 Task: Export a project to multiple formats for archival purposes.
Action: Mouse moved to (133, 45)
Screenshot: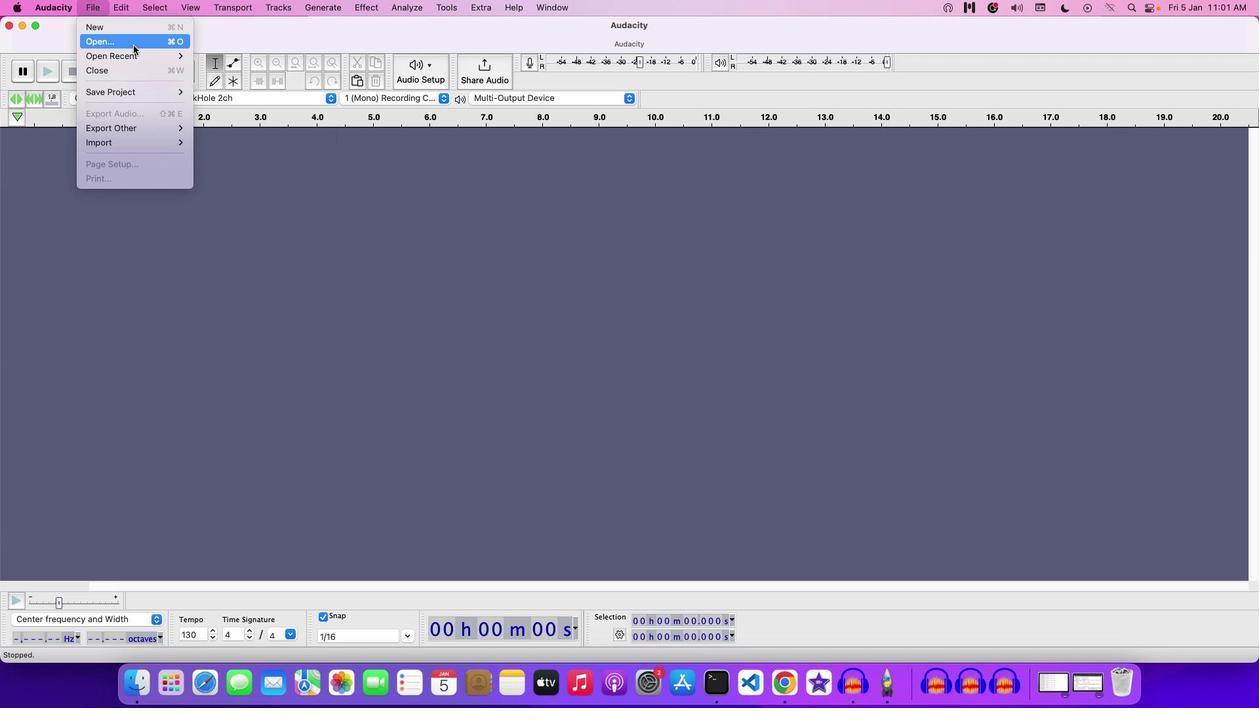 
Action: Mouse pressed left at (133, 45)
Screenshot: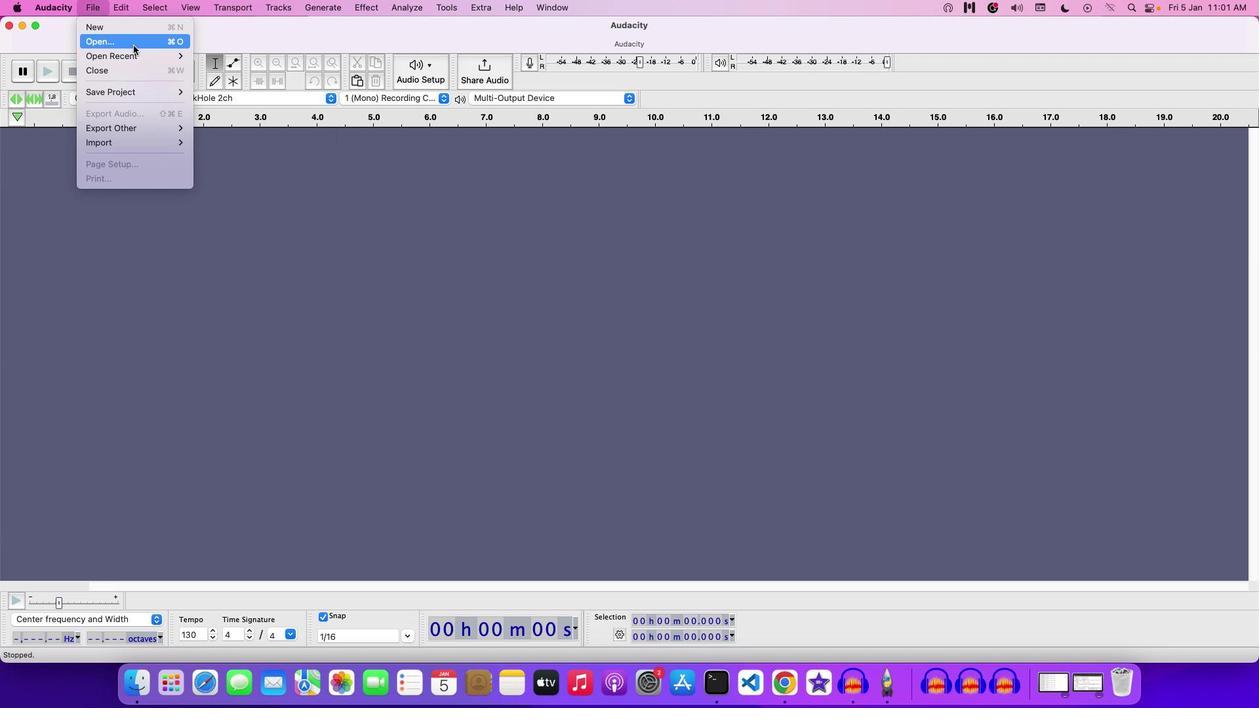 
Action: Mouse moved to (406, 171)
Screenshot: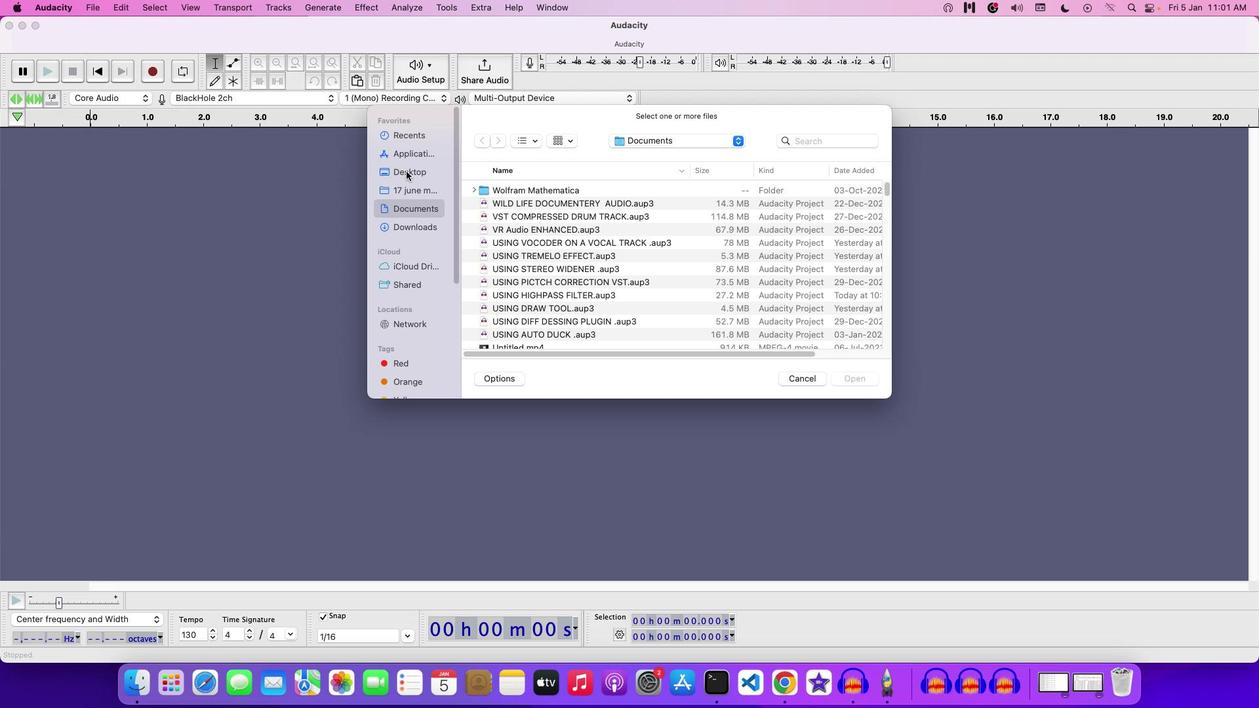 
Action: Mouse pressed left at (406, 171)
Screenshot: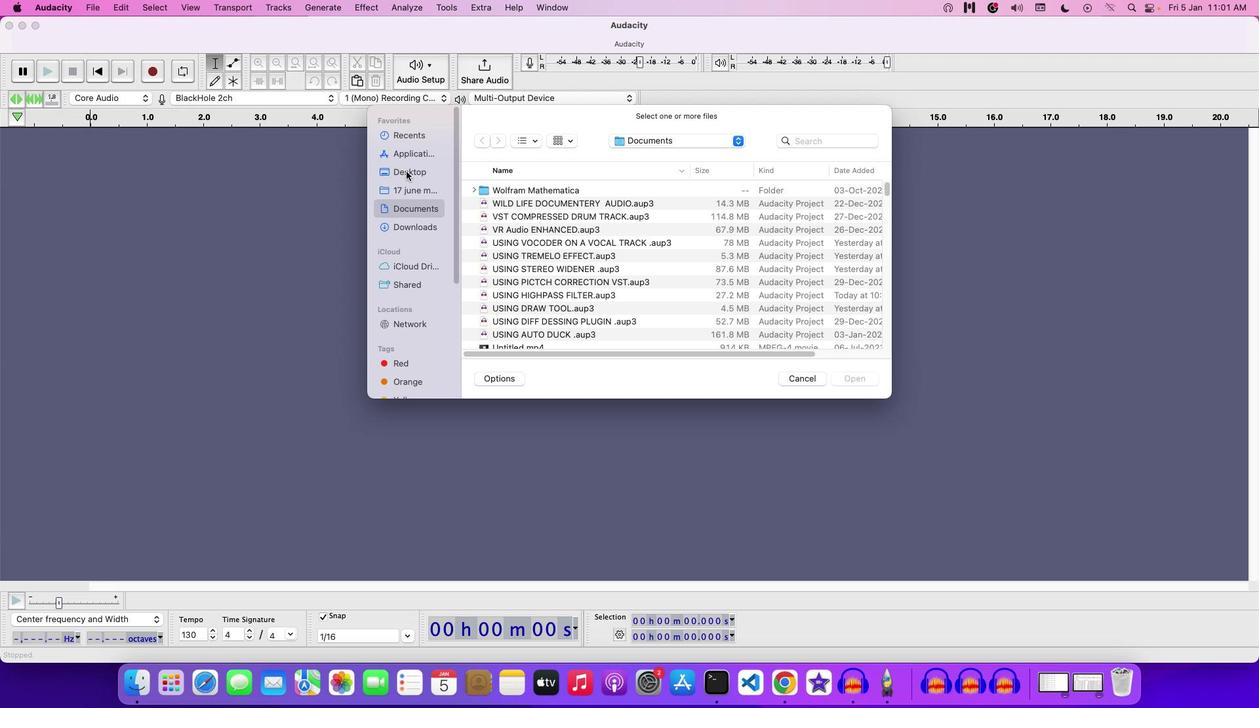 
Action: Mouse moved to (522, 242)
Screenshot: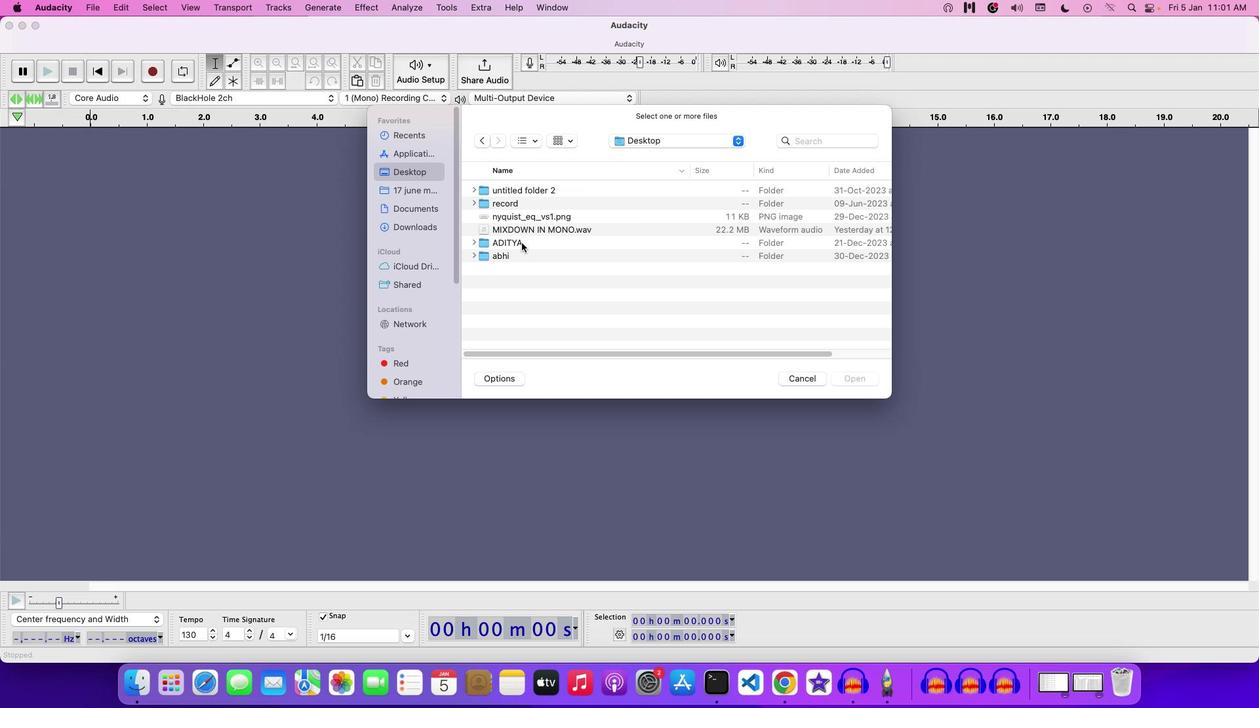 
Action: Mouse pressed left at (522, 242)
Screenshot: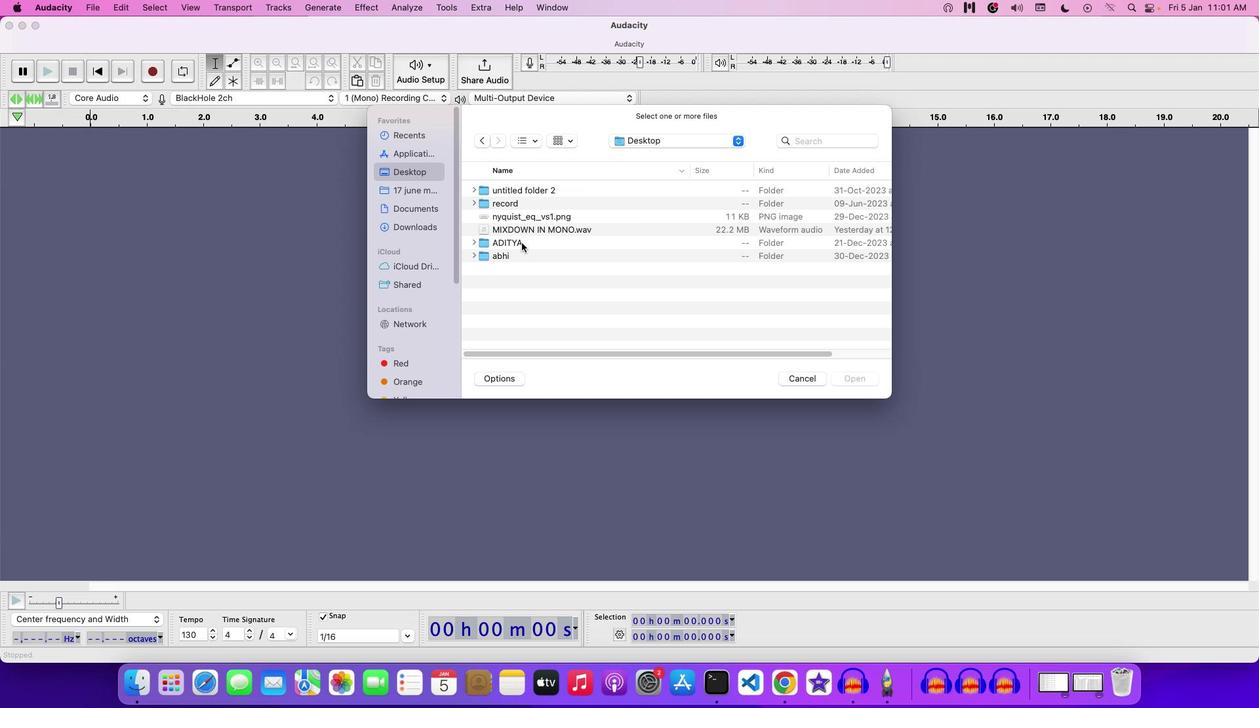 
Action: Mouse pressed left at (522, 242)
Screenshot: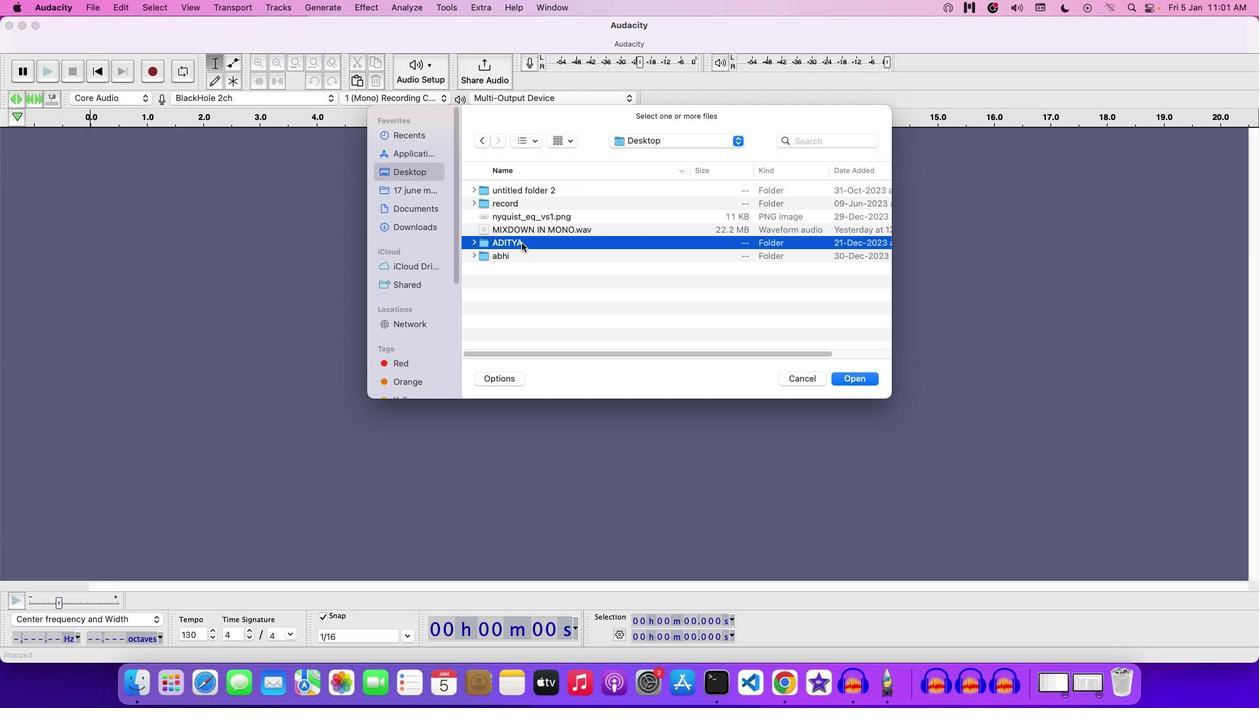 
Action: Mouse moved to (554, 292)
Screenshot: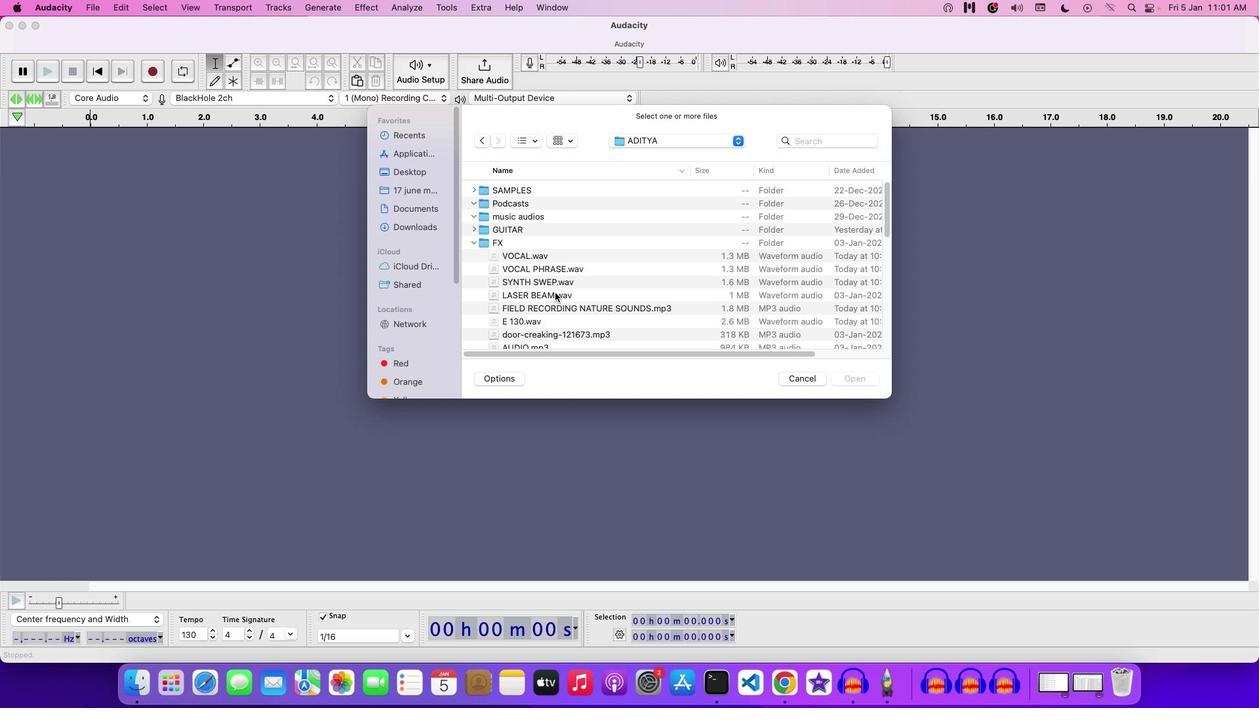 
Action: Mouse scrolled (554, 292) with delta (0, 0)
Screenshot: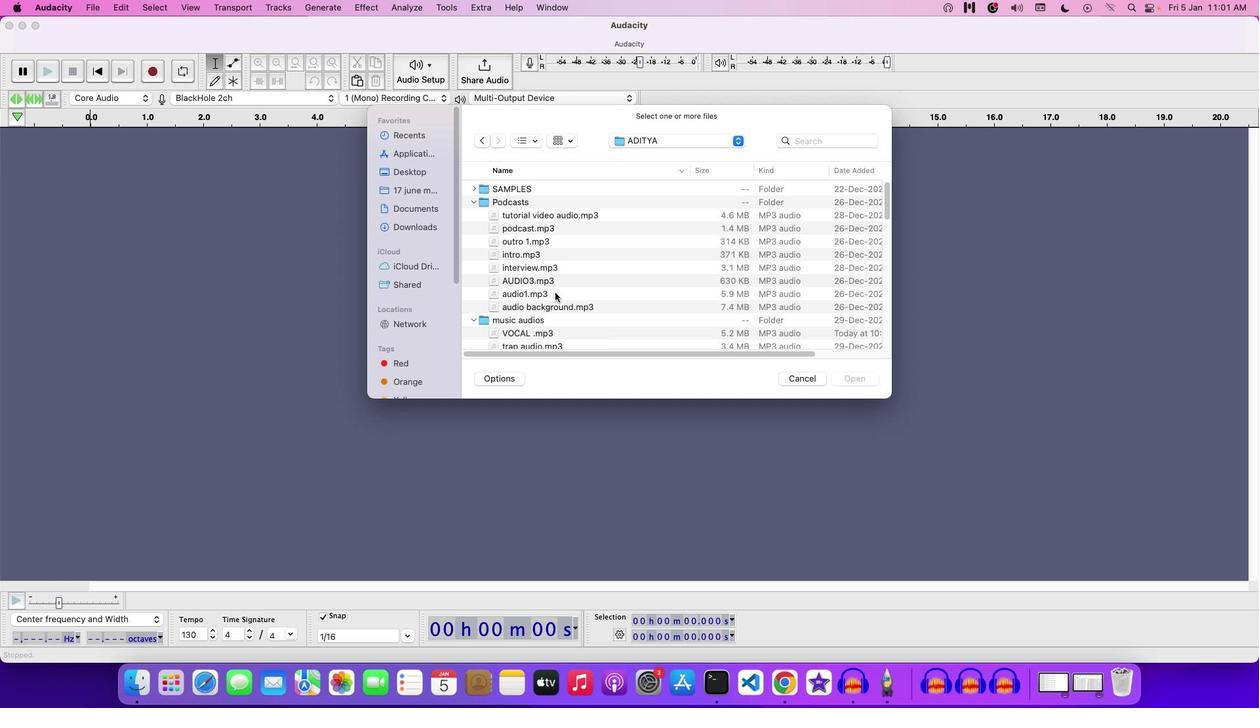 
Action: Mouse scrolled (554, 292) with delta (0, 0)
Screenshot: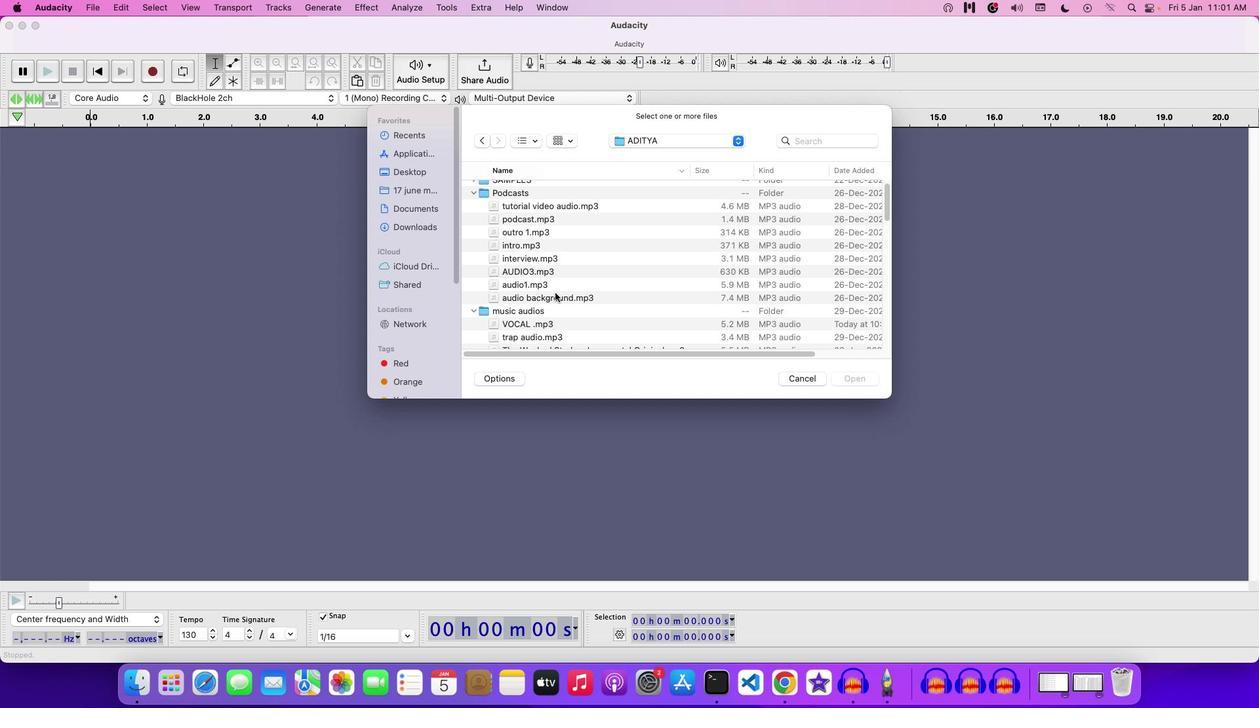 
Action: Mouse scrolled (554, 292) with delta (0, 0)
Screenshot: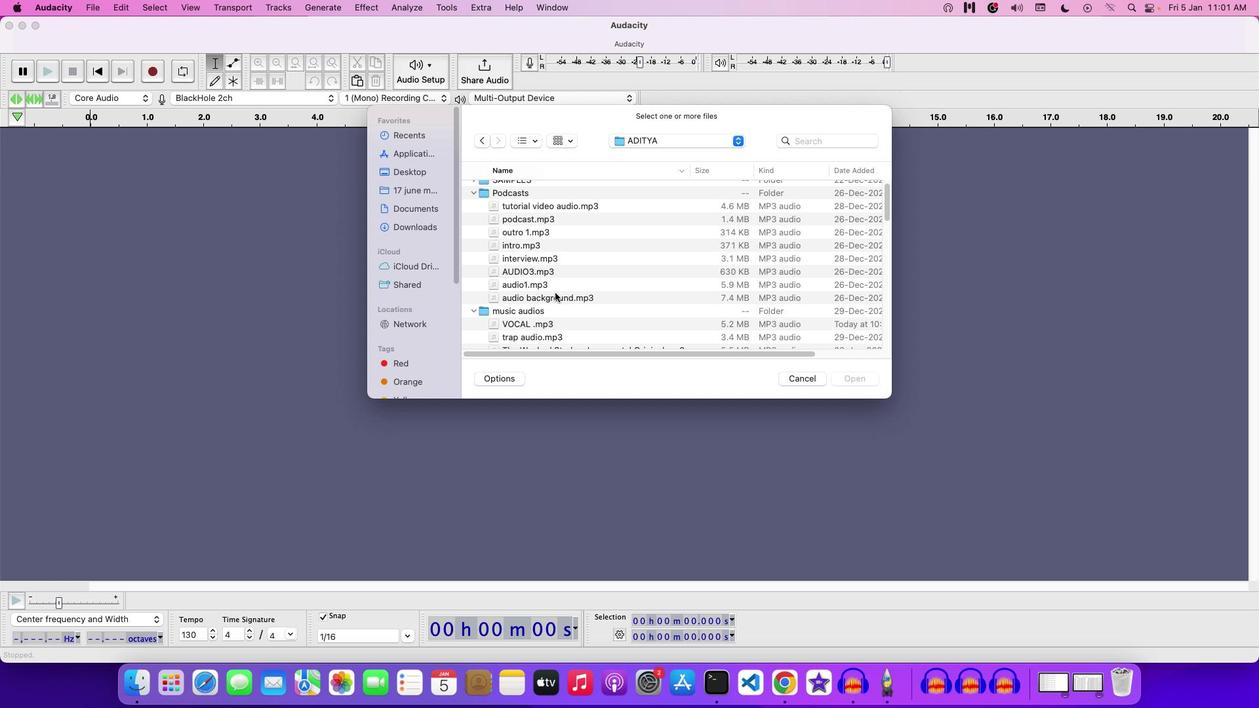 
Action: Mouse moved to (555, 293)
Screenshot: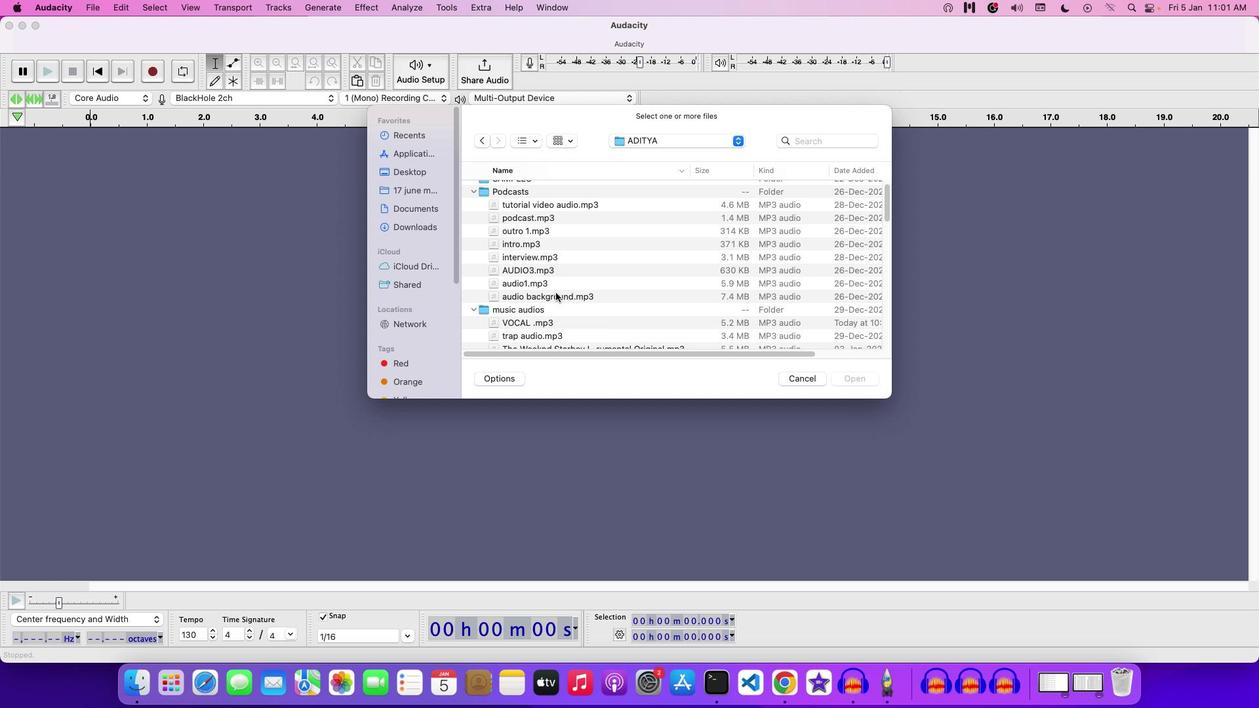 
Action: Mouse scrolled (555, 293) with delta (0, 0)
Screenshot: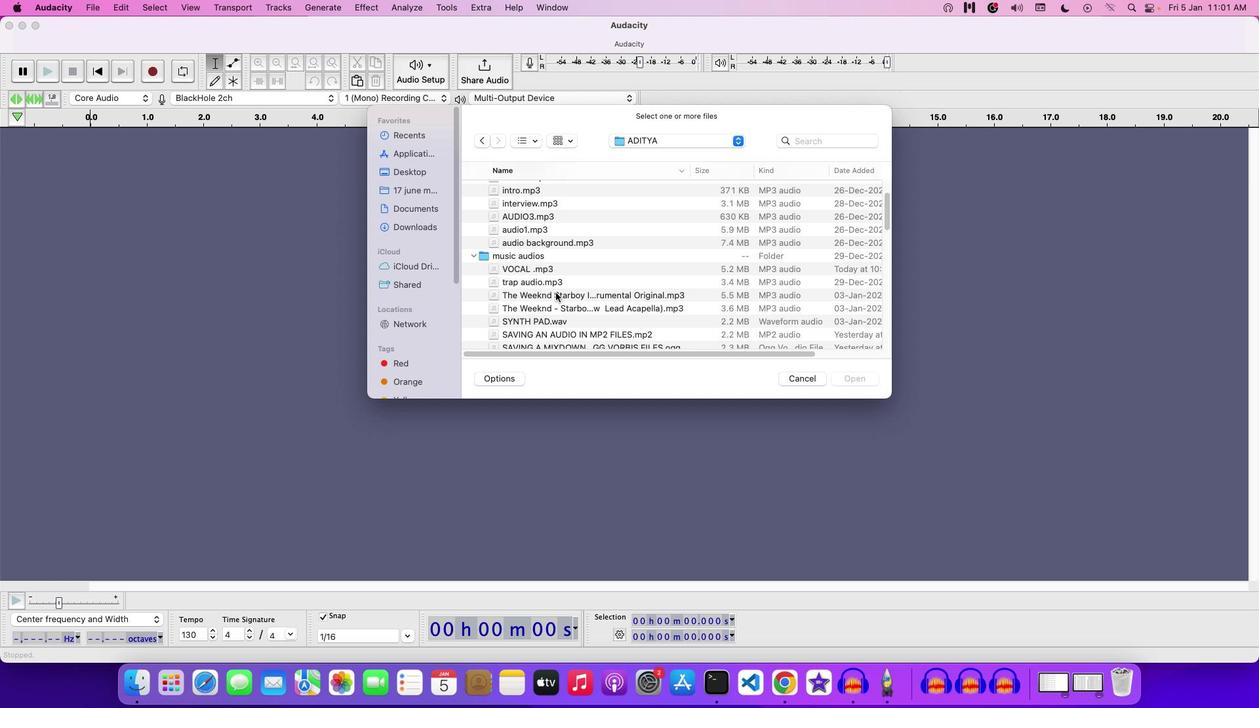 
Action: Mouse moved to (555, 293)
Screenshot: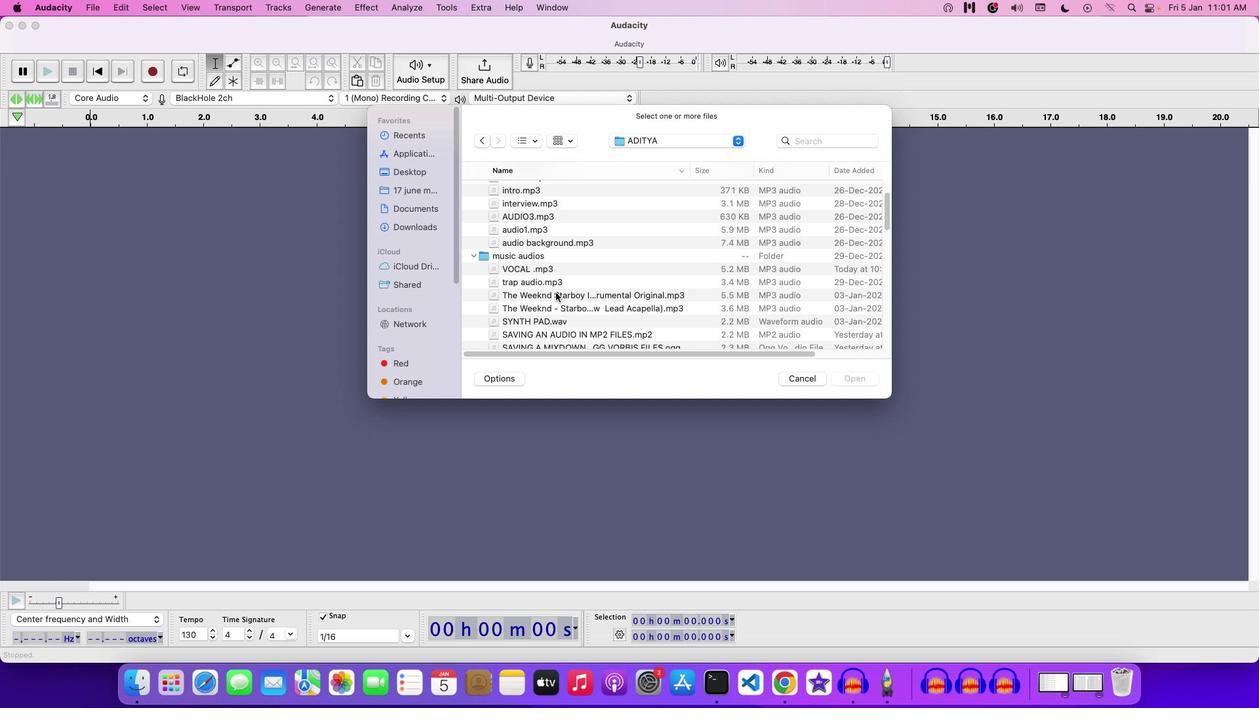 
Action: Mouse scrolled (555, 293) with delta (0, 0)
Screenshot: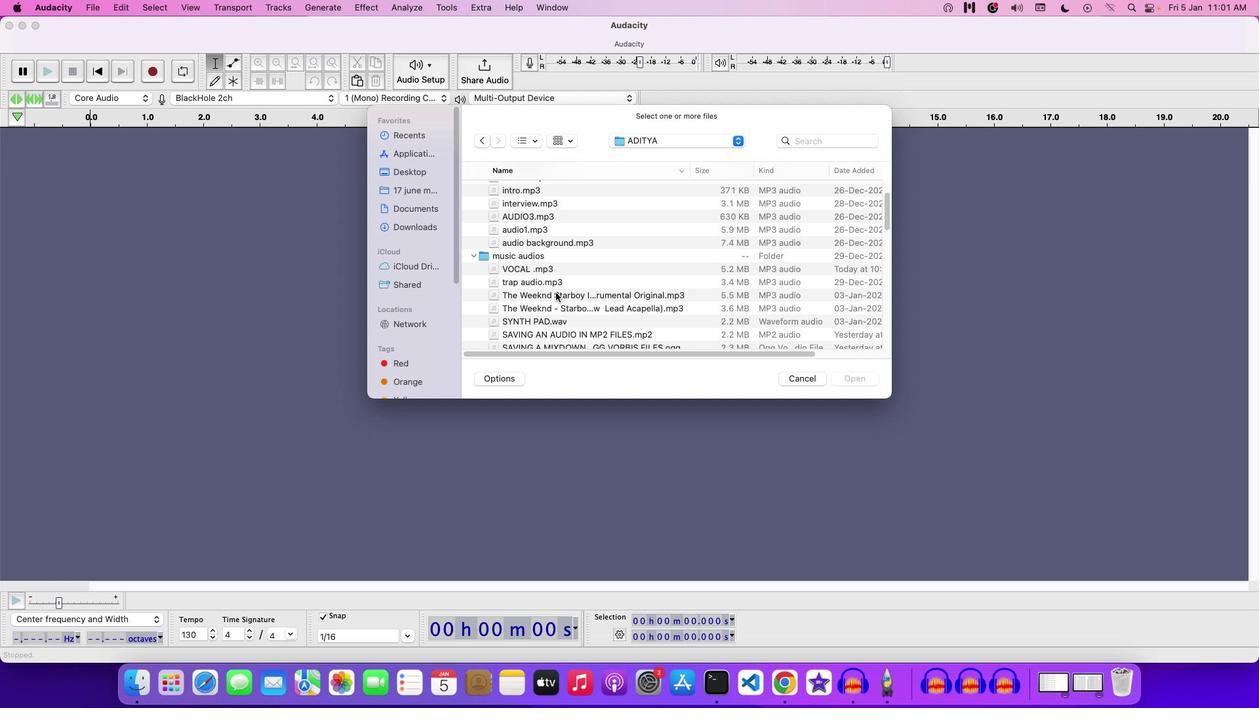 
Action: Mouse moved to (555, 292)
Screenshot: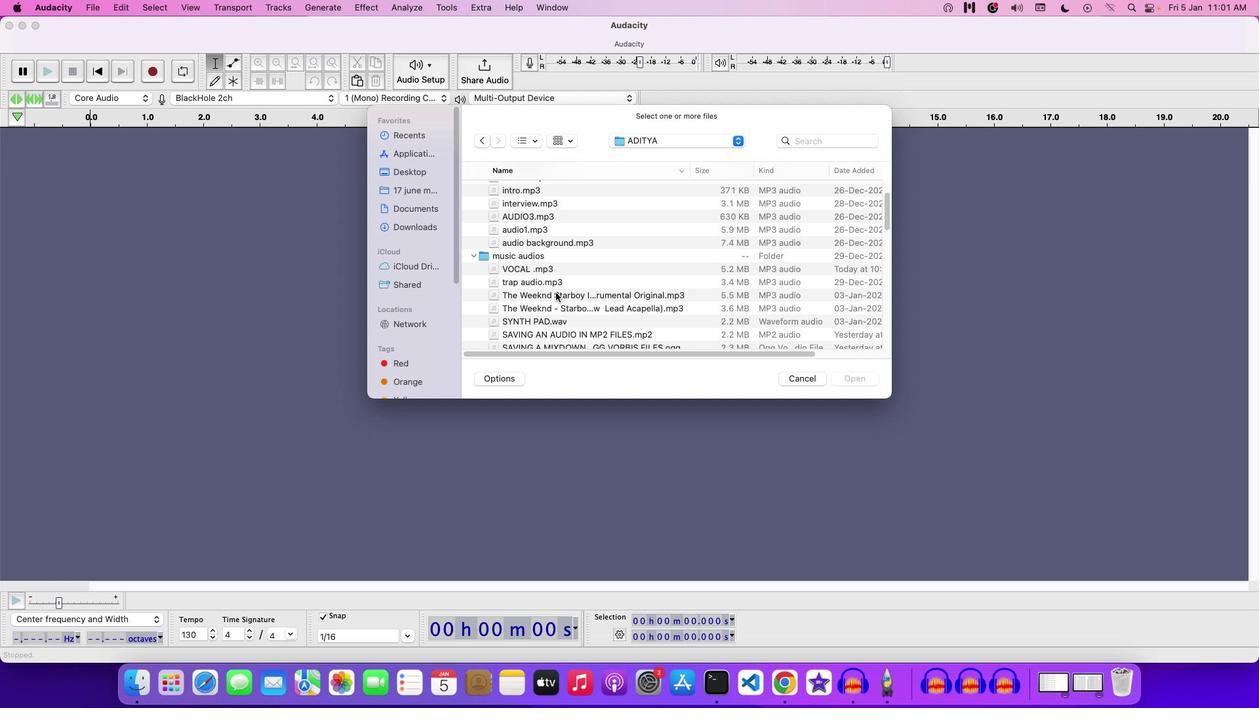 
Action: Mouse scrolled (555, 292) with delta (0, -1)
Screenshot: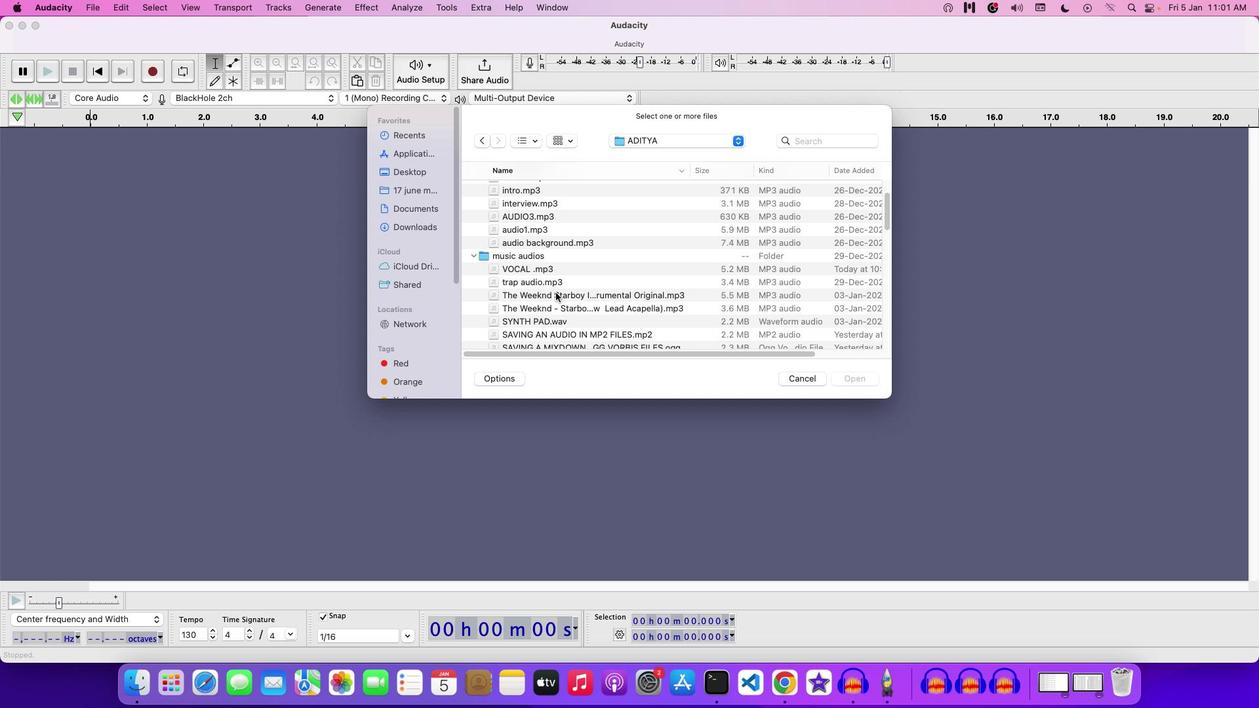 
Action: Mouse moved to (522, 293)
Screenshot: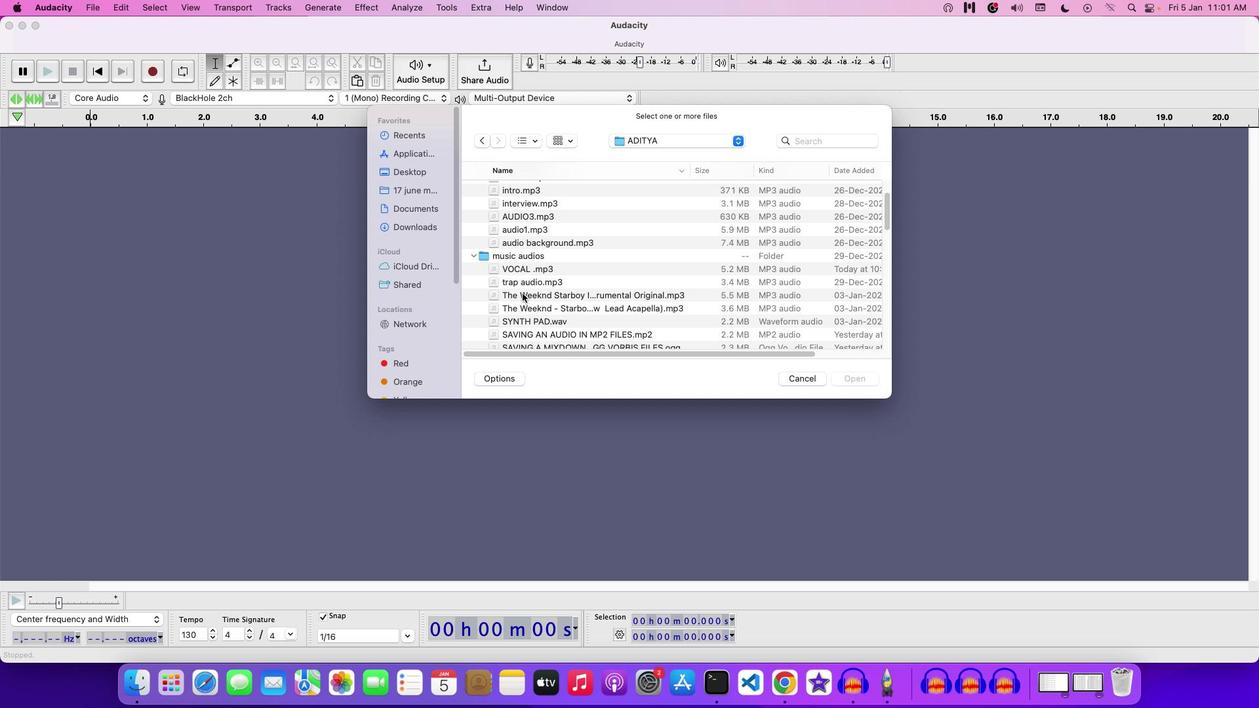 
Action: Mouse scrolled (522, 293) with delta (0, 0)
Screenshot: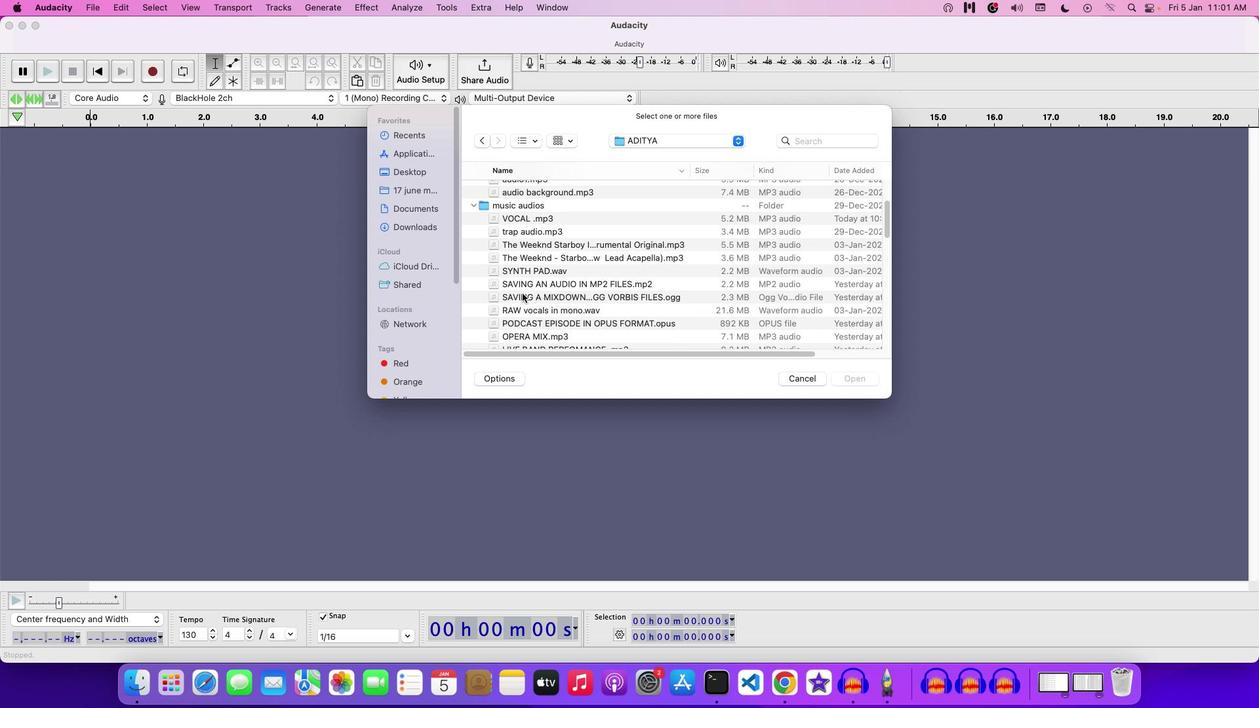 
Action: Mouse scrolled (522, 293) with delta (0, 0)
Screenshot: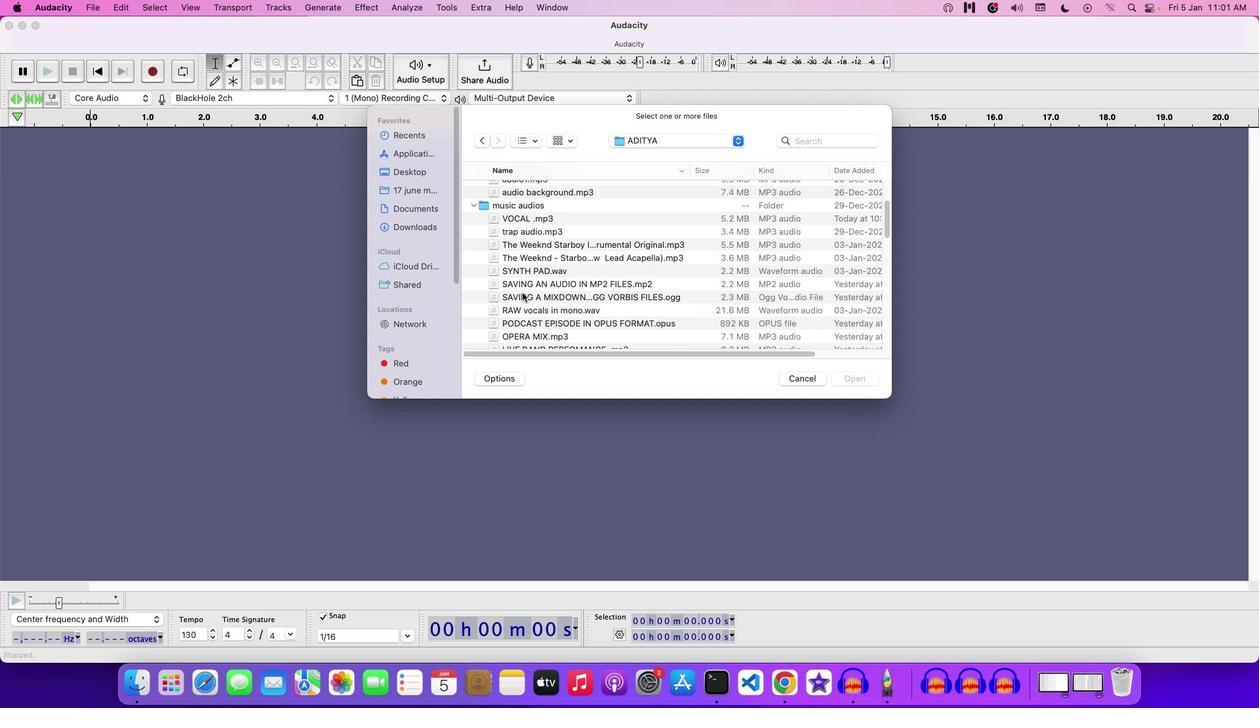 
Action: Mouse scrolled (522, 293) with delta (0, -1)
Screenshot: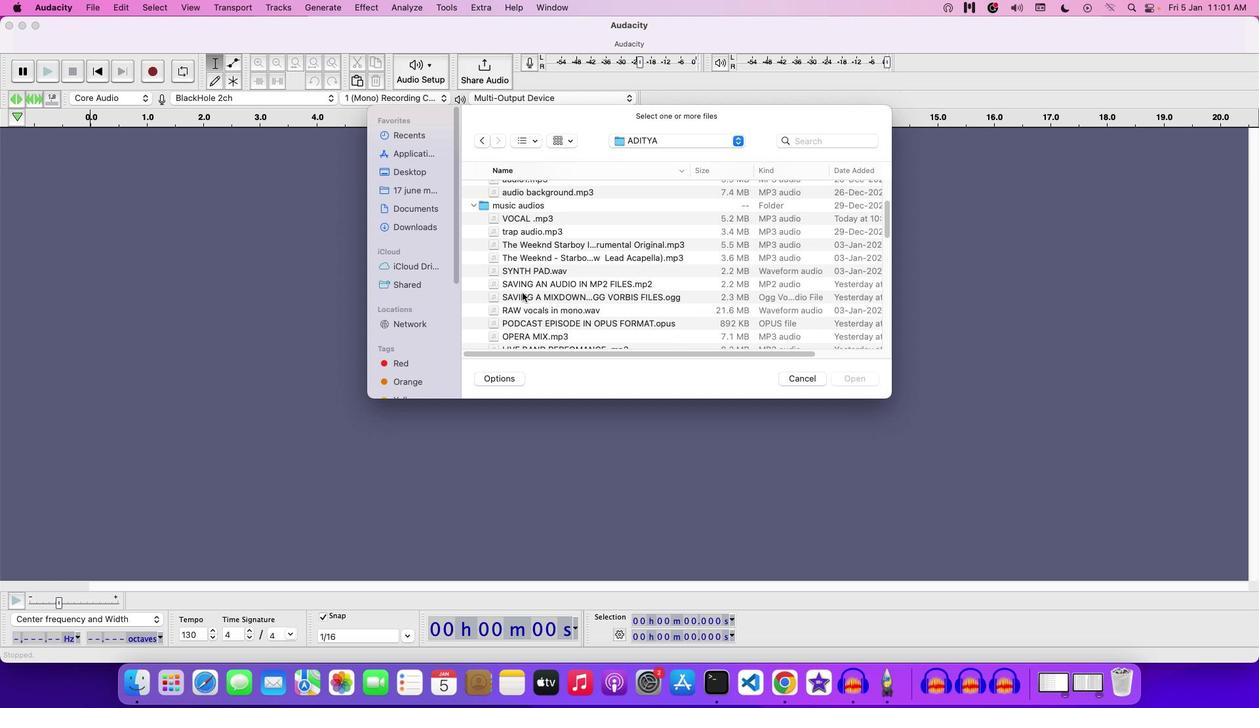 
Action: Mouse moved to (524, 295)
Screenshot: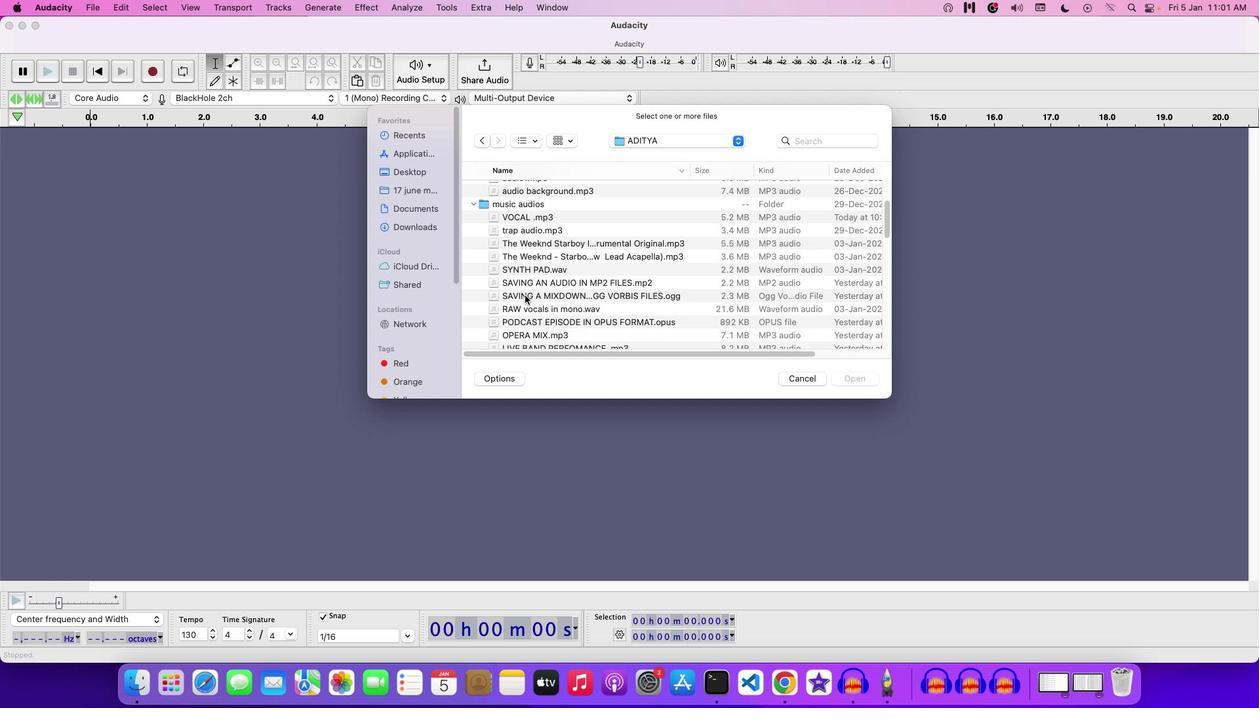 
Action: Mouse scrolled (524, 295) with delta (0, 0)
Screenshot: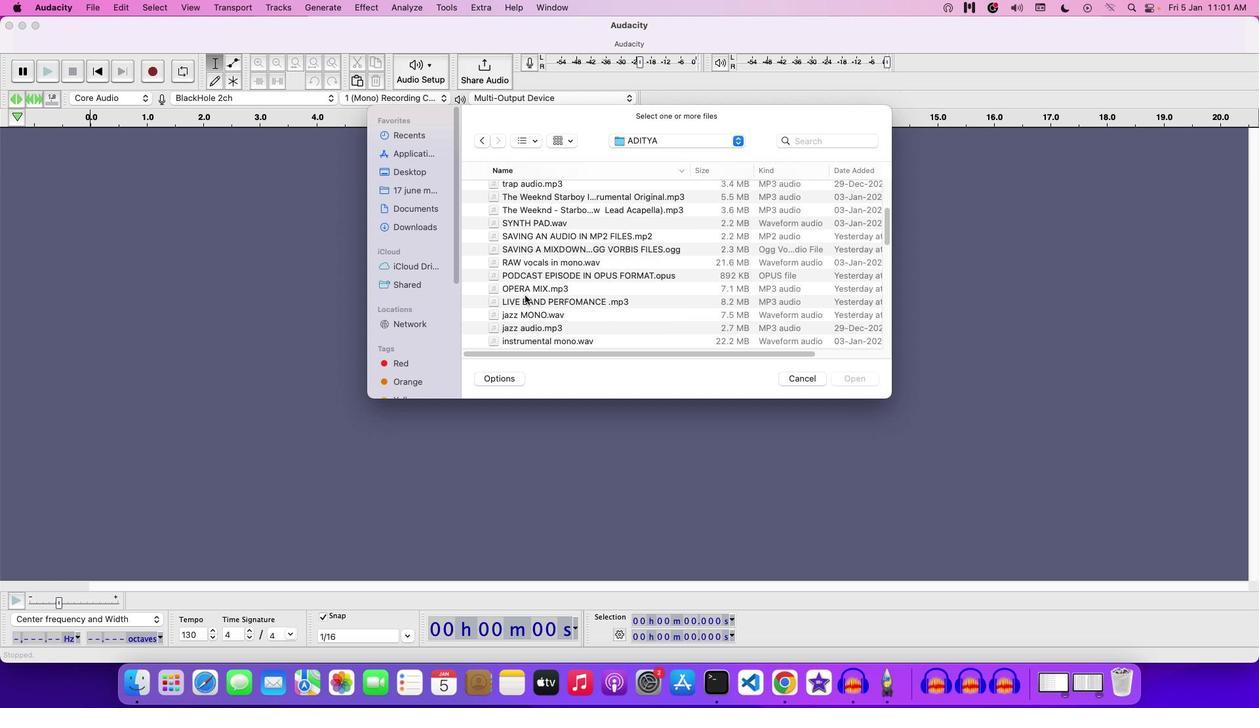 
Action: Mouse scrolled (524, 295) with delta (0, 0)
Screenshot: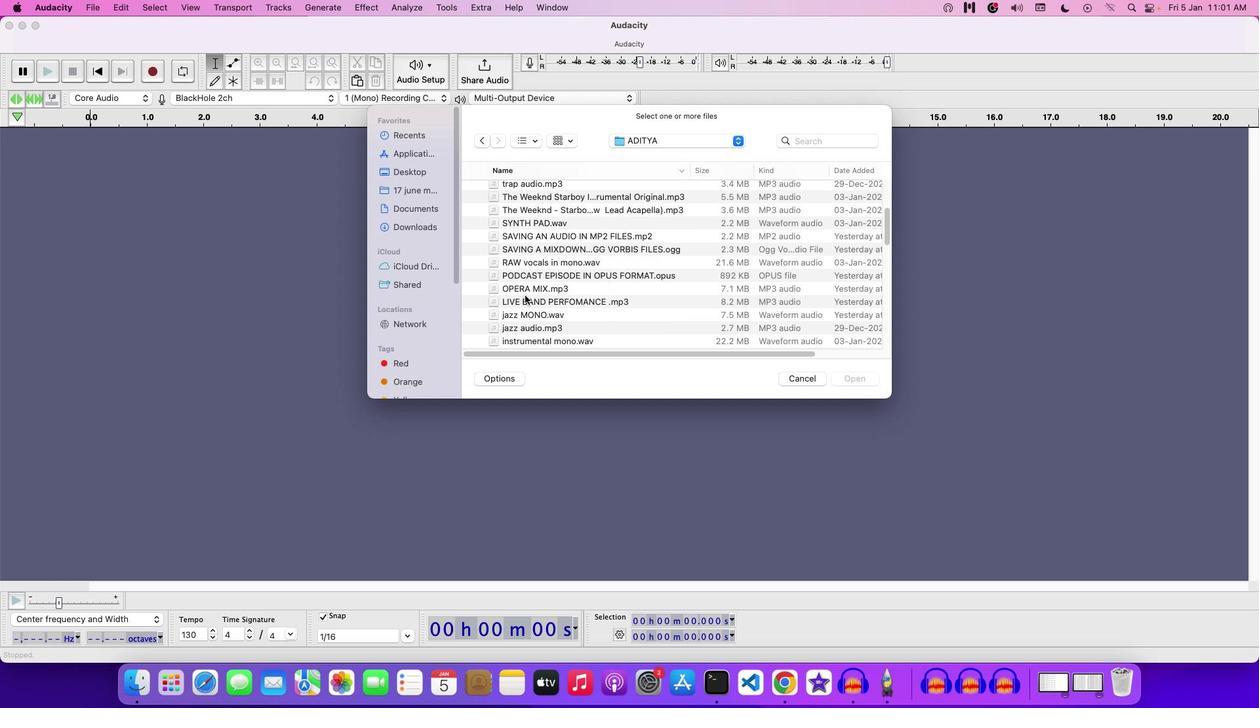 
Action: Mouse scrolled (524, 295) with delta (0, -1)
Screenshot: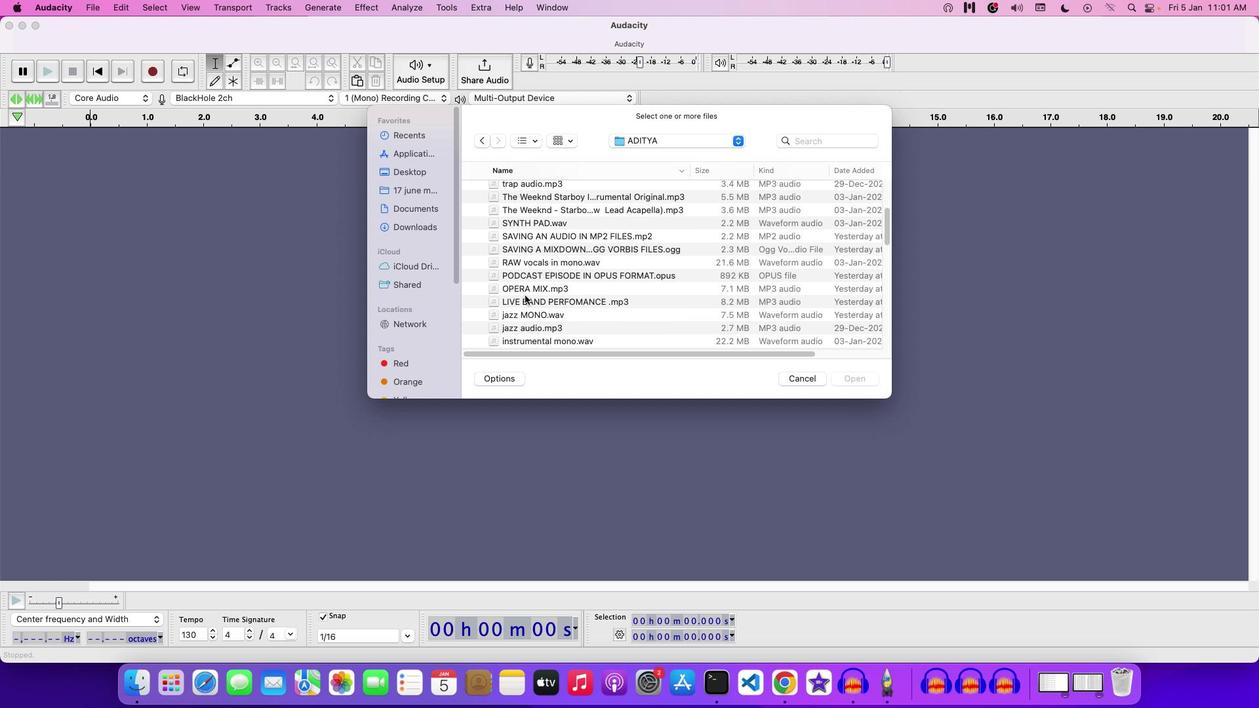 
Action: Mouse scrolled (524, 295) with delta (0, -1)
Screenshot: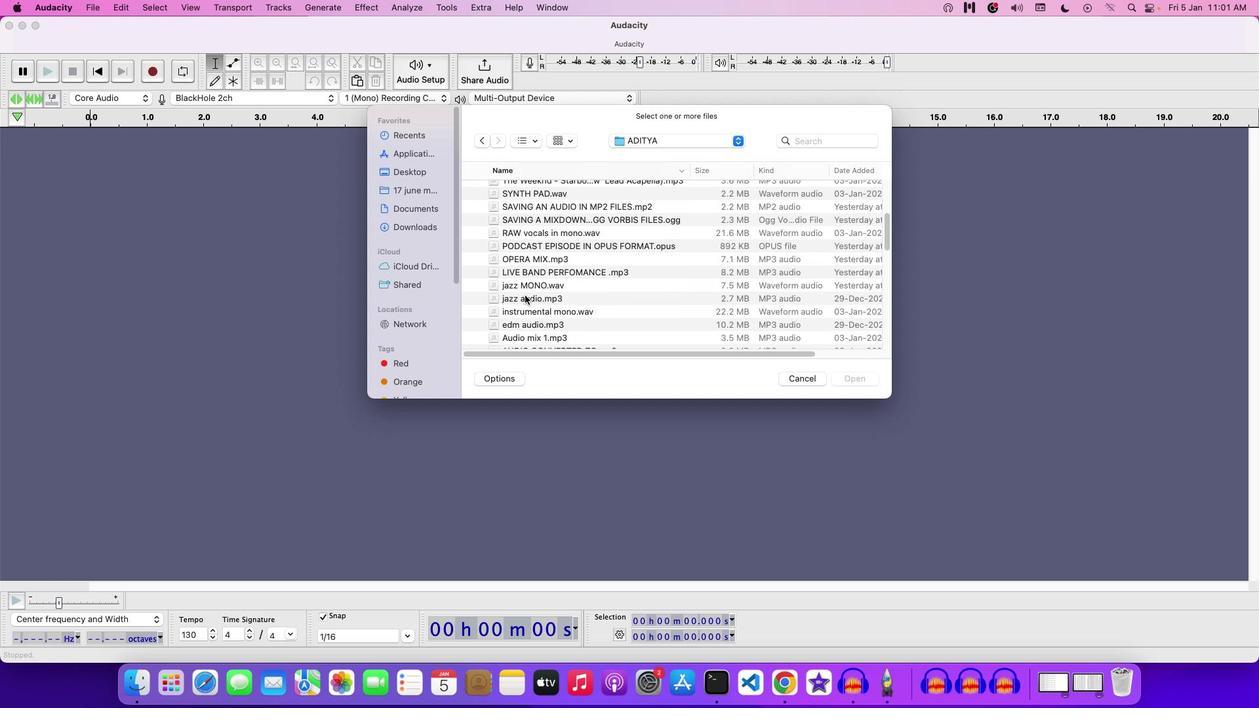 
Action: Mouse moved to (539, 289)
Screenshot: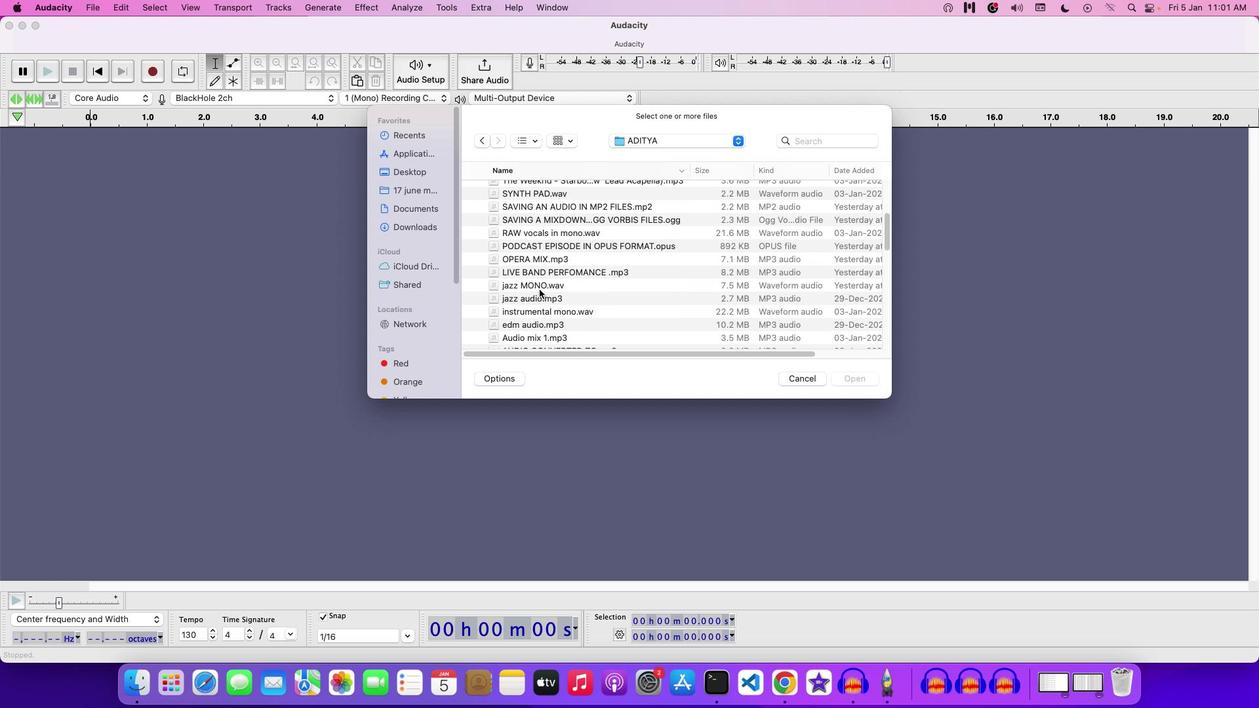 
Action: Mouse pressed left at (539, 289)
Screenshot: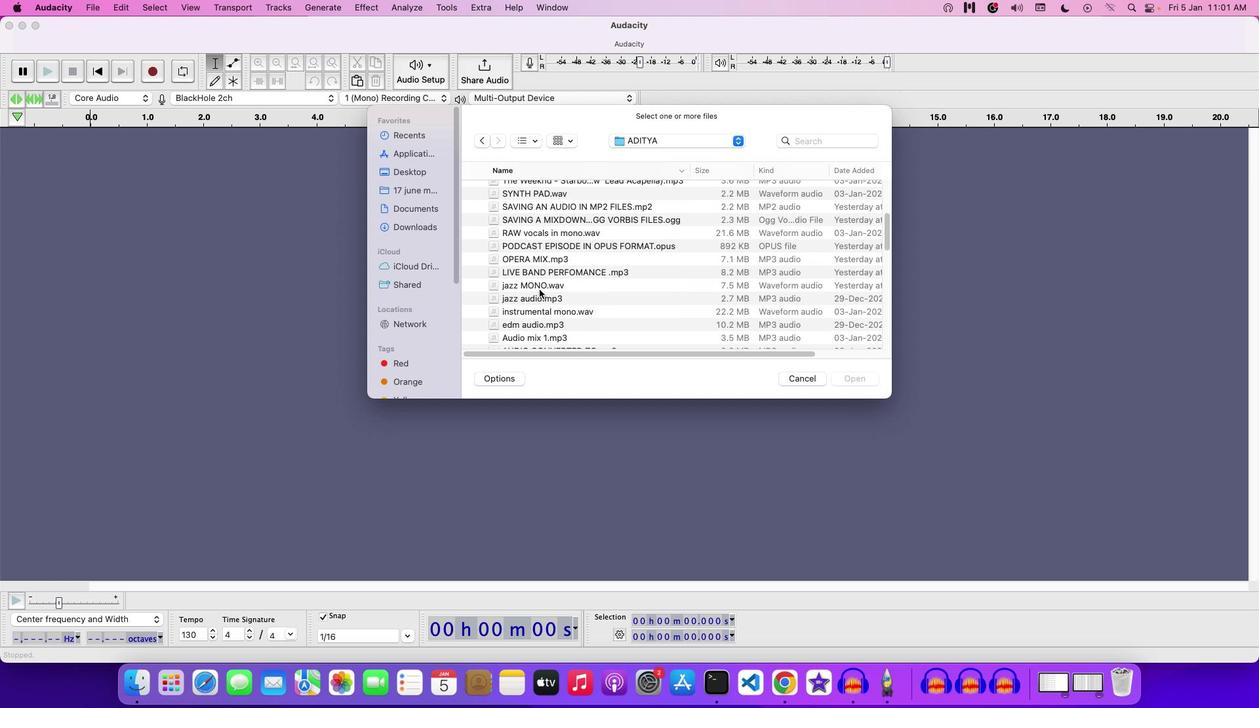 
Action: Mouse moved to (538, 296)
Screenshot: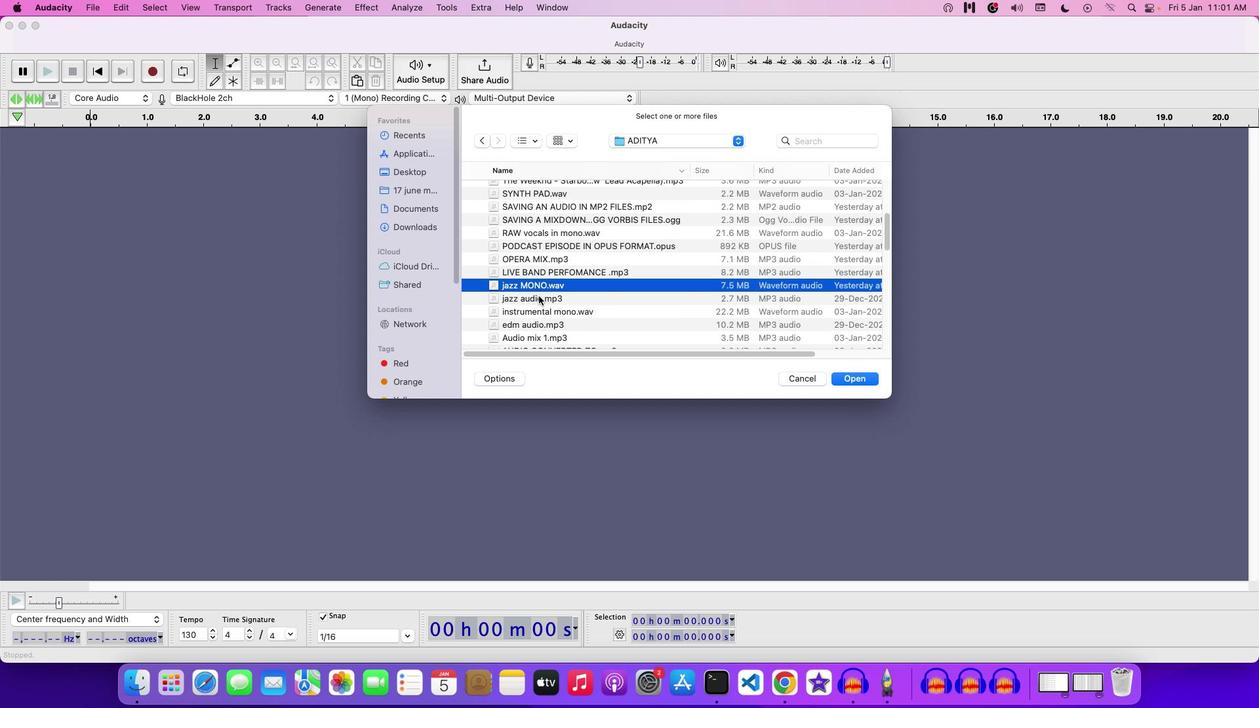 
Action: Mouse pressed left at (538, 296)
Screenshot: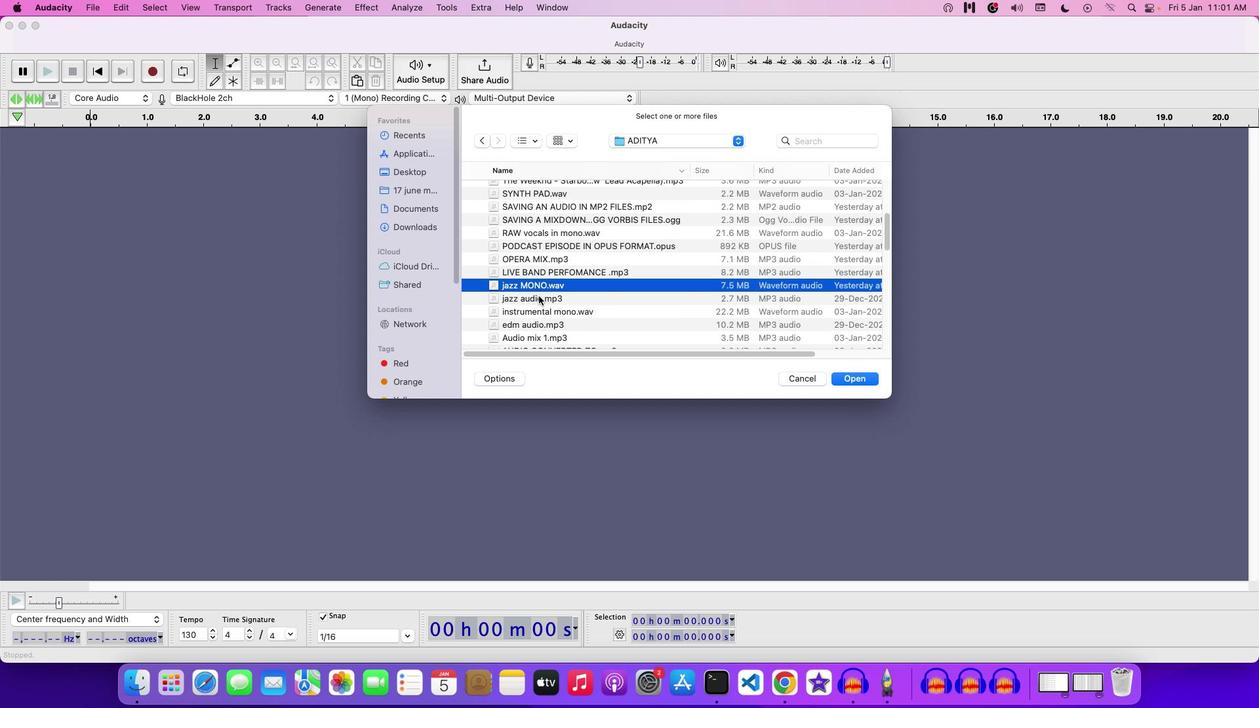 
Action: Mouse moved to (553, 299)
Screenshot: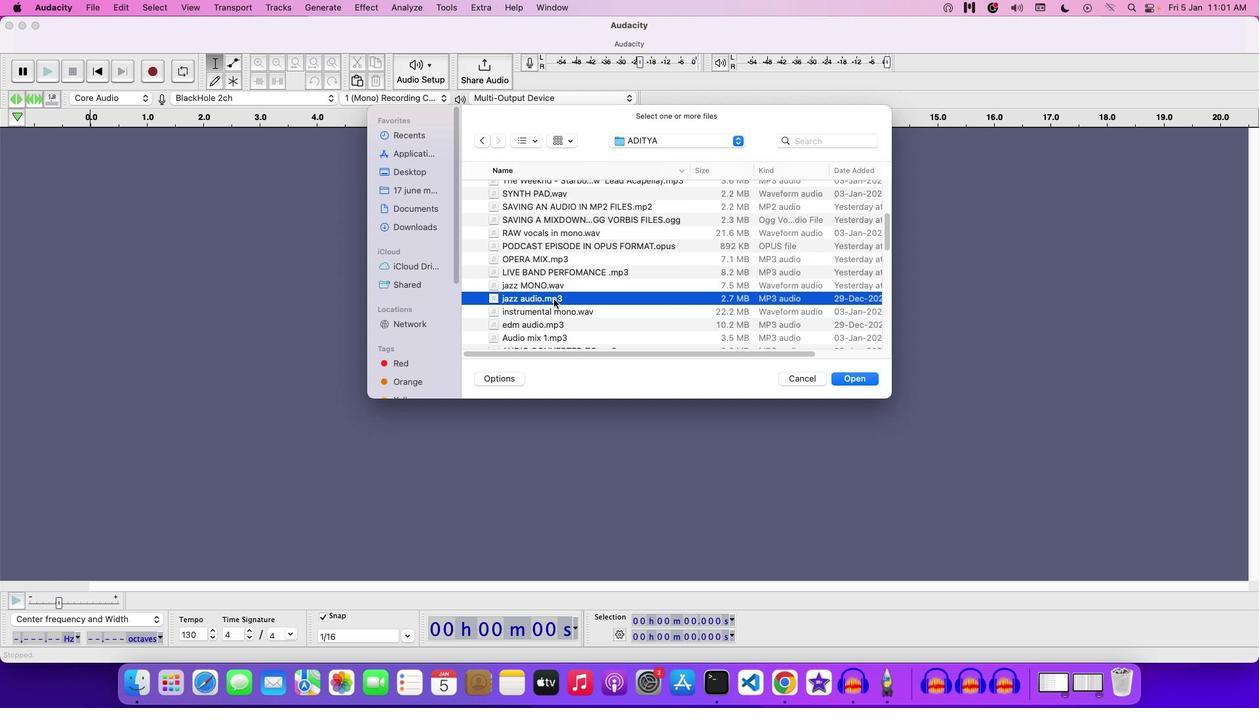 
Action: Mouse pressed left at (553, 299)
Screenshot: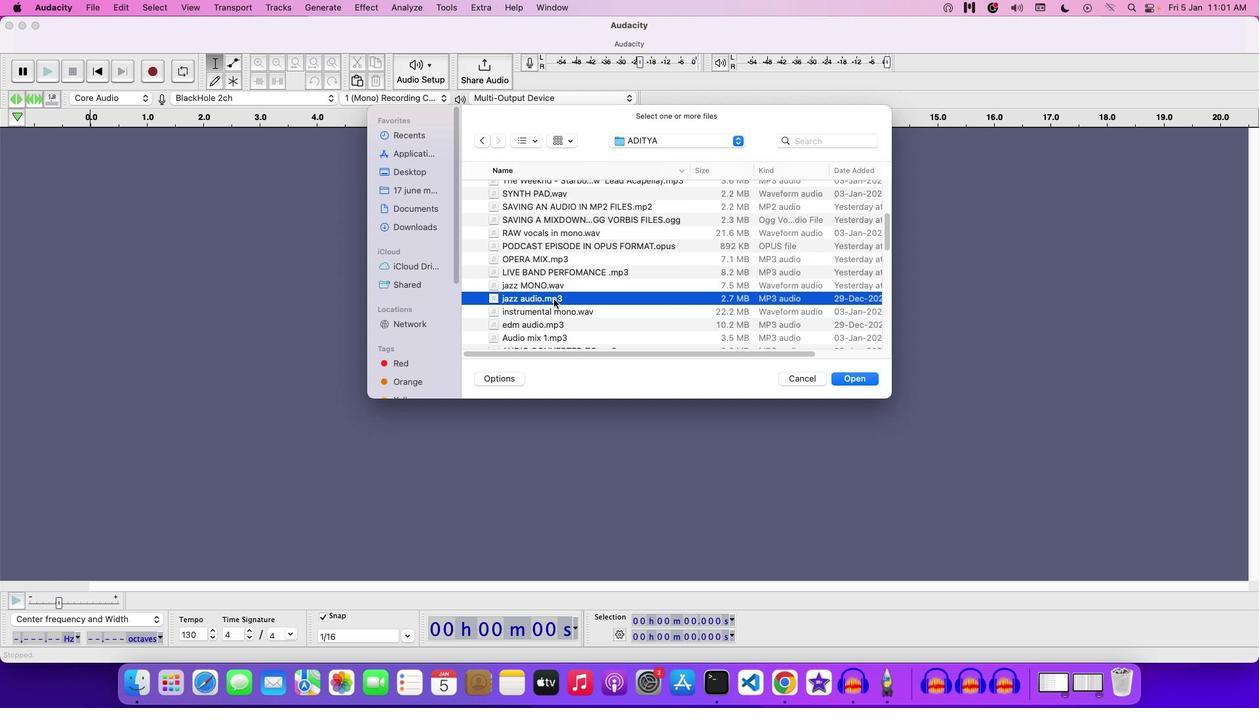 
Action: Mouse moved to (800, 380)
Screenshot: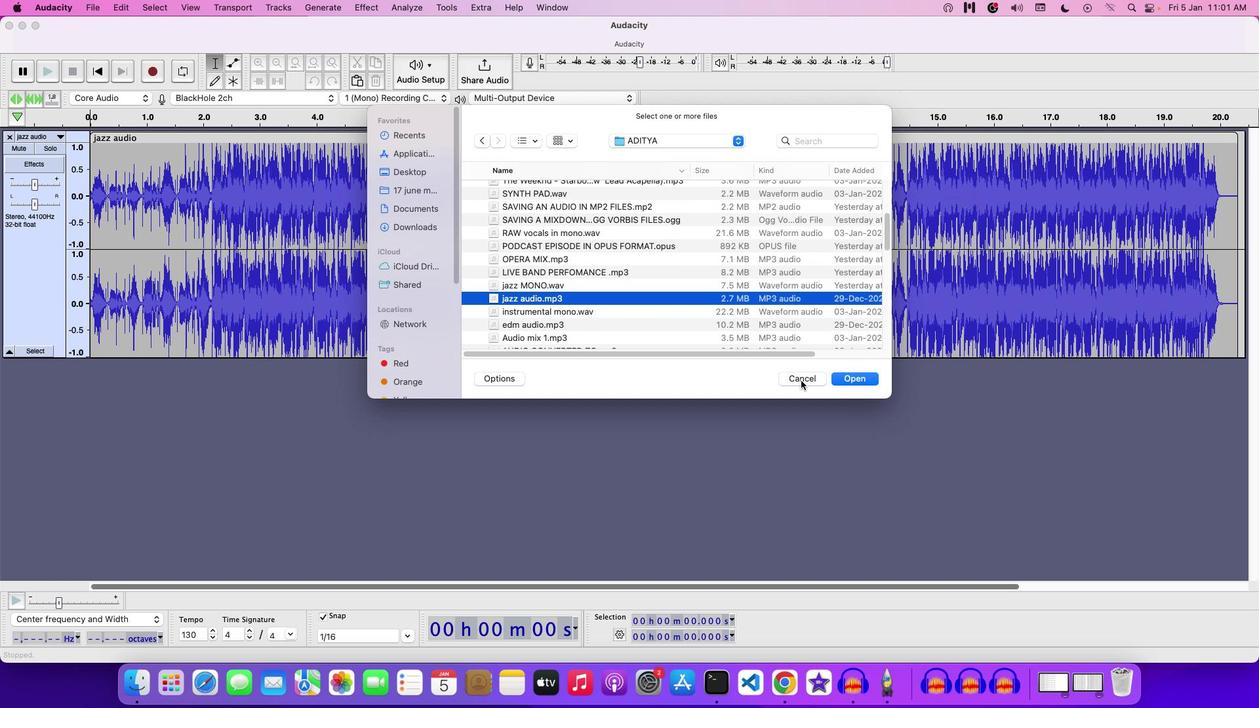 
Action: Mouse pressed left at (800, 380)
Screenshot: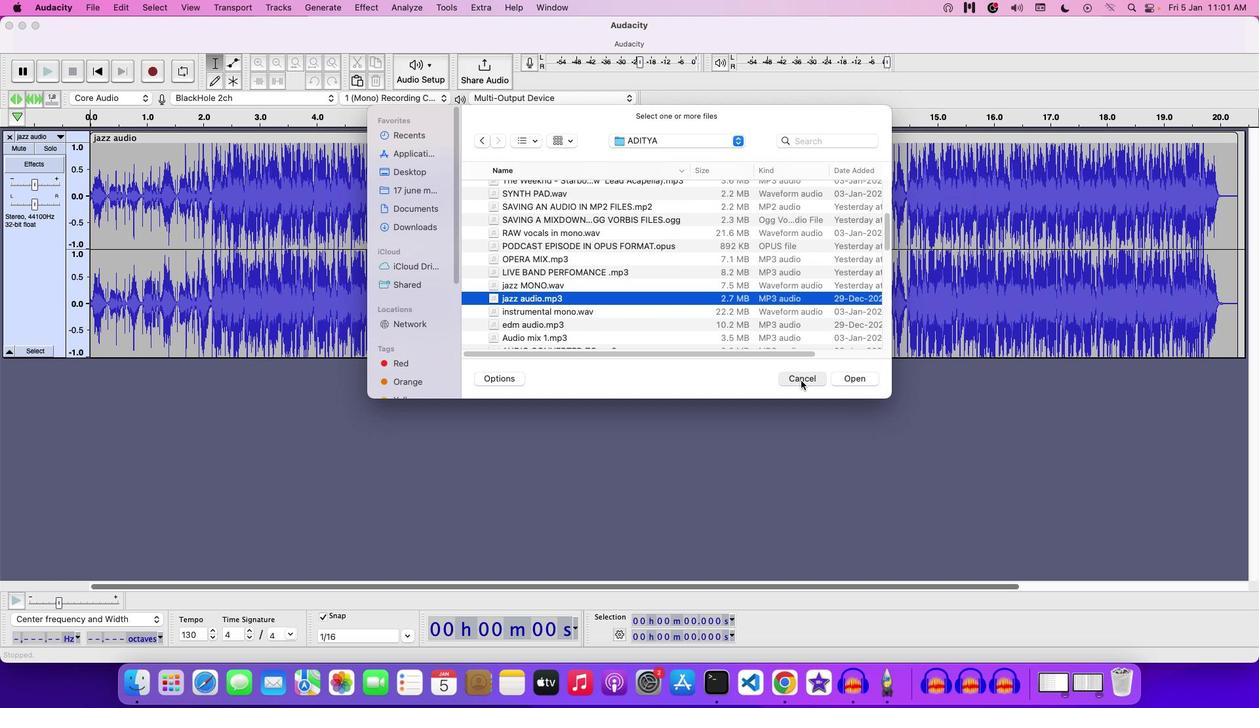 
Action: Mouse moved to (90, 12)
Screenshot: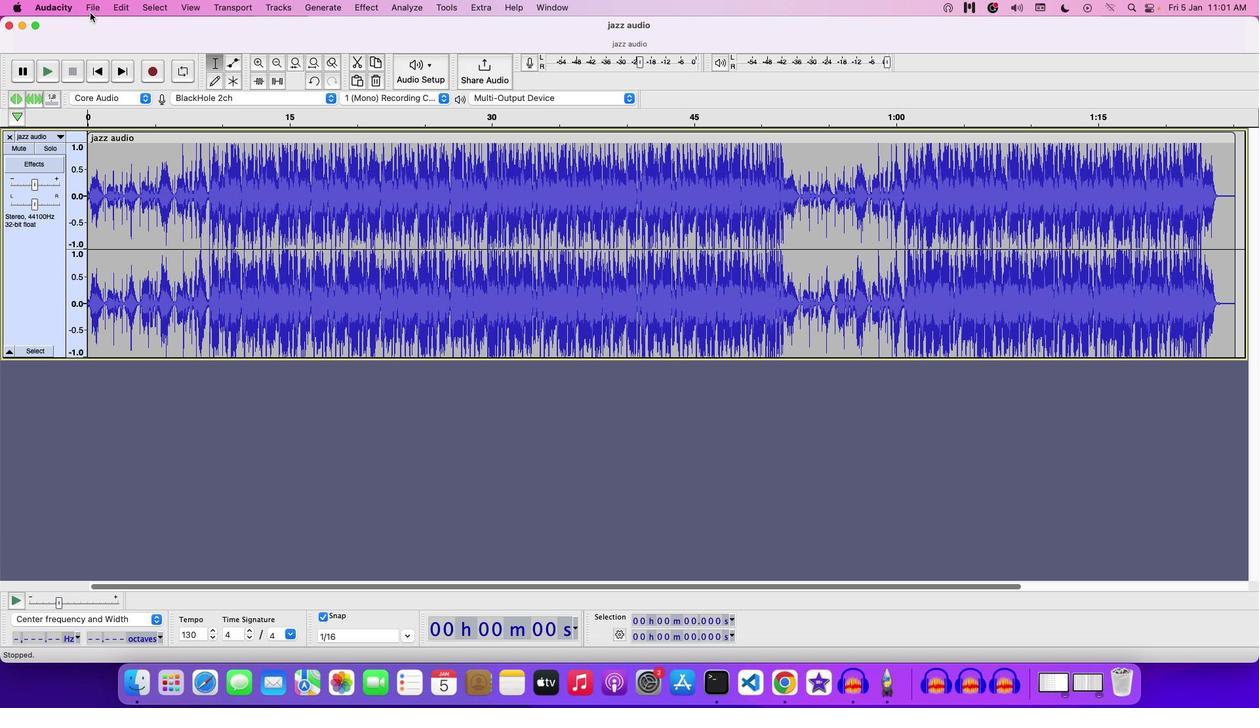 
Action: Mouse pressed left at (90, 12)
Screenshot: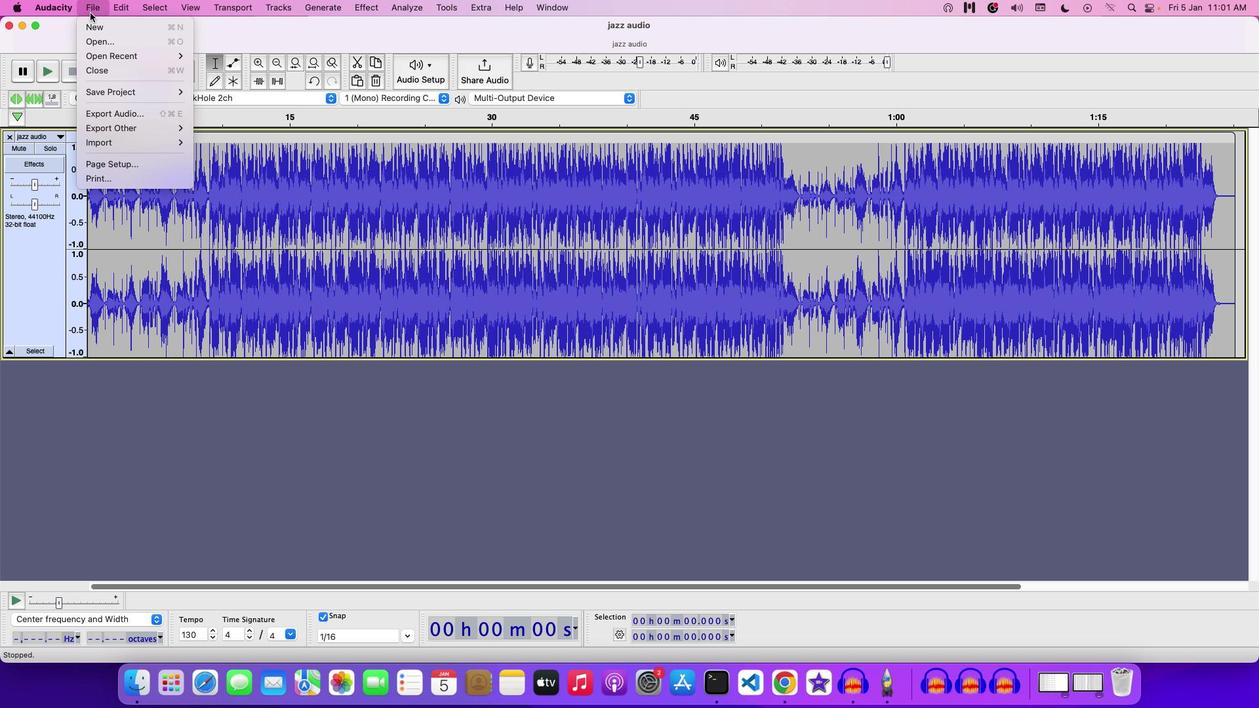 
Action: Mouse moved to (132, 114)
Screenshot: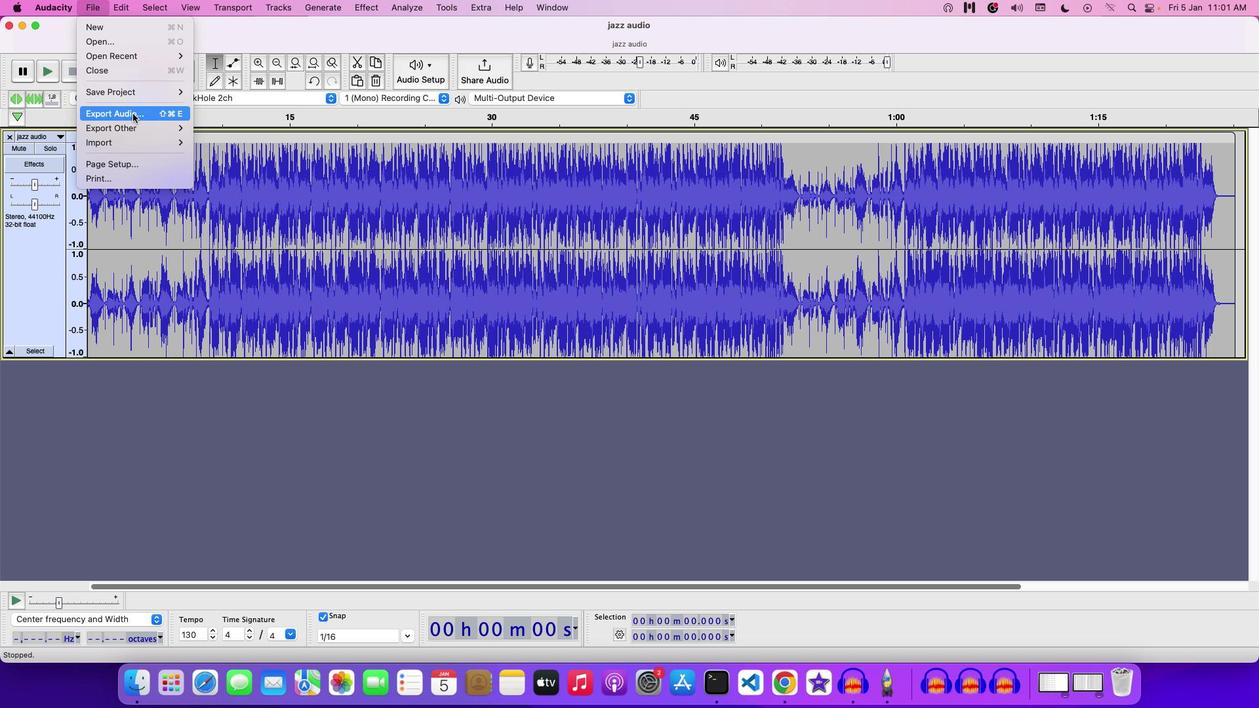 
Action: Mouse pressed left at (132, 114)
Screenshot: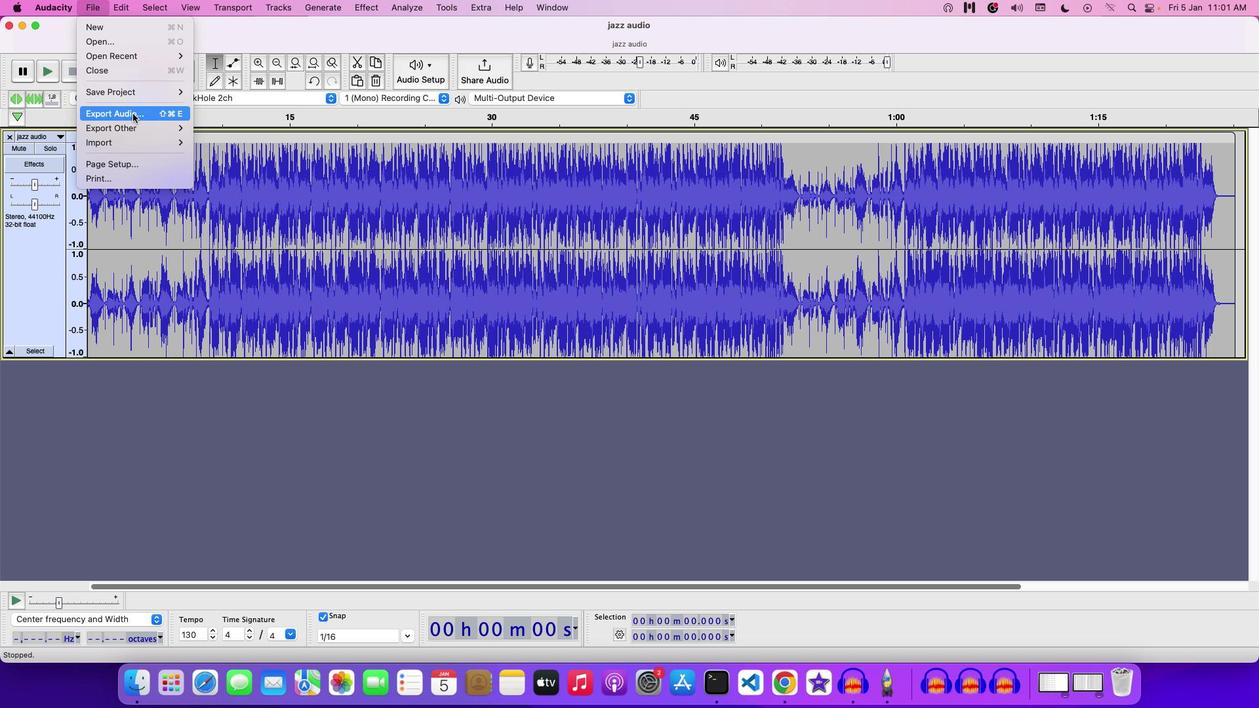 
Action: Mouse moved to (346, 164)
Screenshot: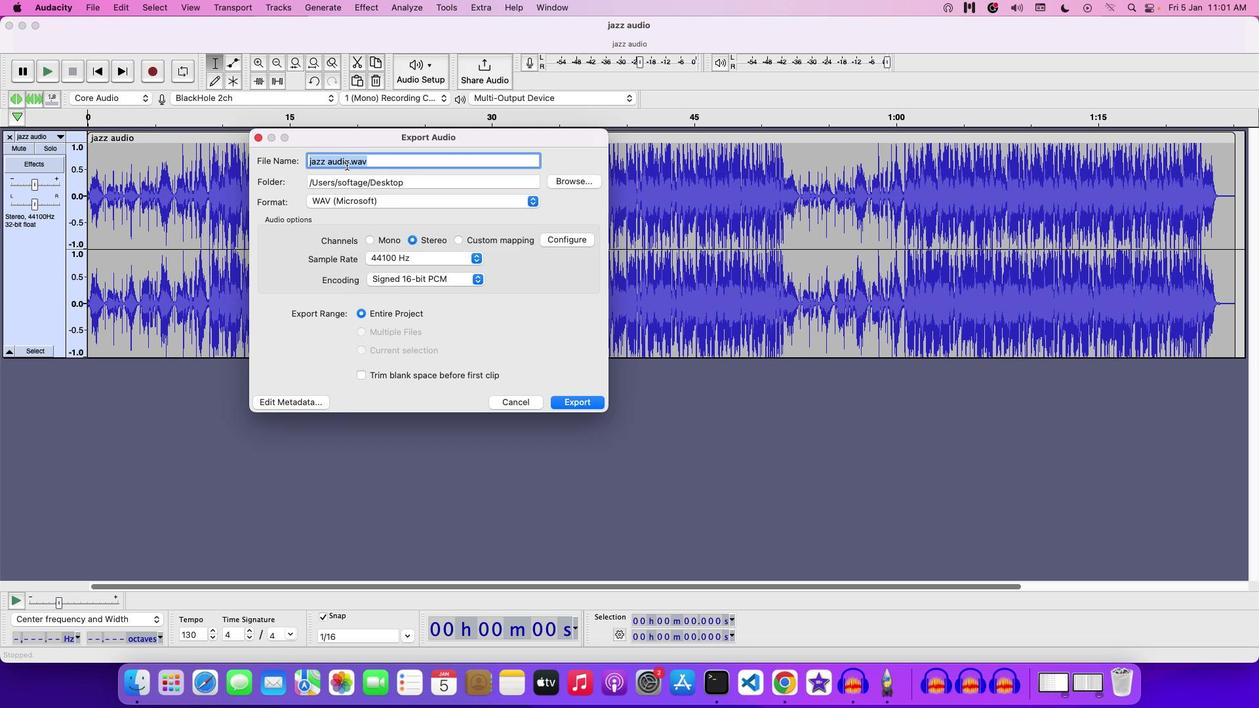 
Action: Mouse pressed left at (346, 164)
Screenshot: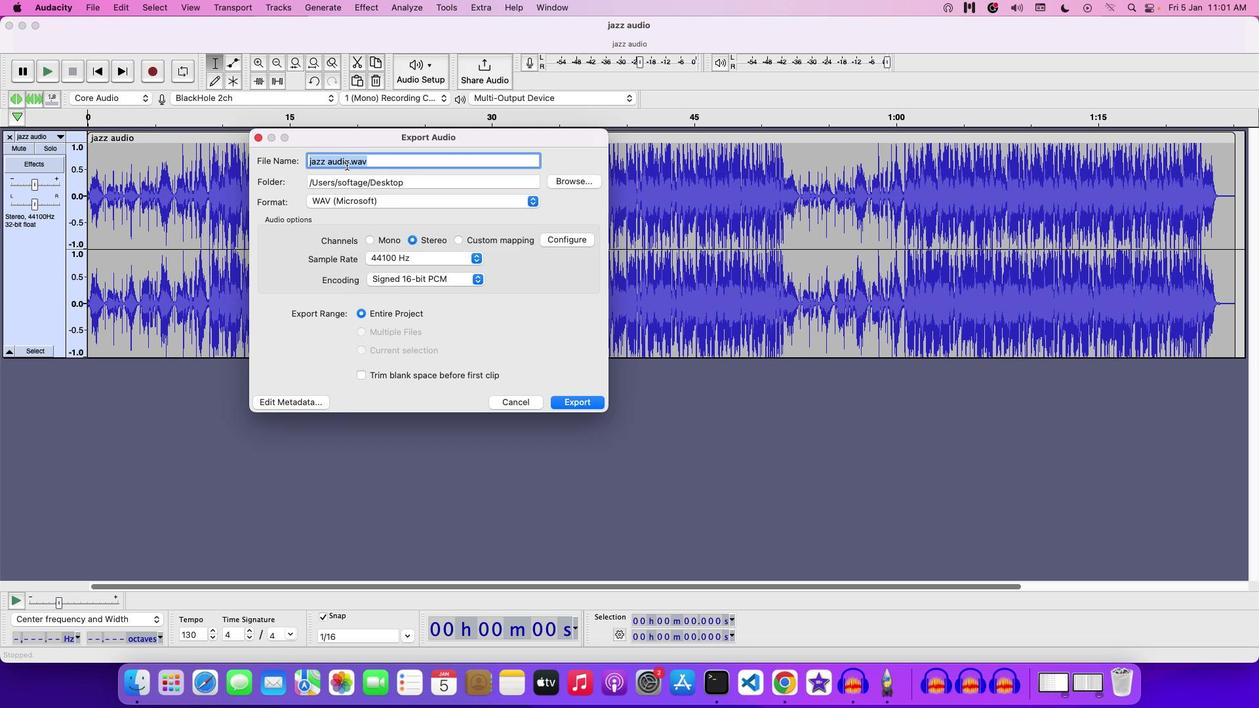 
Action: Mouse moved to (335, 118)
Screenshot: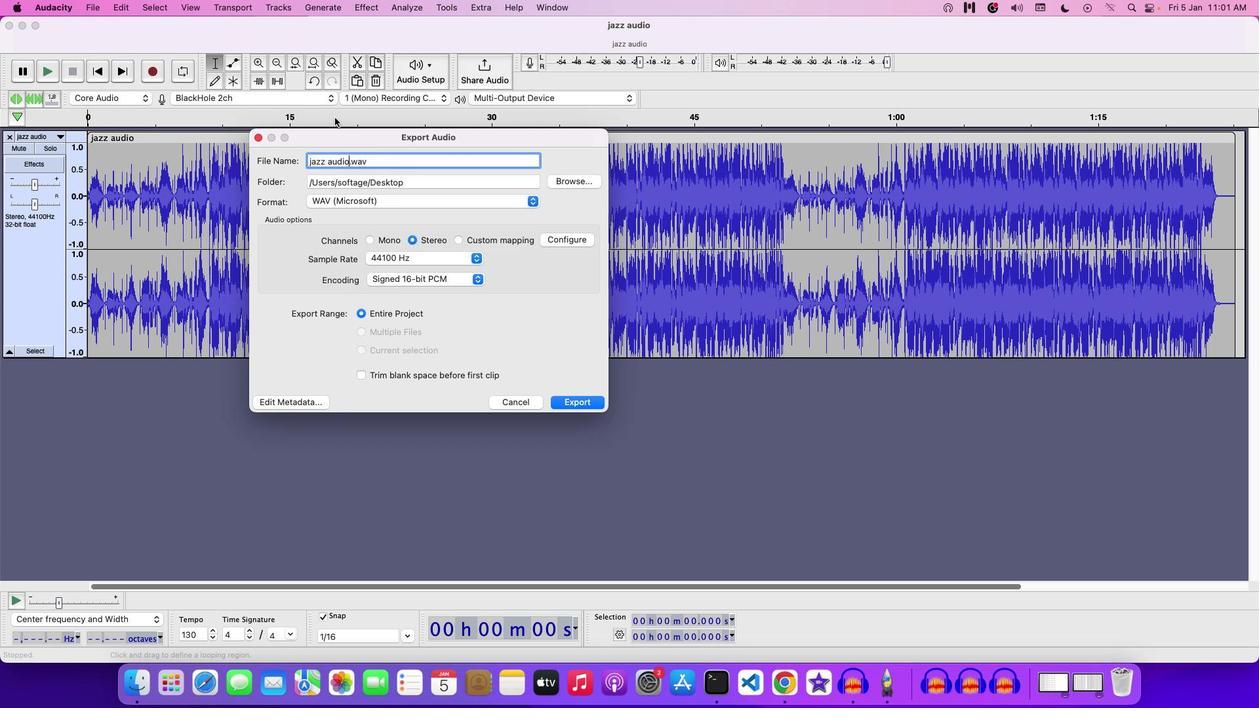
Action: Key pressed Key.backspaceKey.backspaceKey.backspaceKey.backspaceKey.backspaceKey.backspaceKey.backspaceKey.backspaceKey.backspaceKey.backspaceKey.backspaceKey.backspaceKey.backspaceKey.backspaceKey.backspaceKey.backspaceKey.backspace'I''N'Key.space'W''A''V'
Screenshot: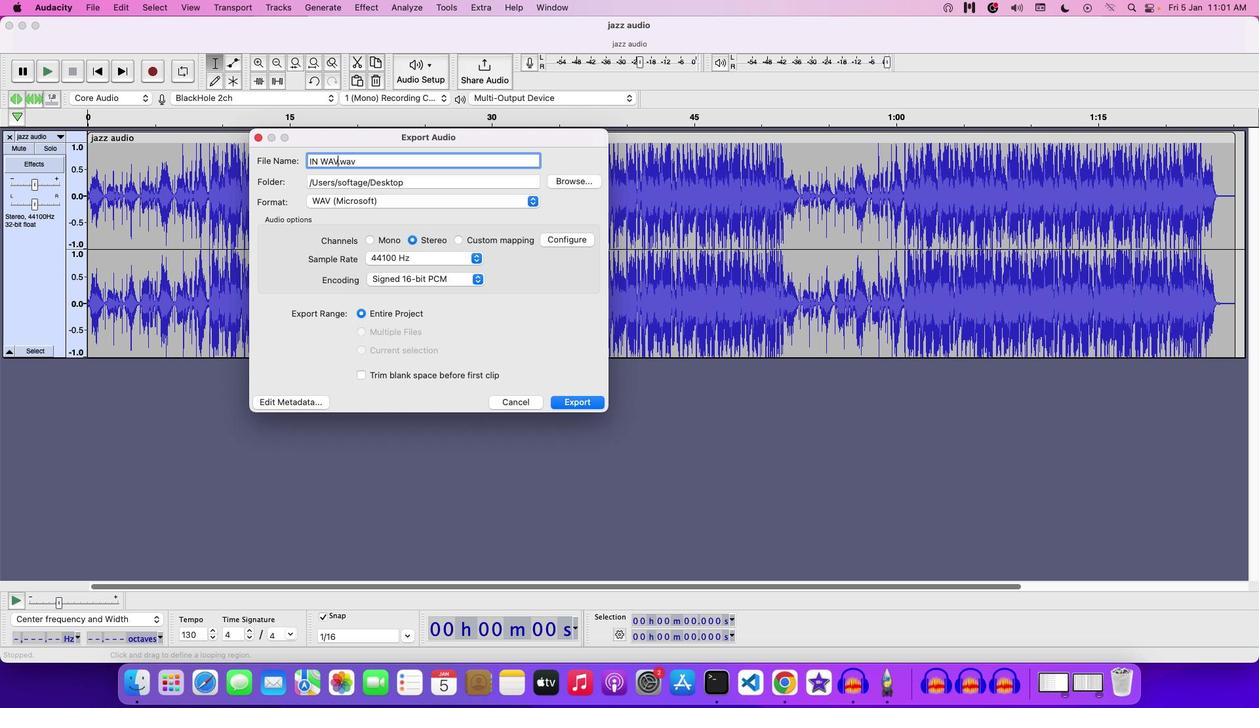 
Action: Mouse moved to (584, 402)
Screenshot: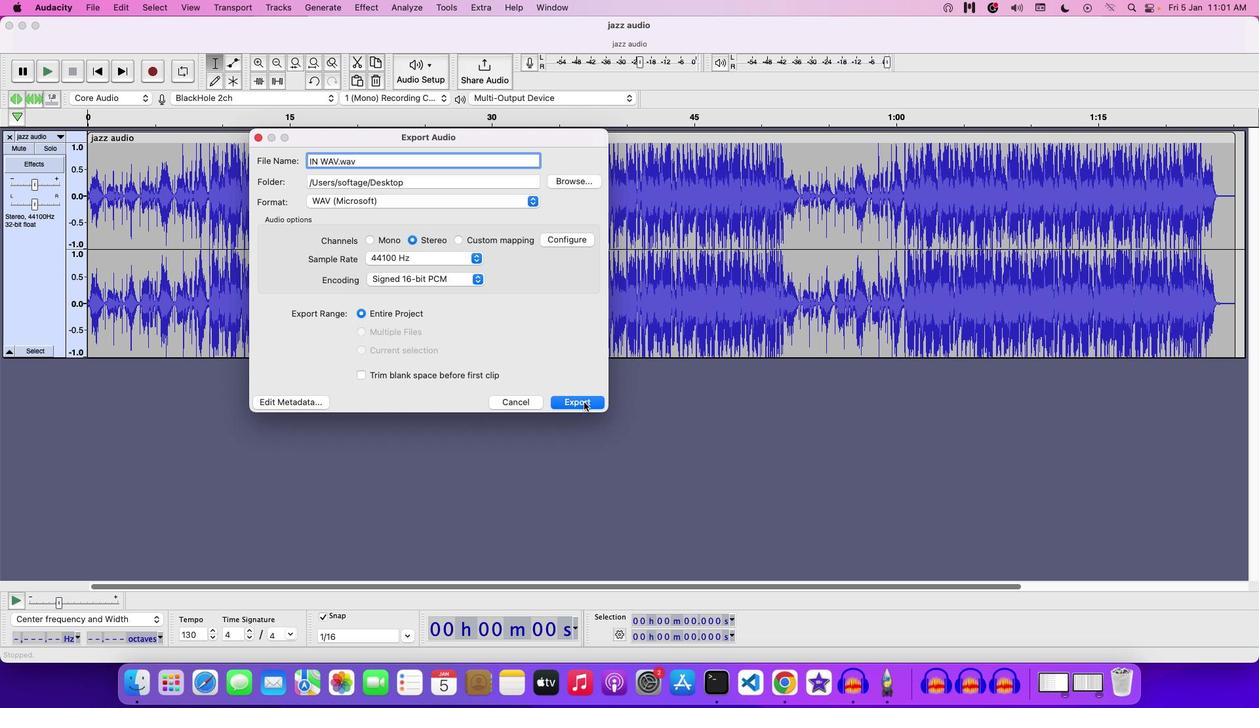 
Action: Mouse pressed left at (584, 402)
Screenshot: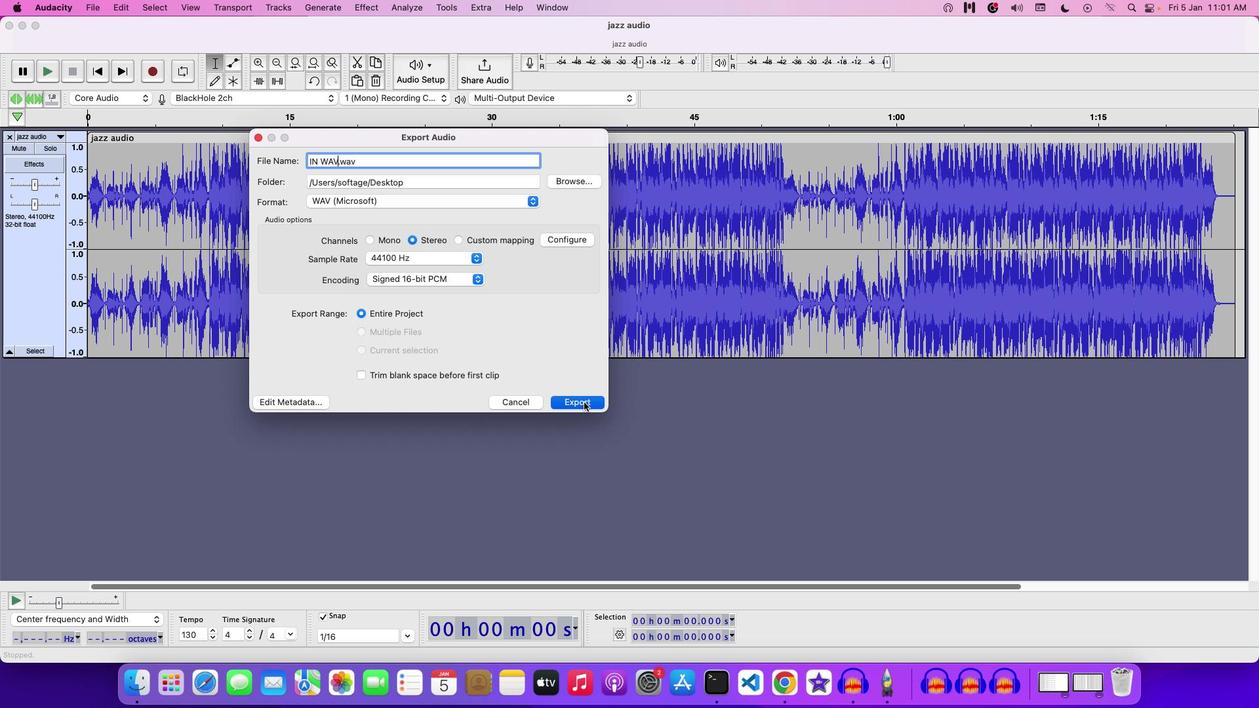 
Action: Mouse moved to (98, 9)
Screenshot: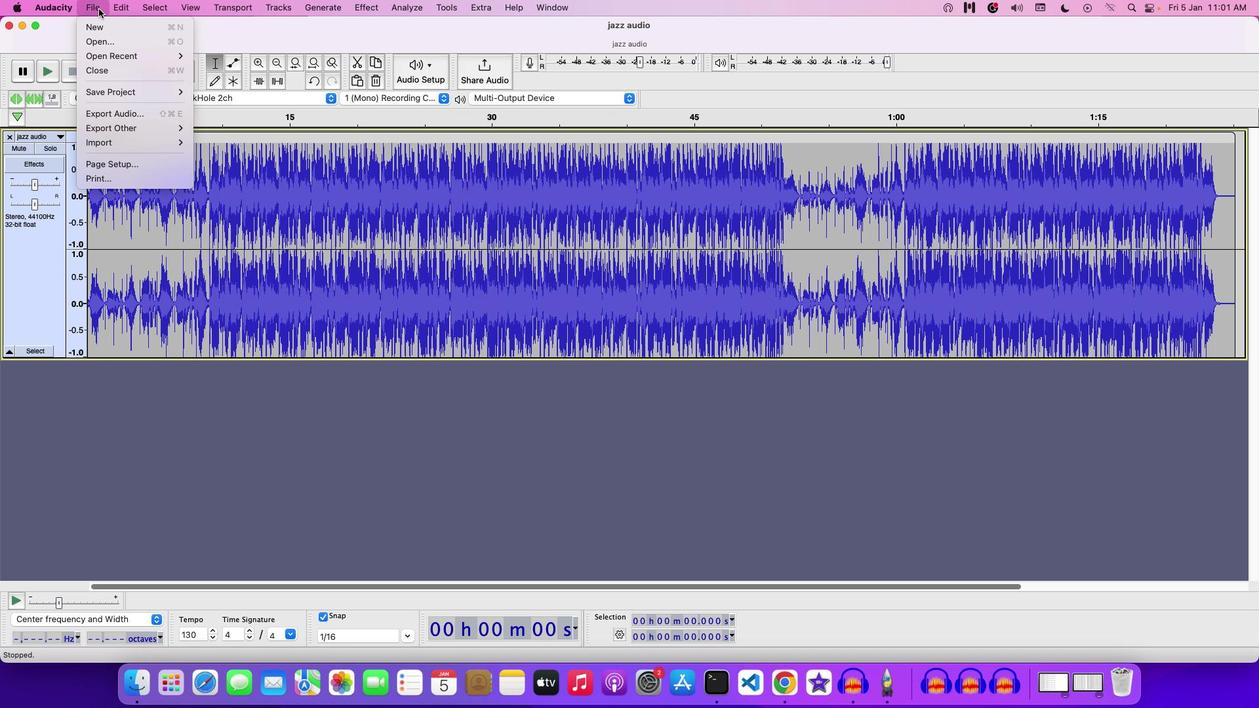 
Action: Mouse pressed left at (98, 9)
Screenshot: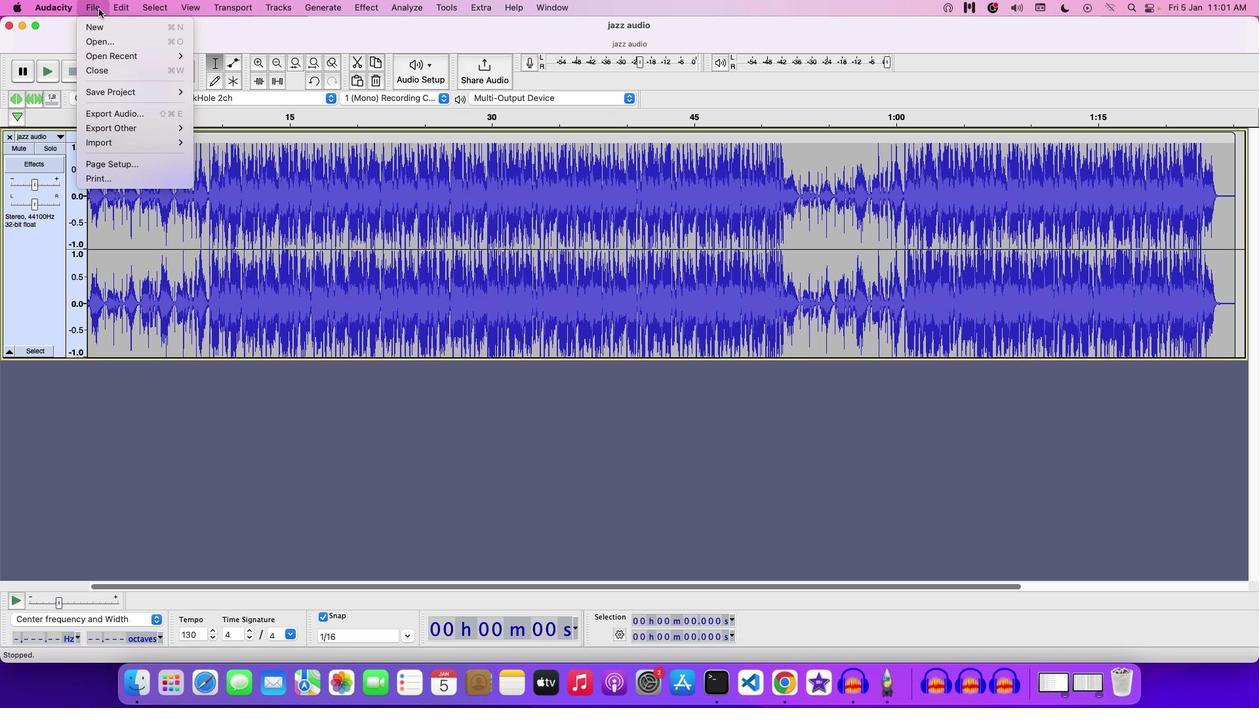 
Action: Mouse moved to (177, 115)
Screenshot: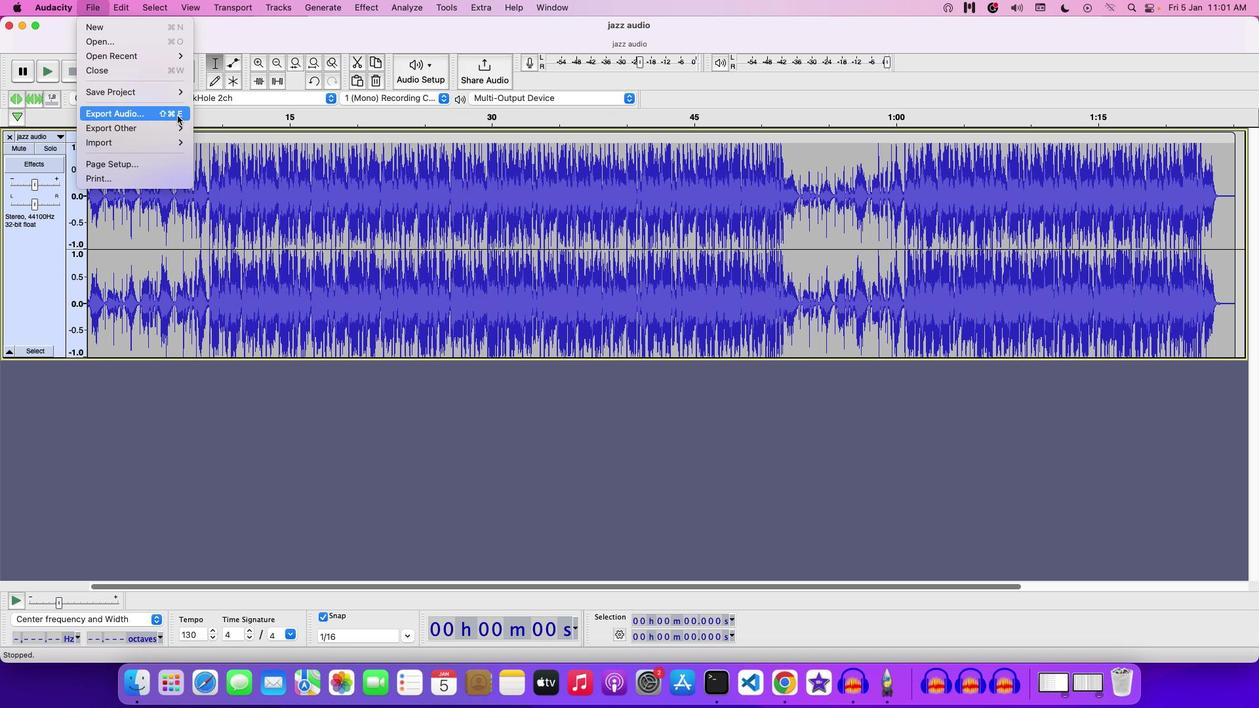 
Action: Mouse pressed left at (177, 115)
Screenshot: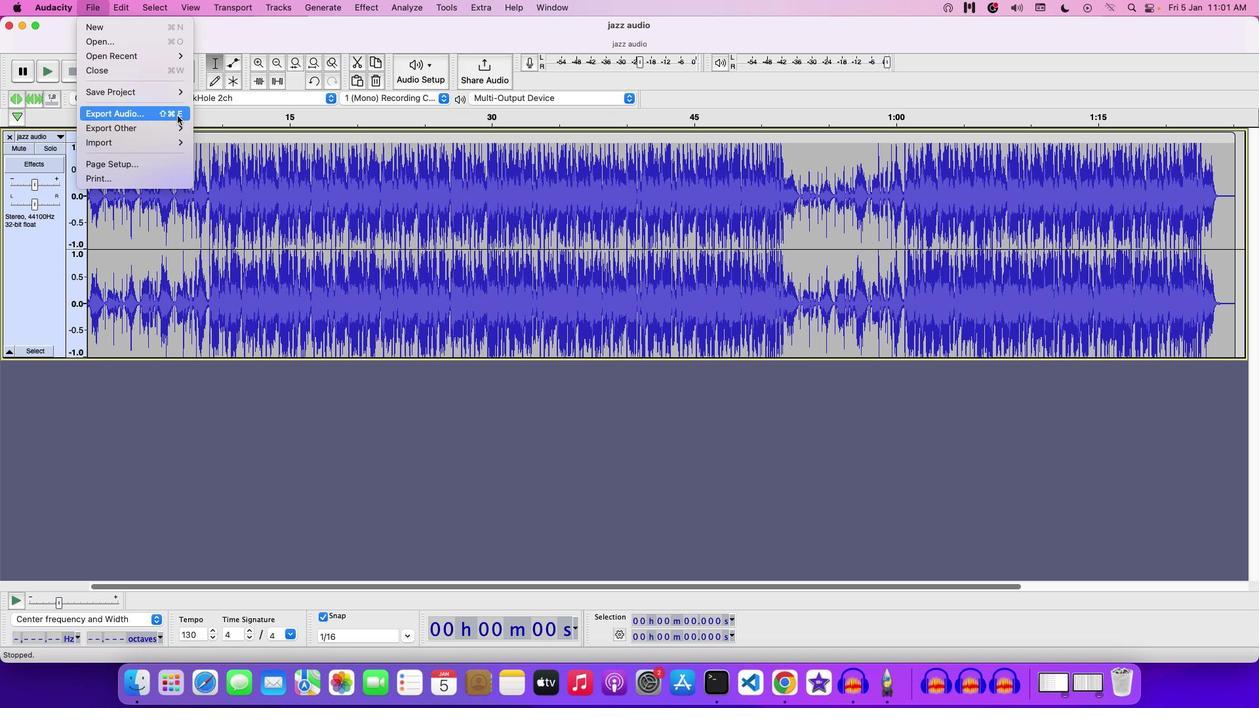 
Action: Mouse moved to (342, 155)
Screenshot: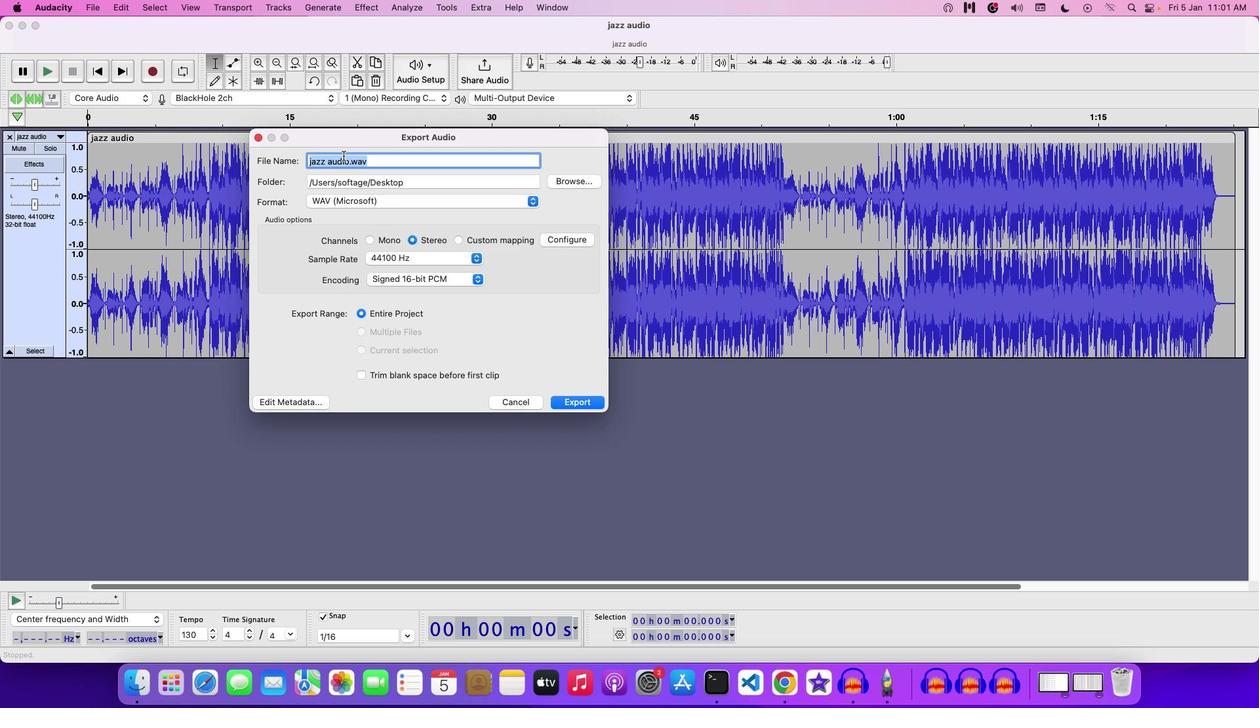 
Action: Mouse pressed left at (342, 155)
Screenshot: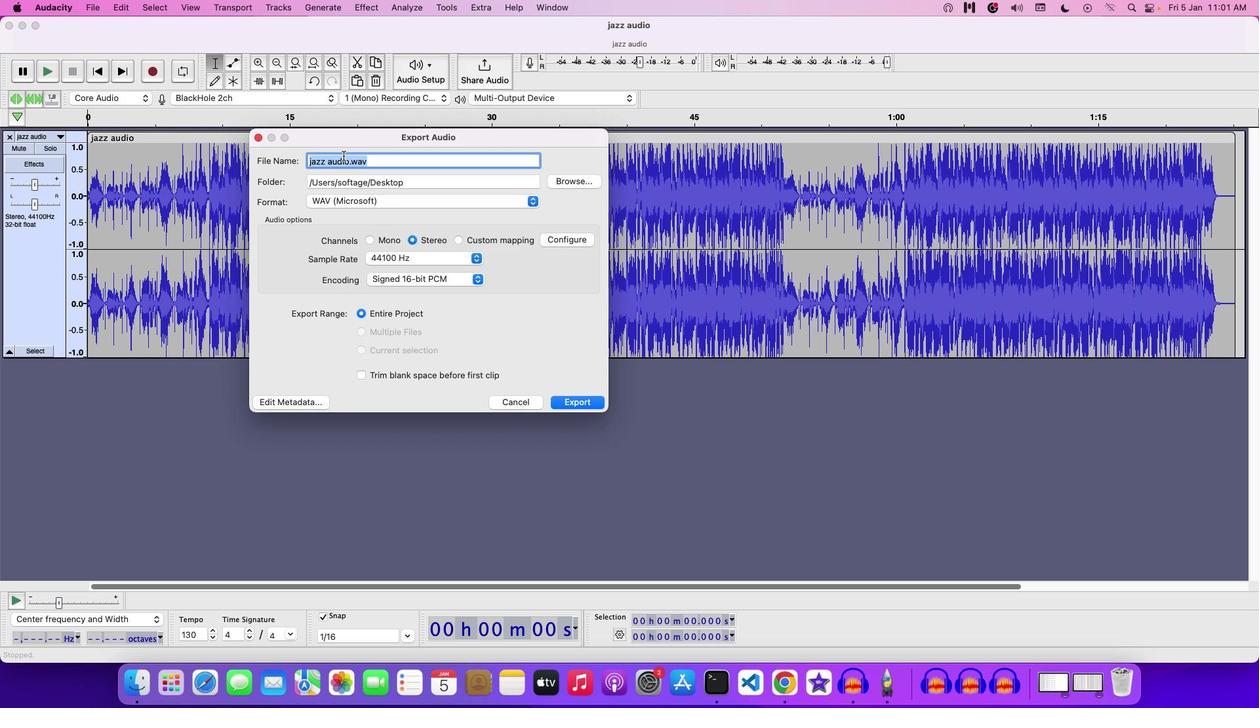 
Action: Mouse moved to (347, 161)
Screenshot: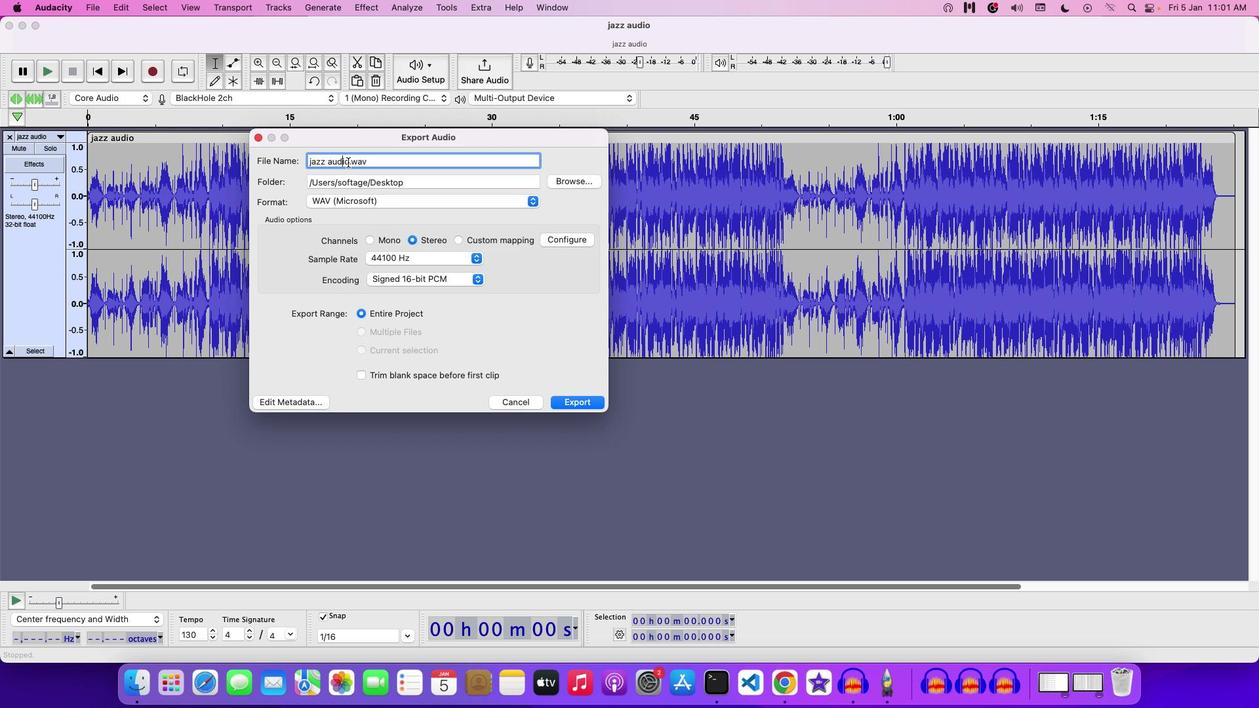 
Action: Mouse pressed left at (347, 161)
Screenshot: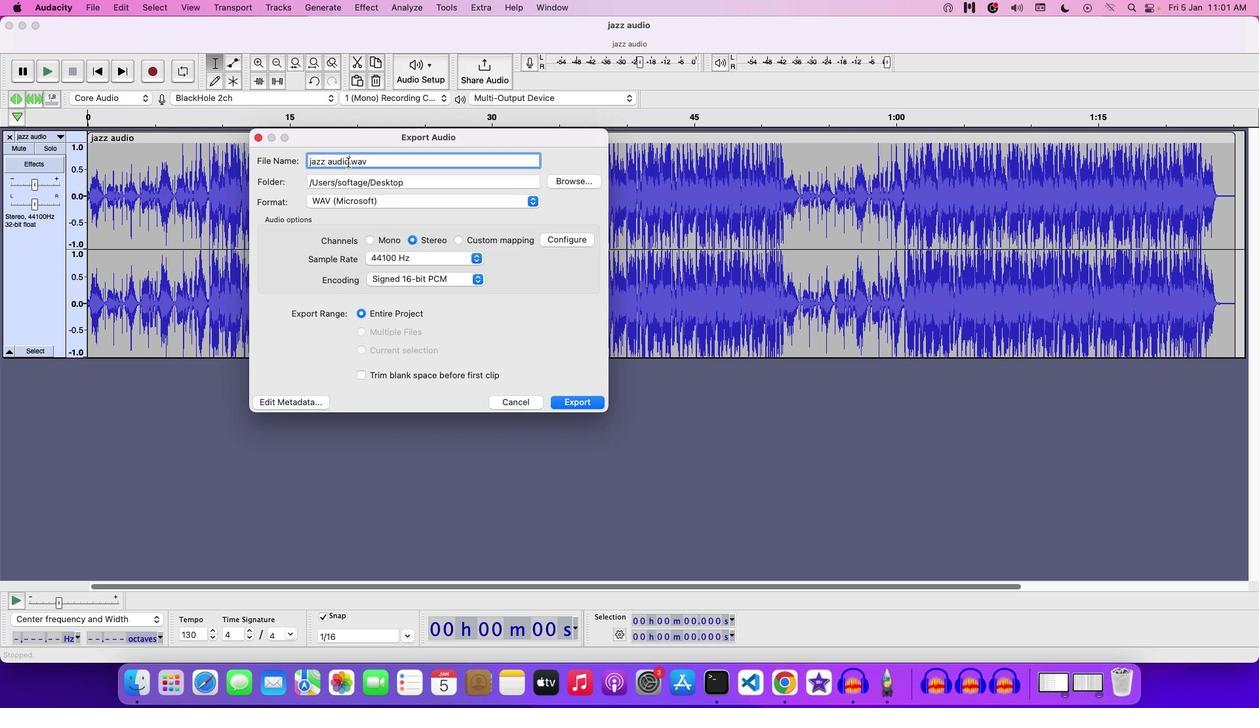 
Action: Mouse moved to (280, 91)
Screenshot: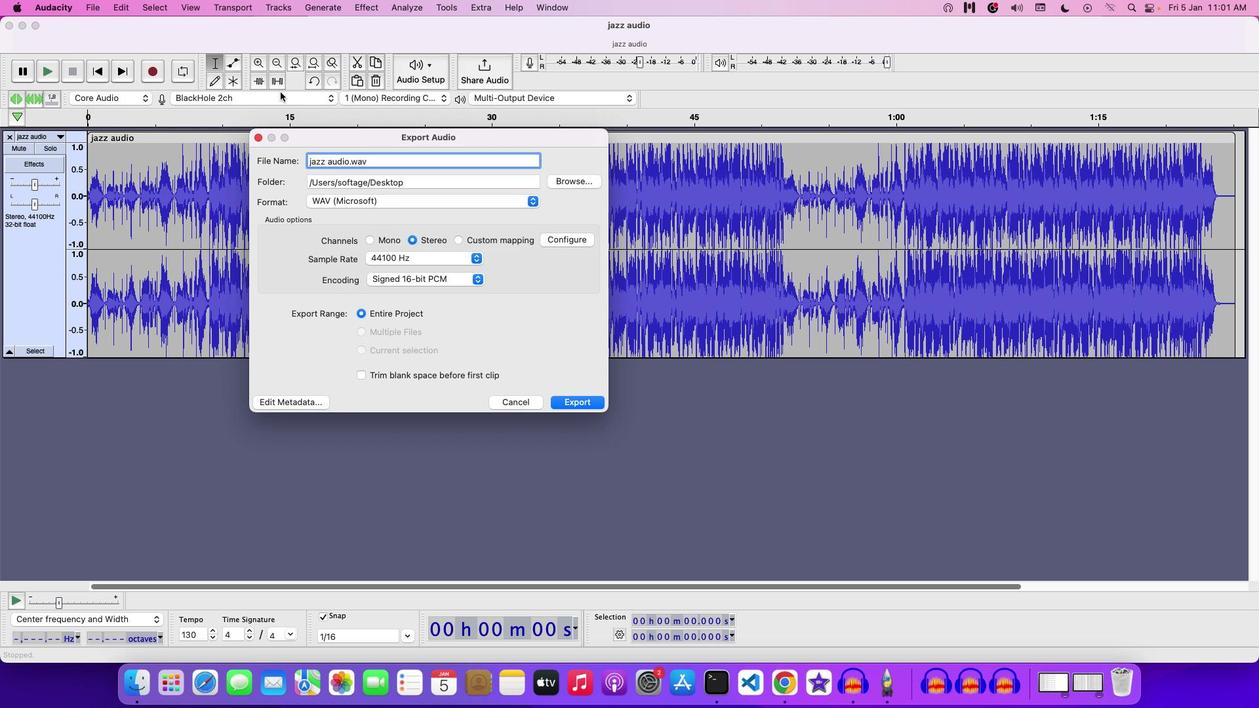 
Action: Key pressed Key.backspaceKey.backspaceKey.backspaceKey.backspaceKey.backspaceKey.backspaceKey.backspaceKey.backspaceKey.backspaceKey.backspaceKey.backspace'I''N'Key.space'M''P''3'
Screenshot: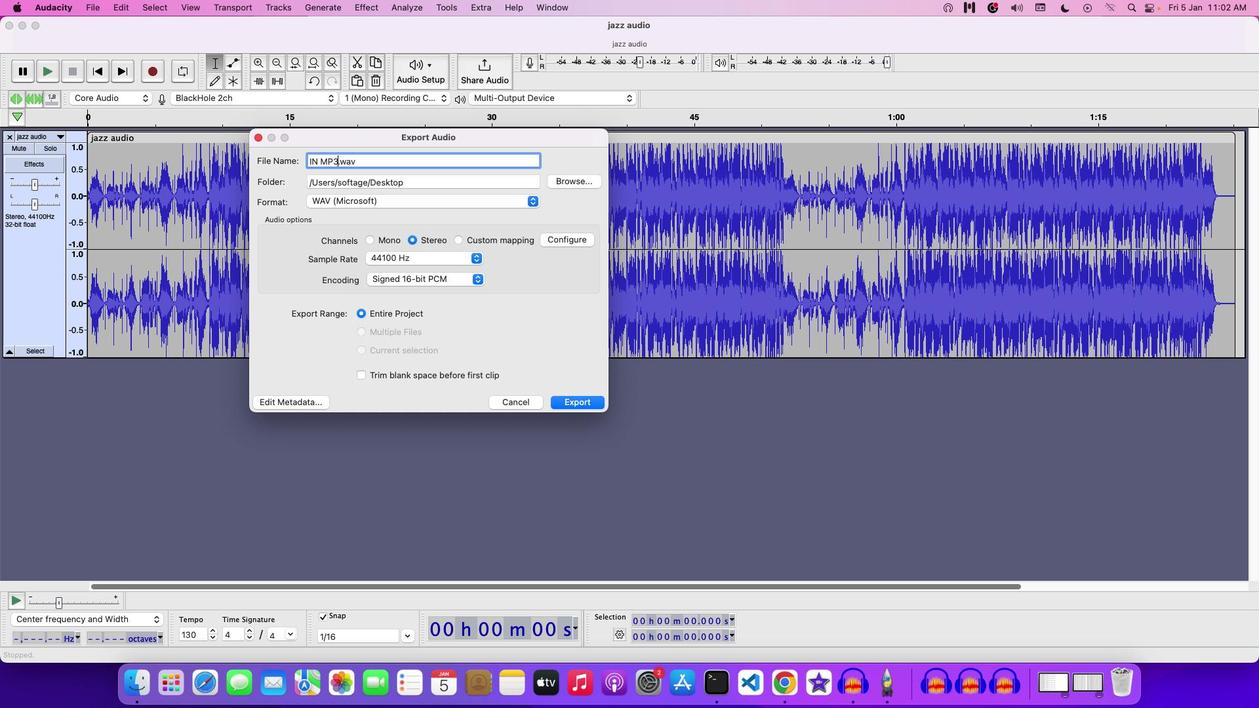 
Action: Mouse moved to (469, 205)
Screenshot: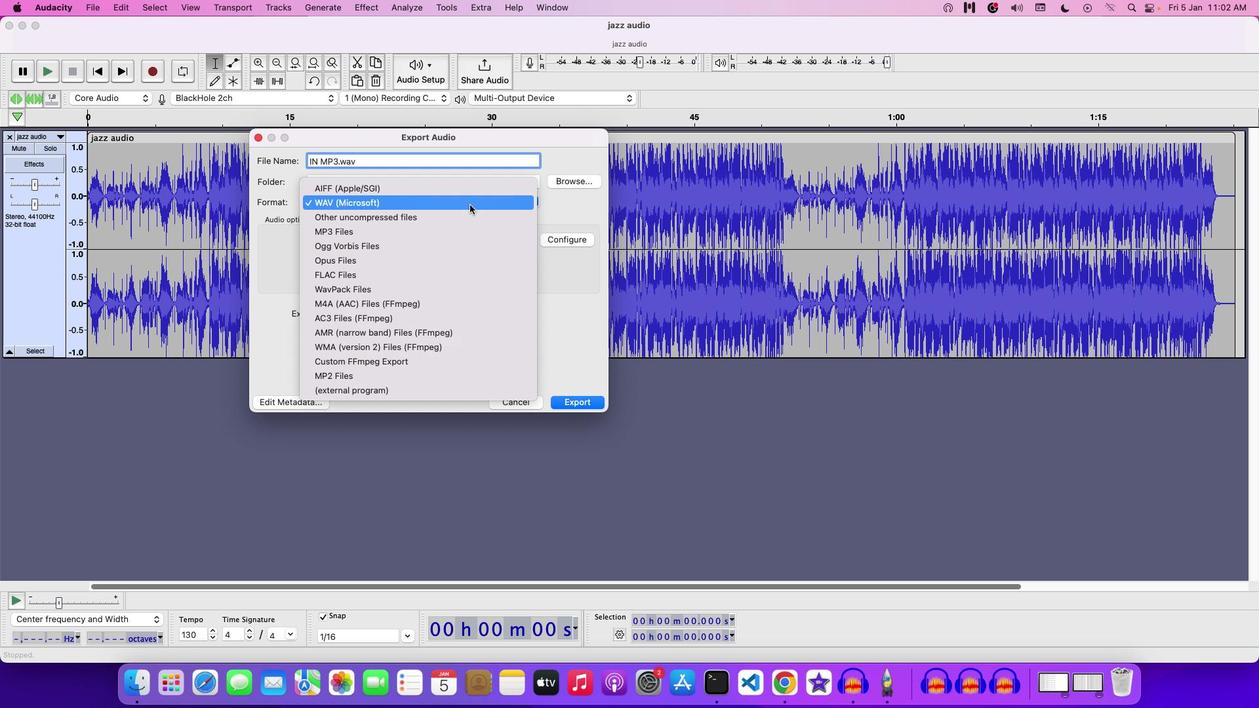 
Action: Mouse pressed left at (469, 205)
Screenshot: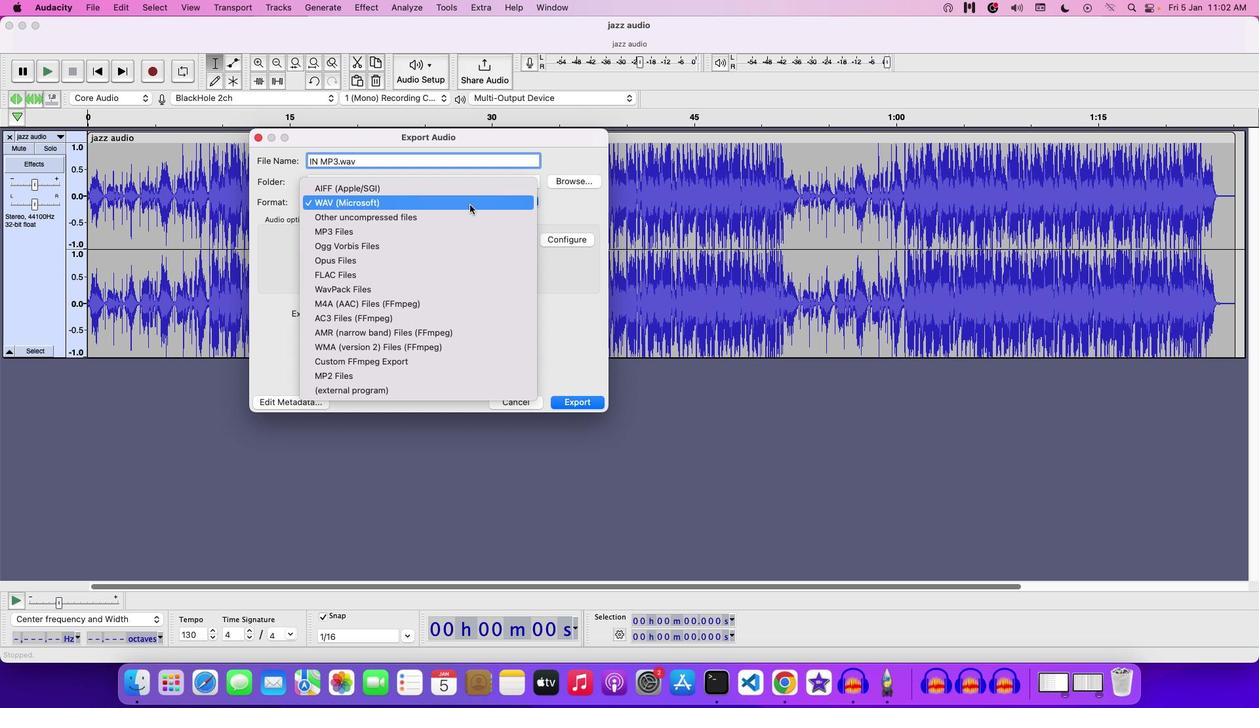 
Action: Mouse moved to (426, 236)
Screenshot: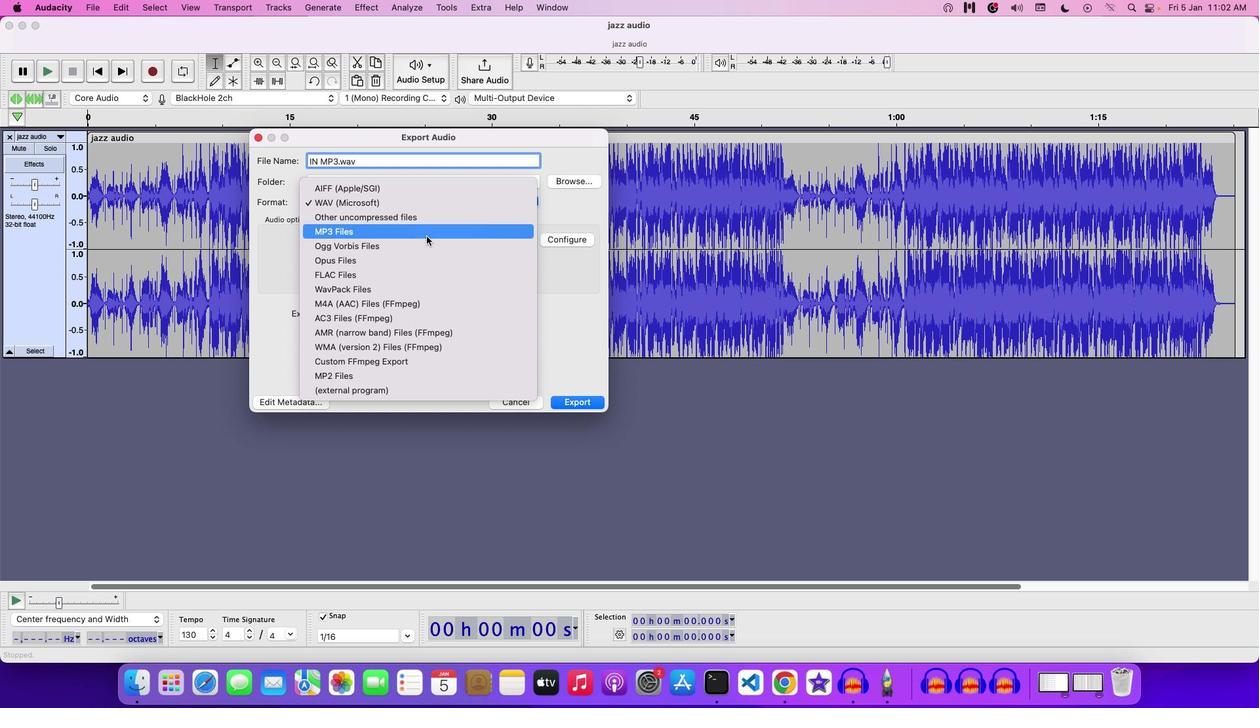 
Action: Mouse pressed left at (426, 236)
Screenshot: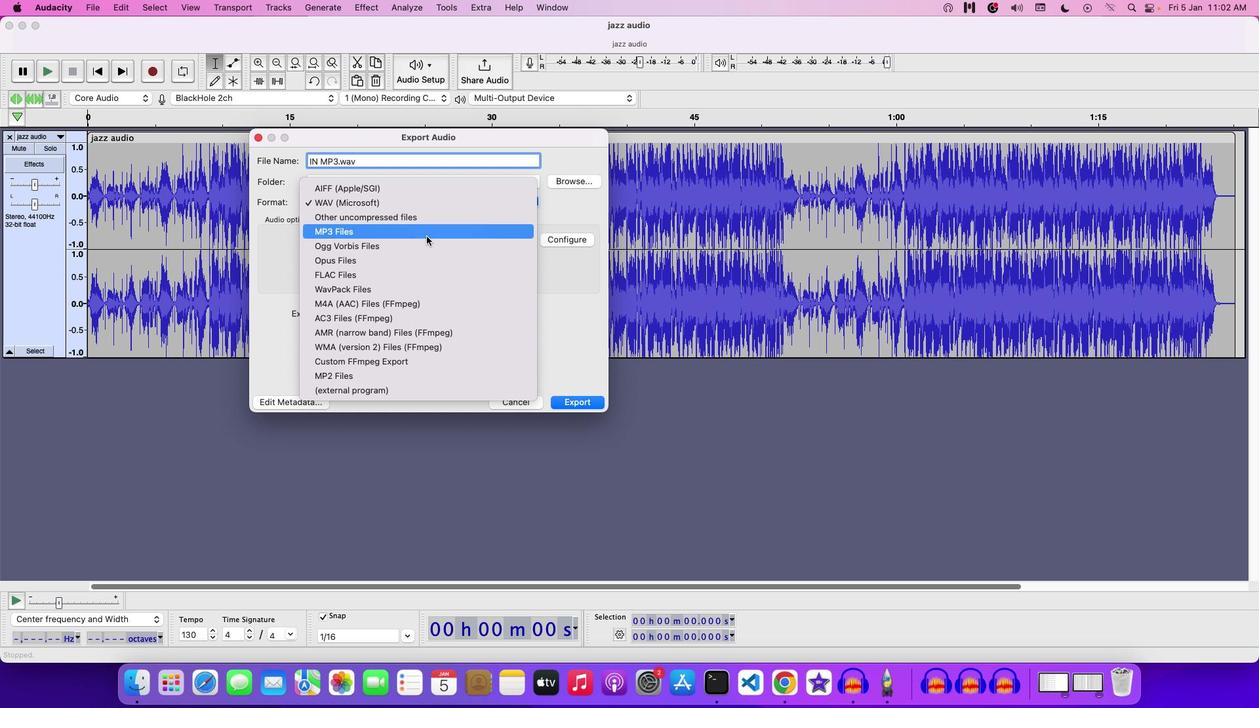 
Action: Mouse moved to (568, 416)
Screenshot: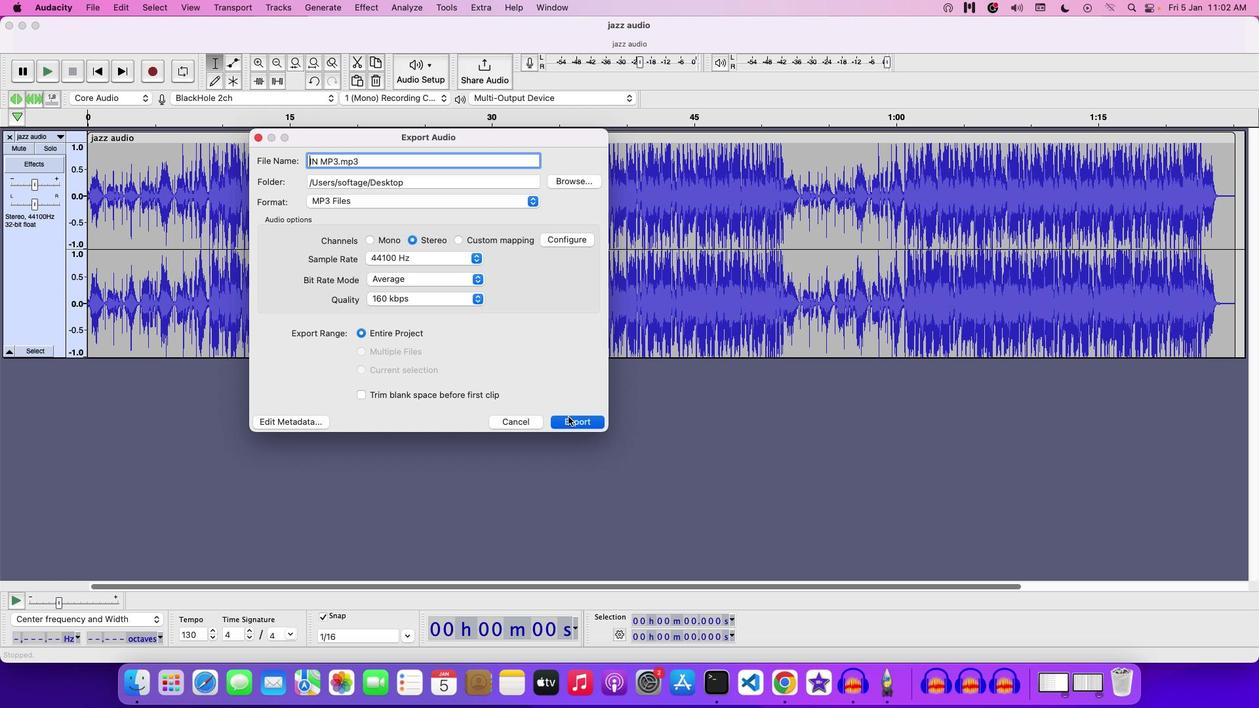 
Action: Mouse pressed left at (568, 416)
Screenshot: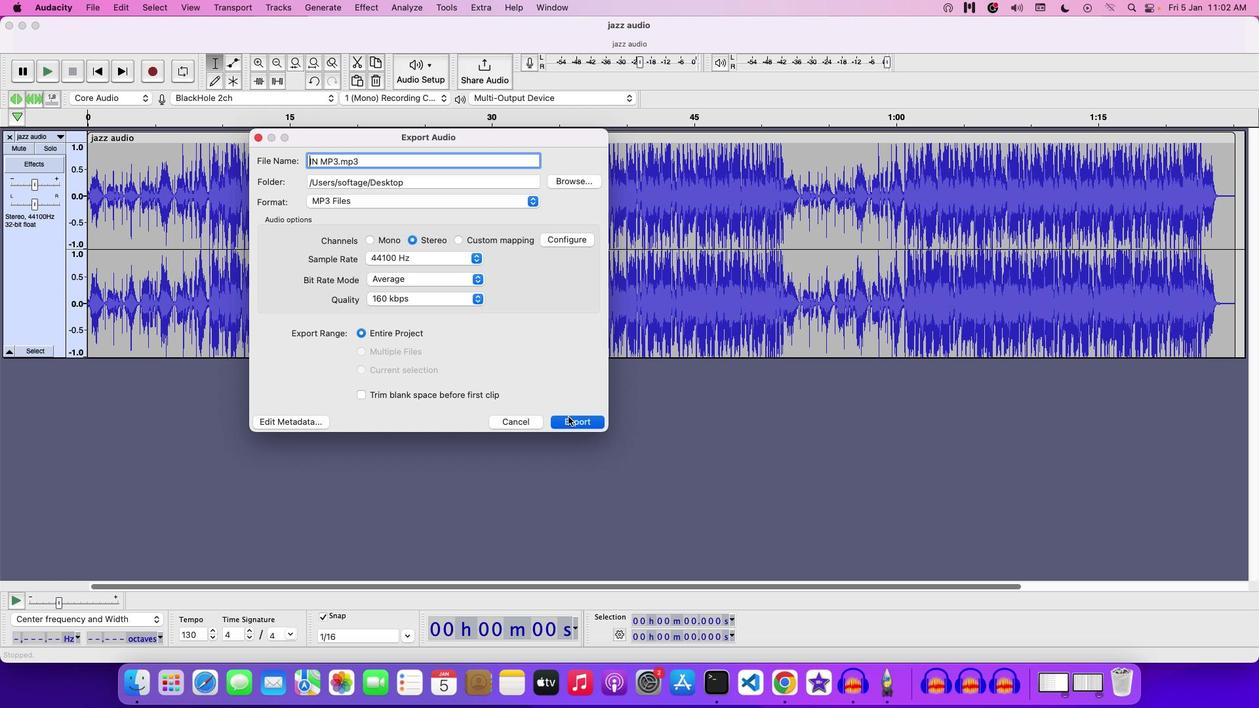 
Action: Mouse moved to (87, 7)
Screenshot: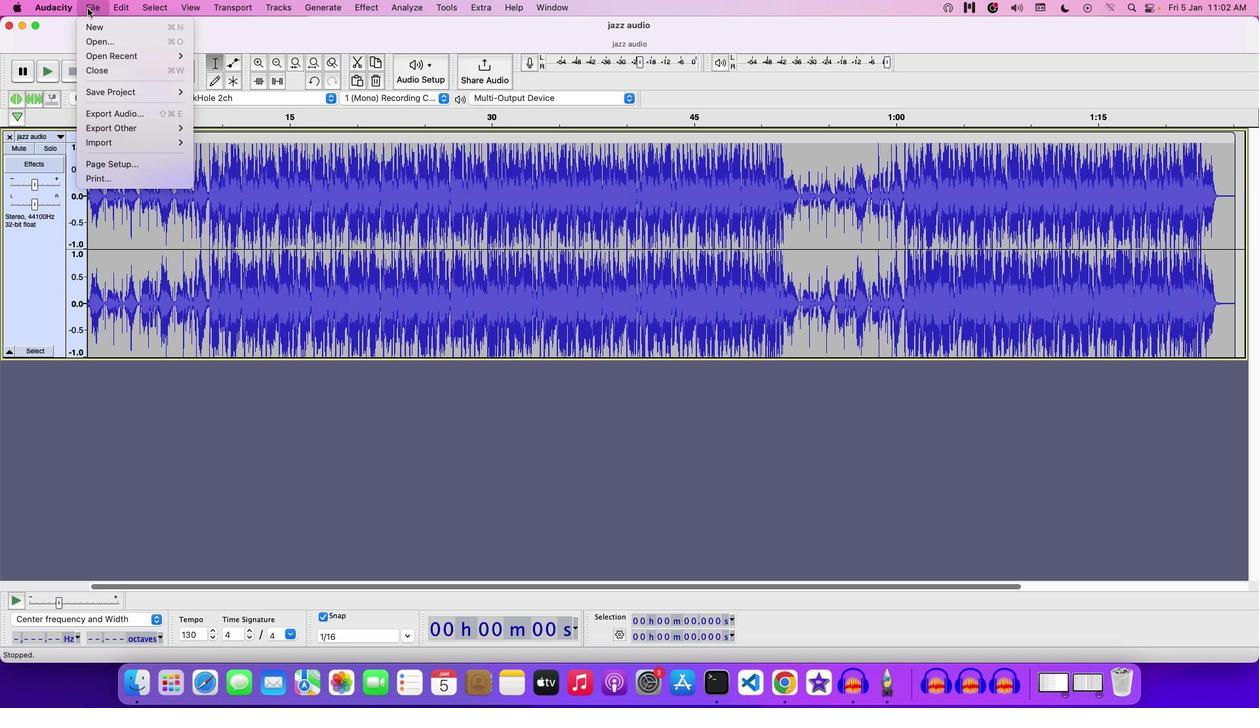 
Action: Mouse pressed left at (87, 7)
Screenshot: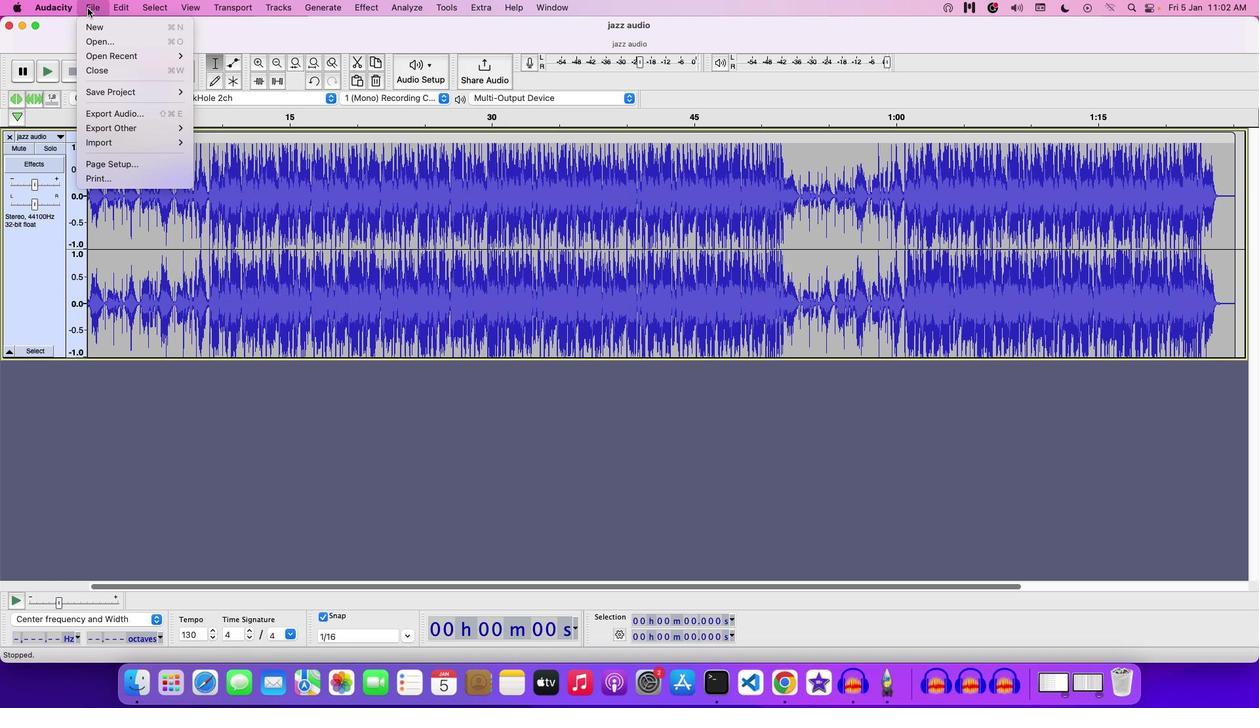 
Action: Mouse moved to (121, 116)
Screenshot: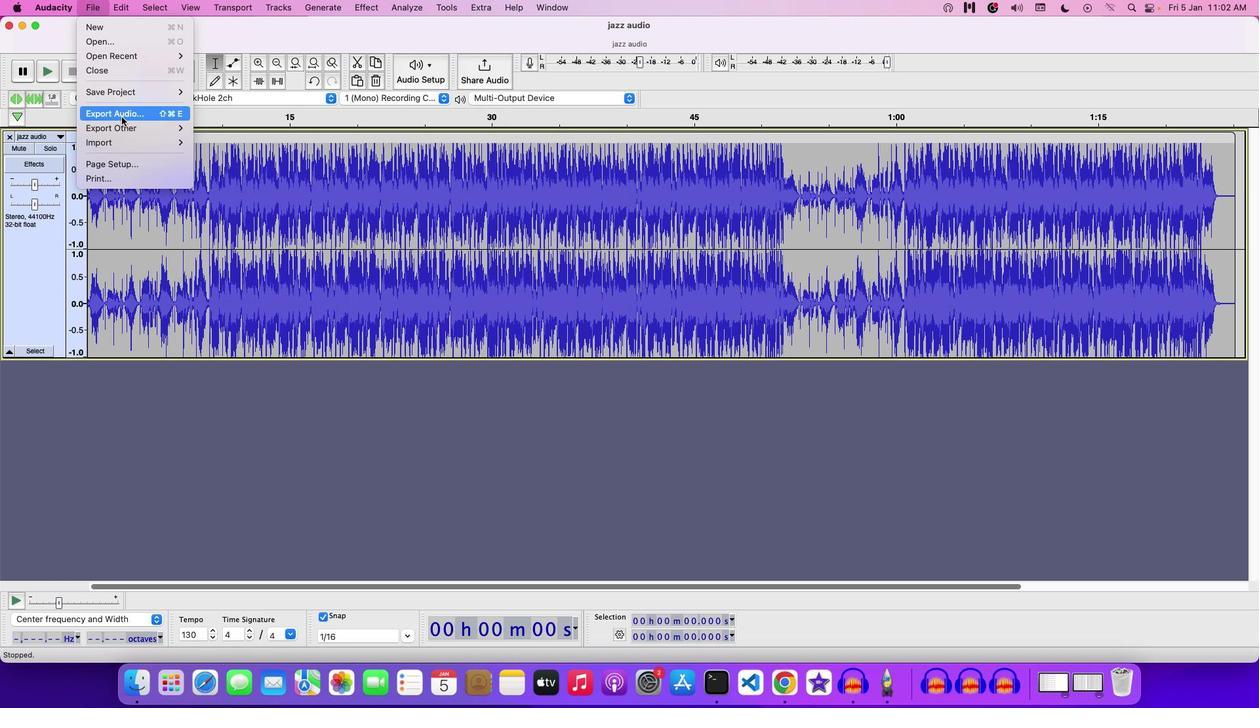 
Action: Mouse pressed left at (121, 116)
Screenshot: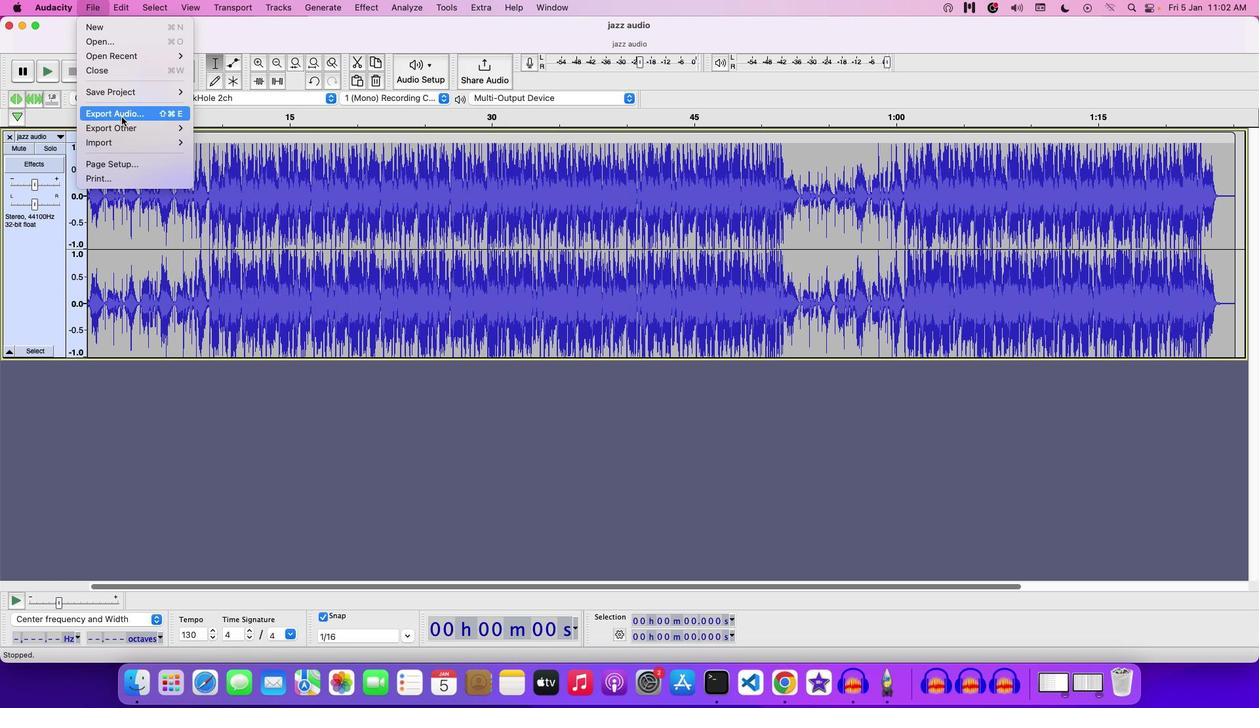 
Action: Mouse moved to (350, 161)
Screenshot: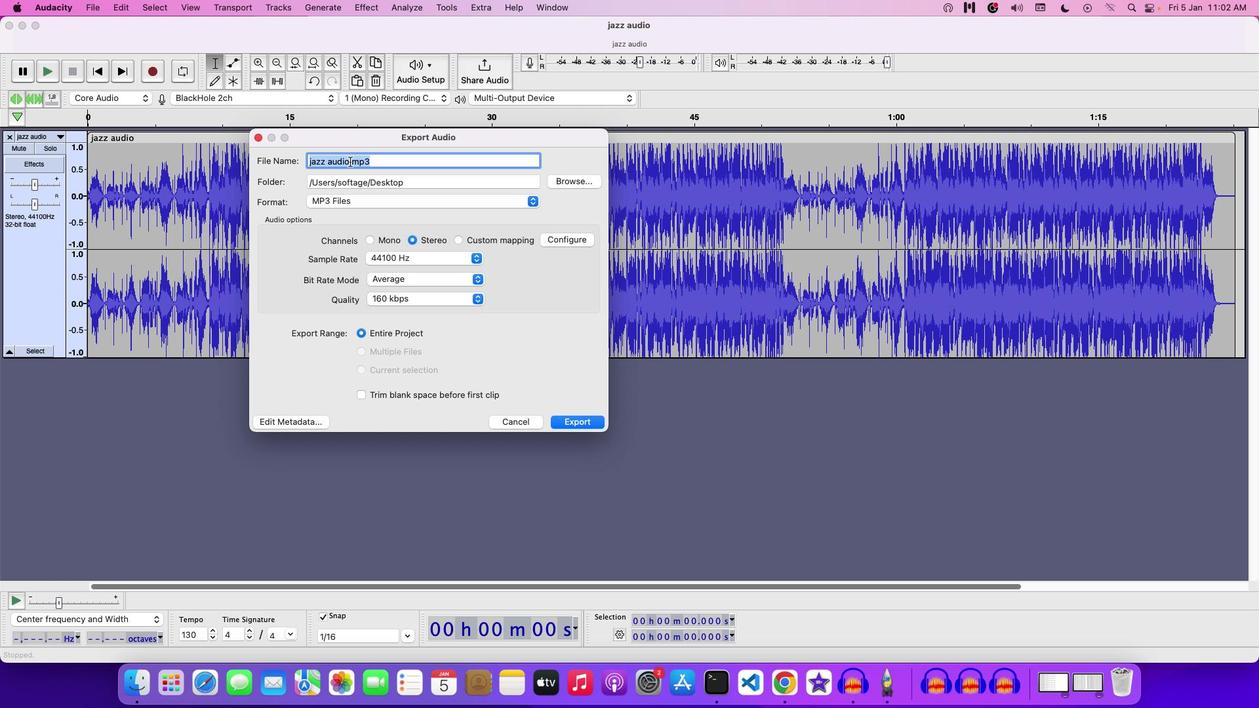 
Action: Mouse pressed left at (350, 161)
Screenshot: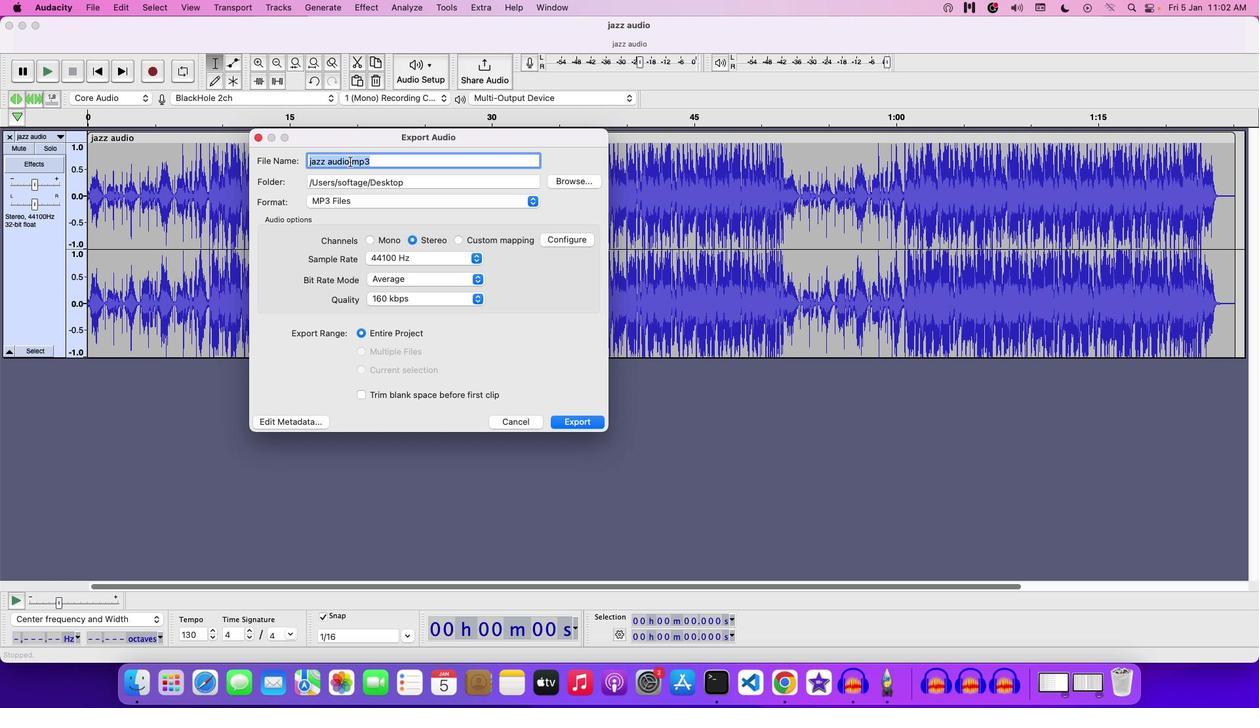 
Action: Mouse moved to (356, 202)
Screenshot: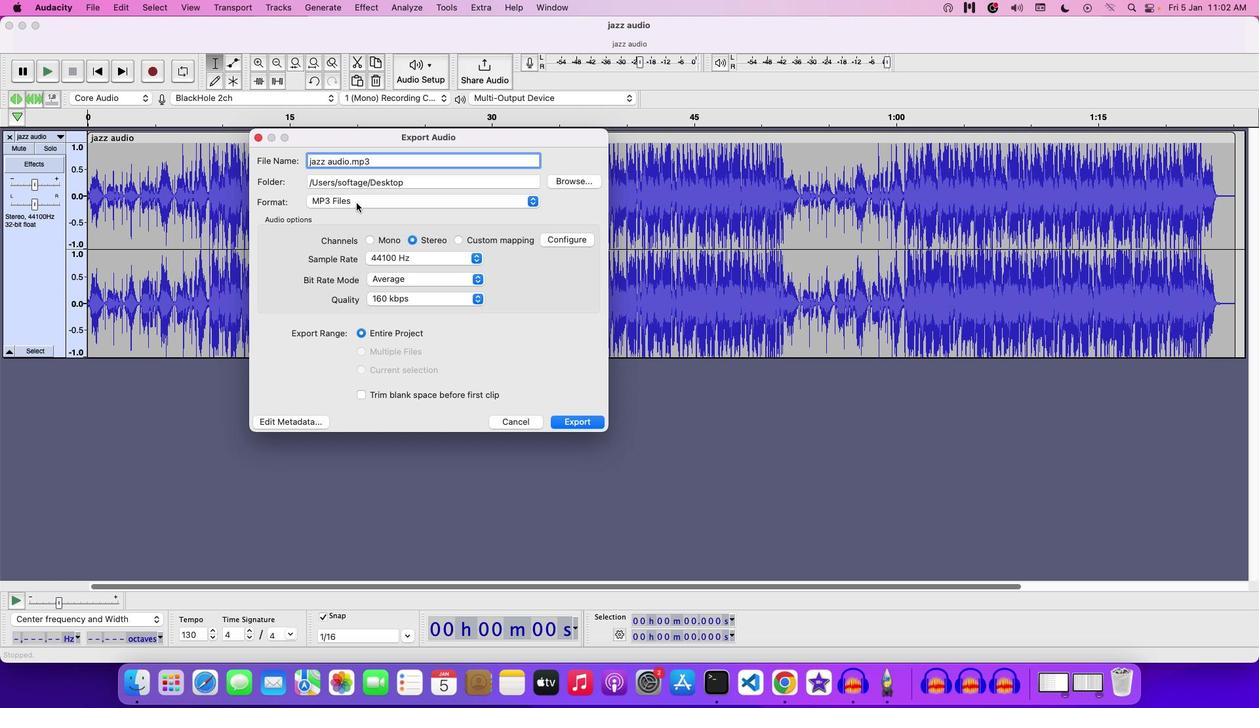 
Action: Key pressed Key.backspaceKey.backspaceKey.backspaceKey.backspaceKey.backspaceKey.backspaceKey.backspaceKey.backspaceKey.backspaceKey.backspace'I''N'Key.space
Screenshot: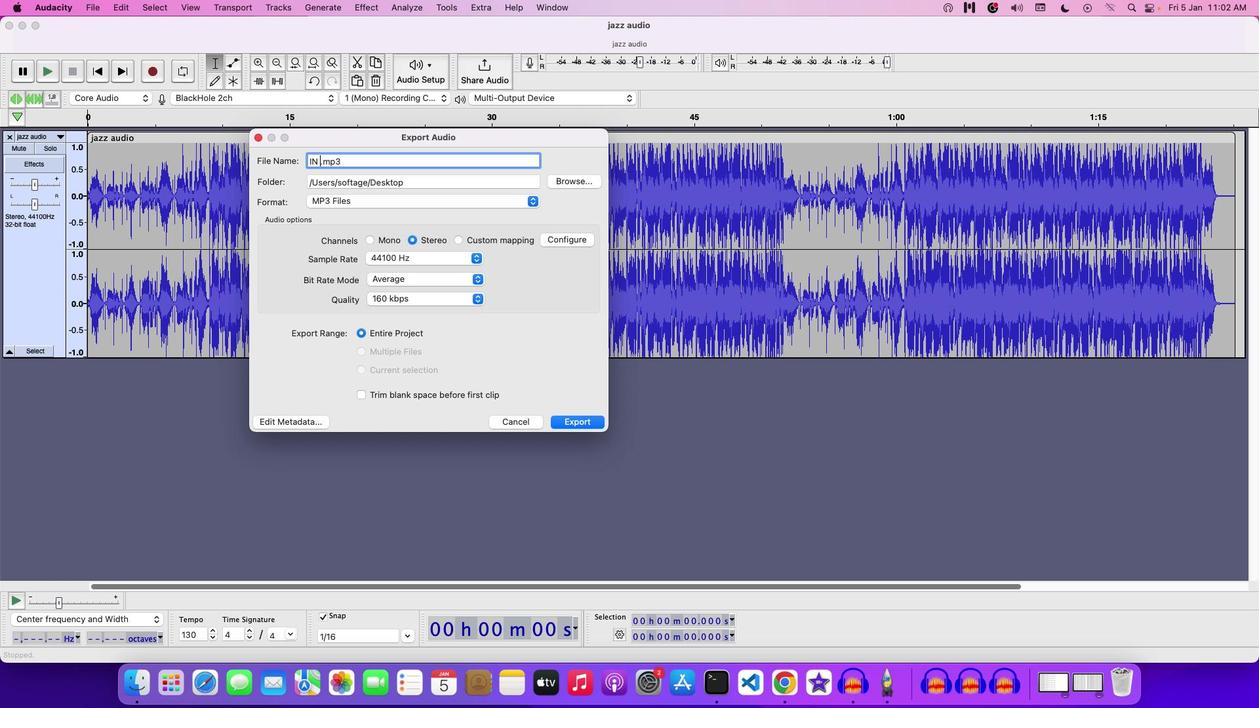 
Action: Mouse moved to (310, 144)
Screenshot: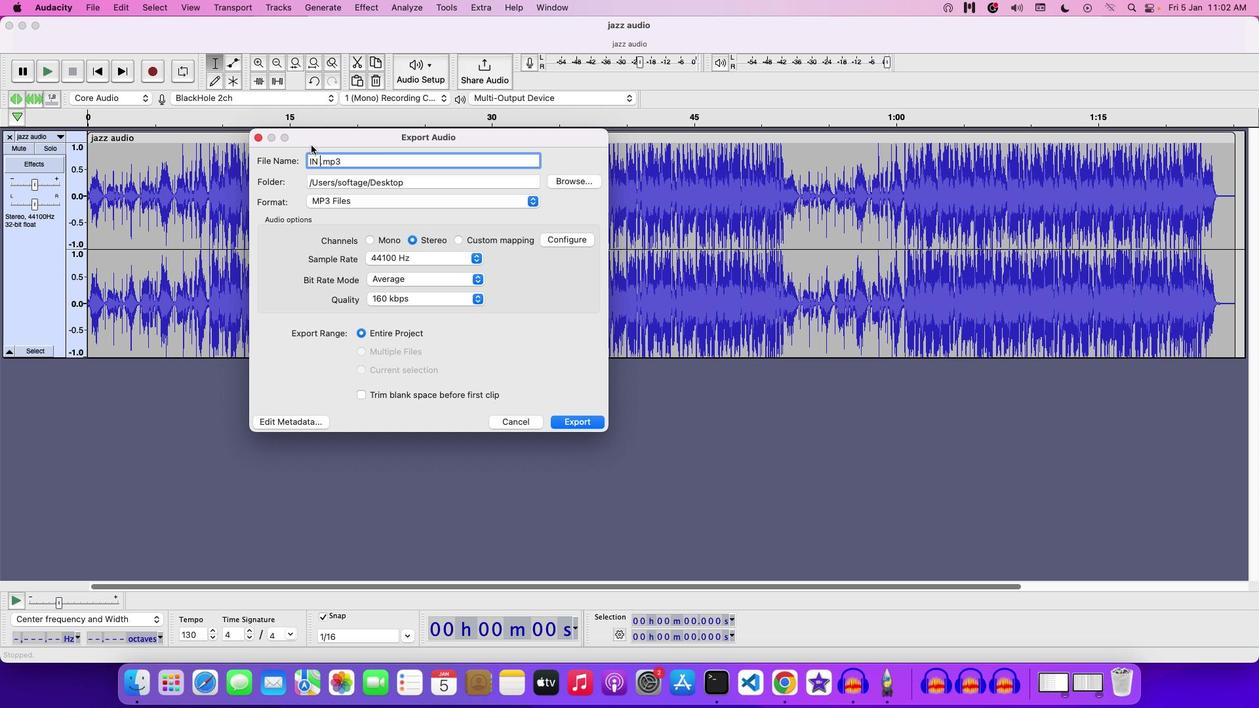 
Action: Key pressed 'O'
Screenshot: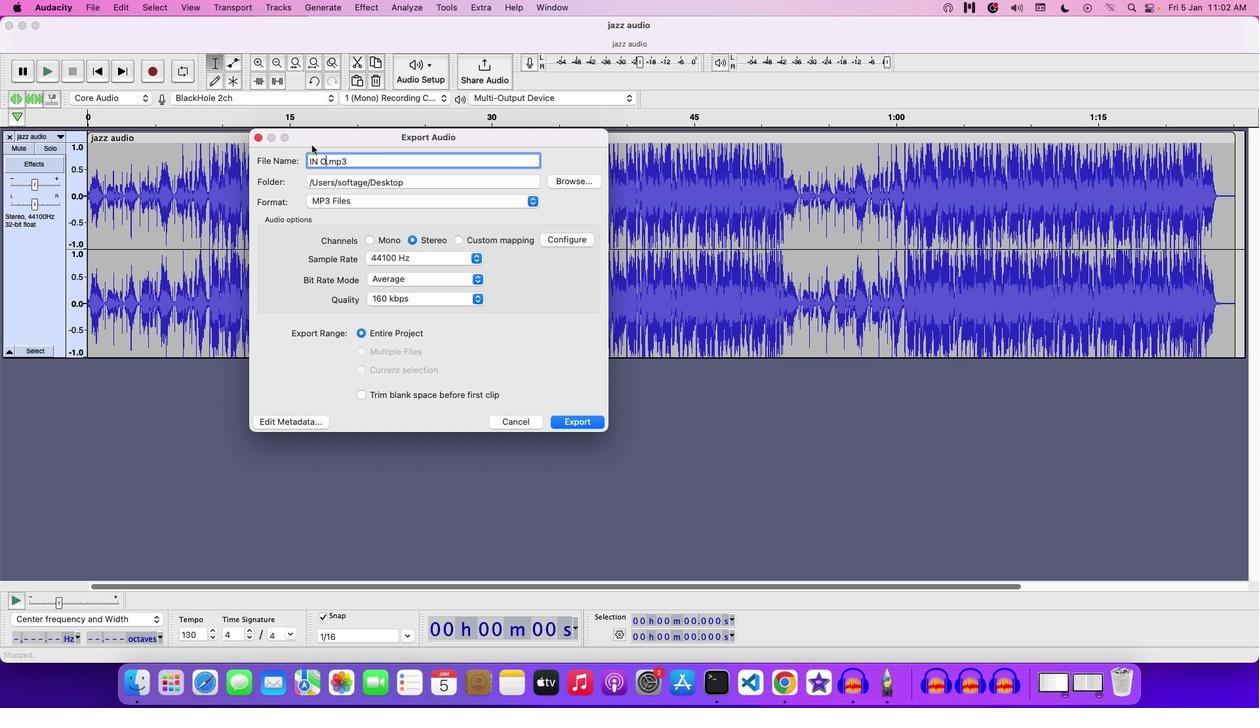 
Action: Mouse moved to (420, 235)
Screenshot: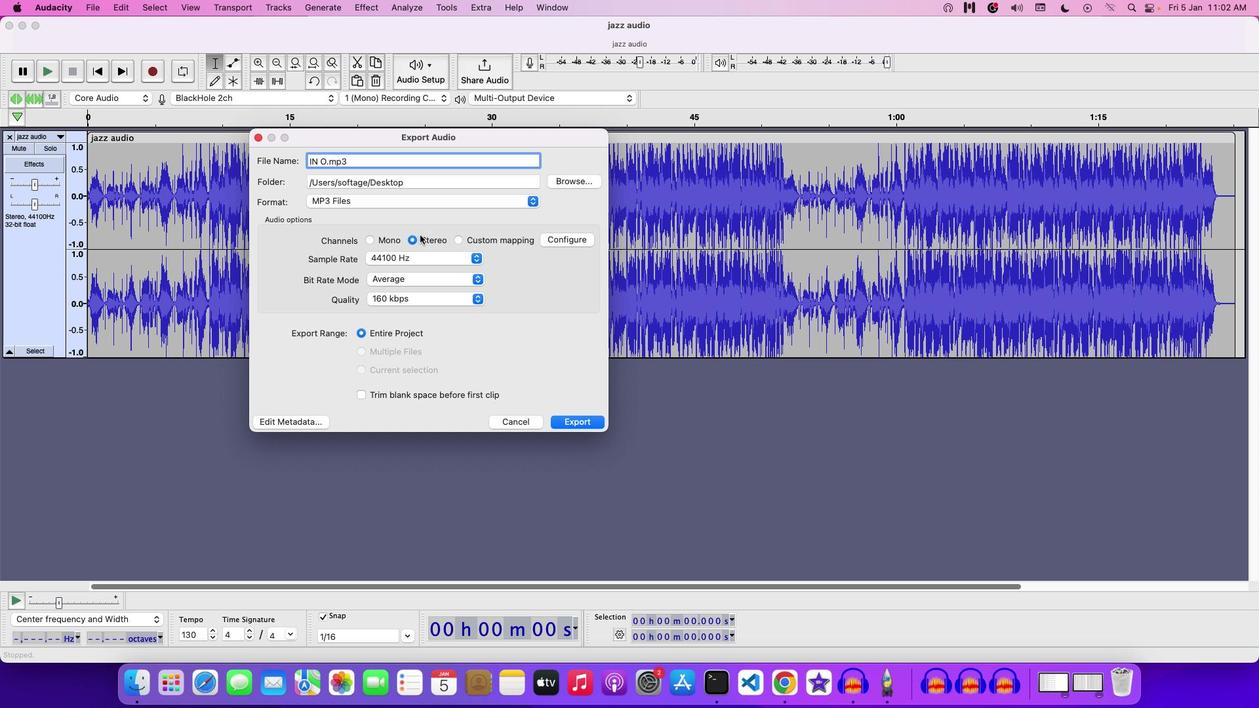 
Action: Key pressed 'G''G'
Screenshot: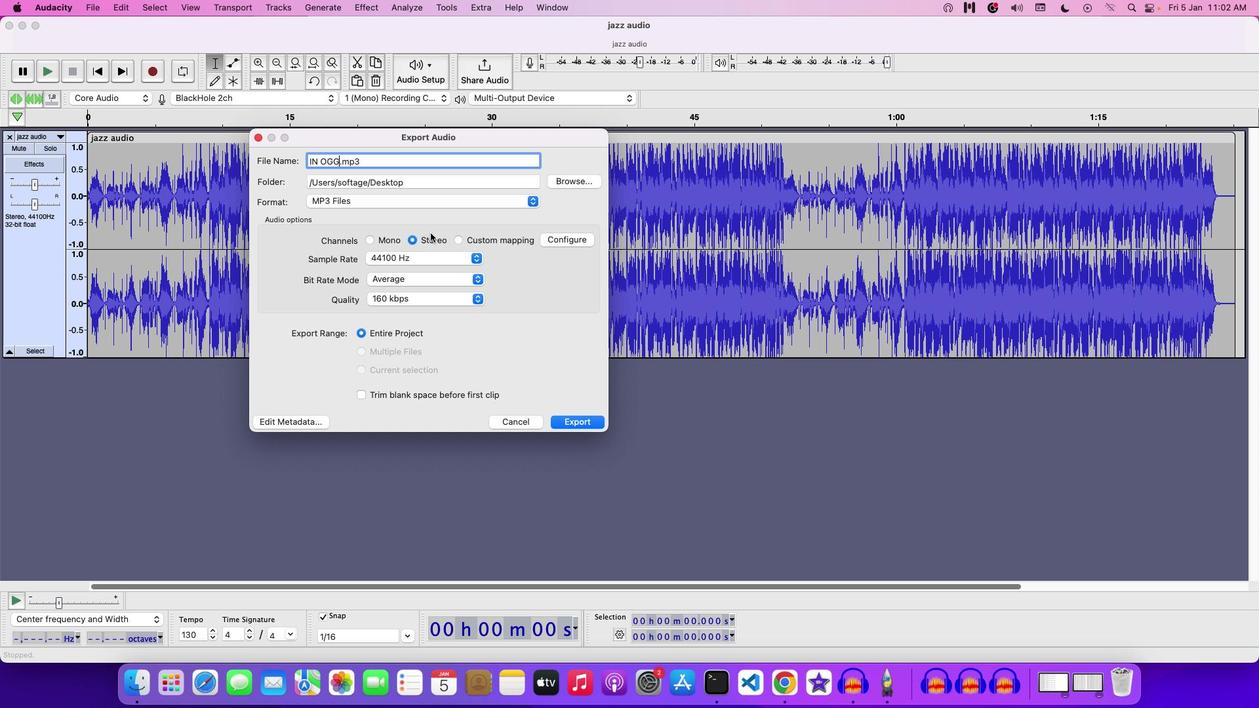 
Action: Mouse moved to (431, 208)
Screenshot: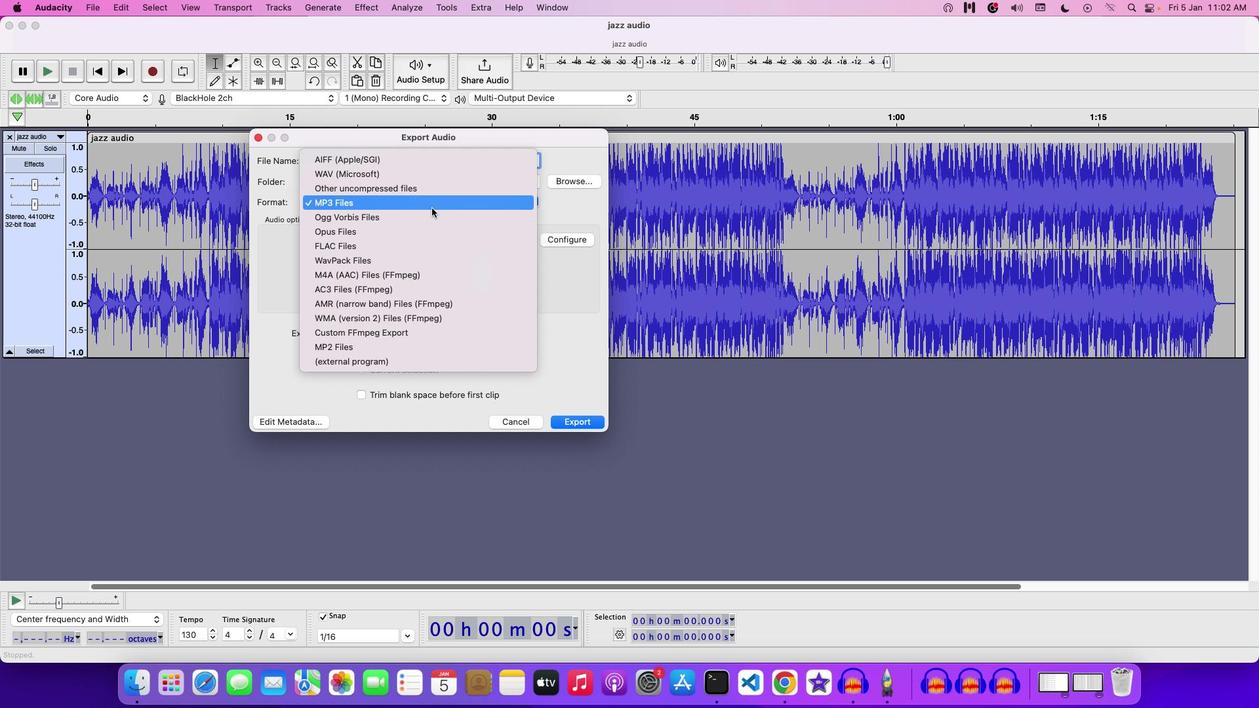 
Action: Mouse pressed left at (431, 208)
Screenshot: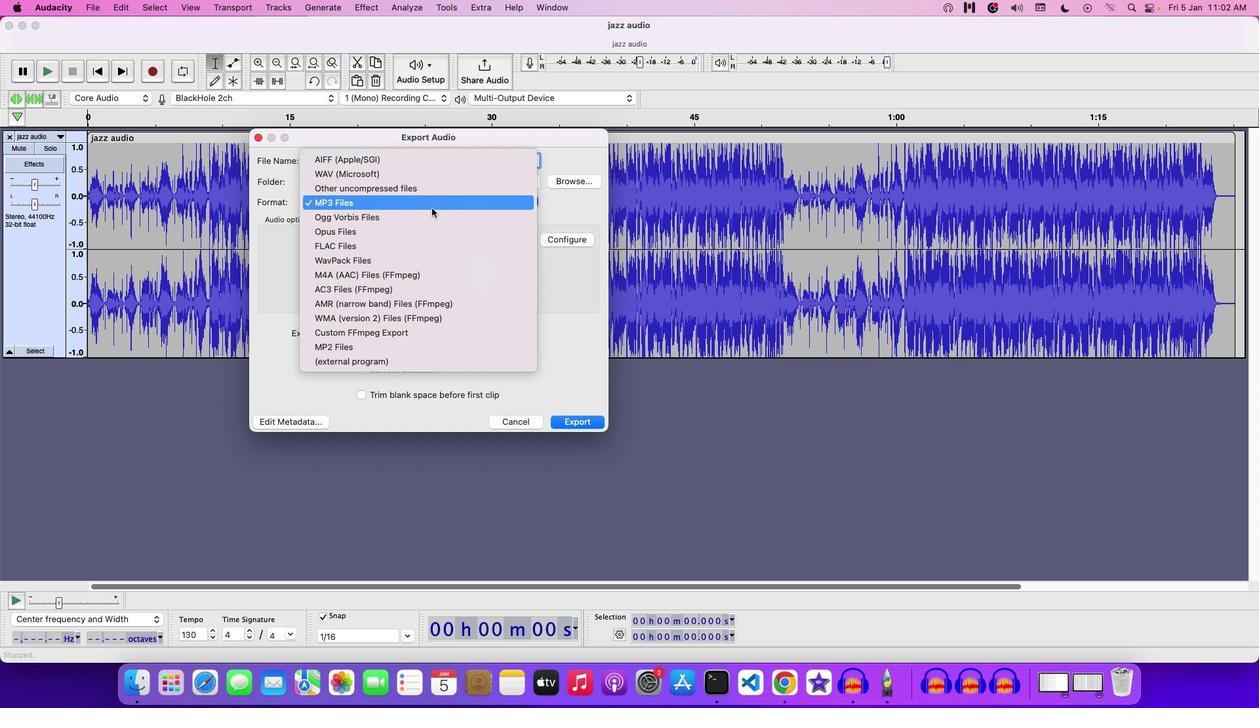 
Action: Mouse moved to (384, 218)
Screenshot: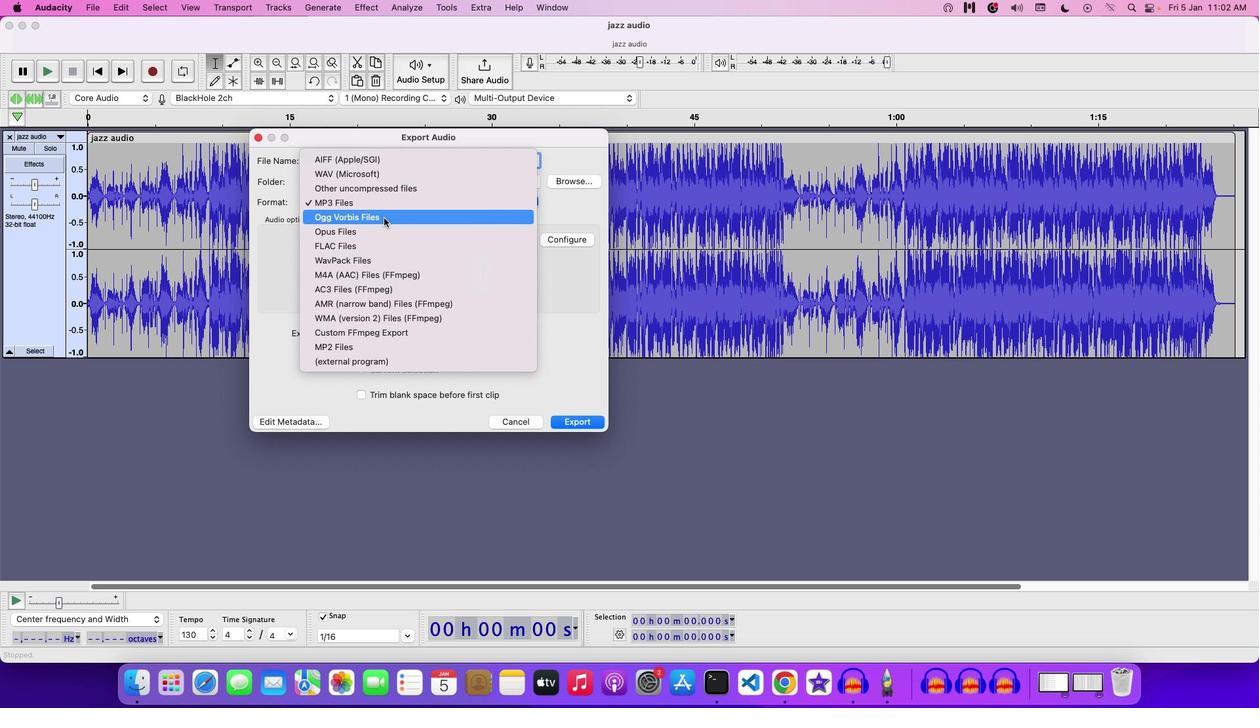 
Action: Mouse pressed left at (384, 218)
Screenshot: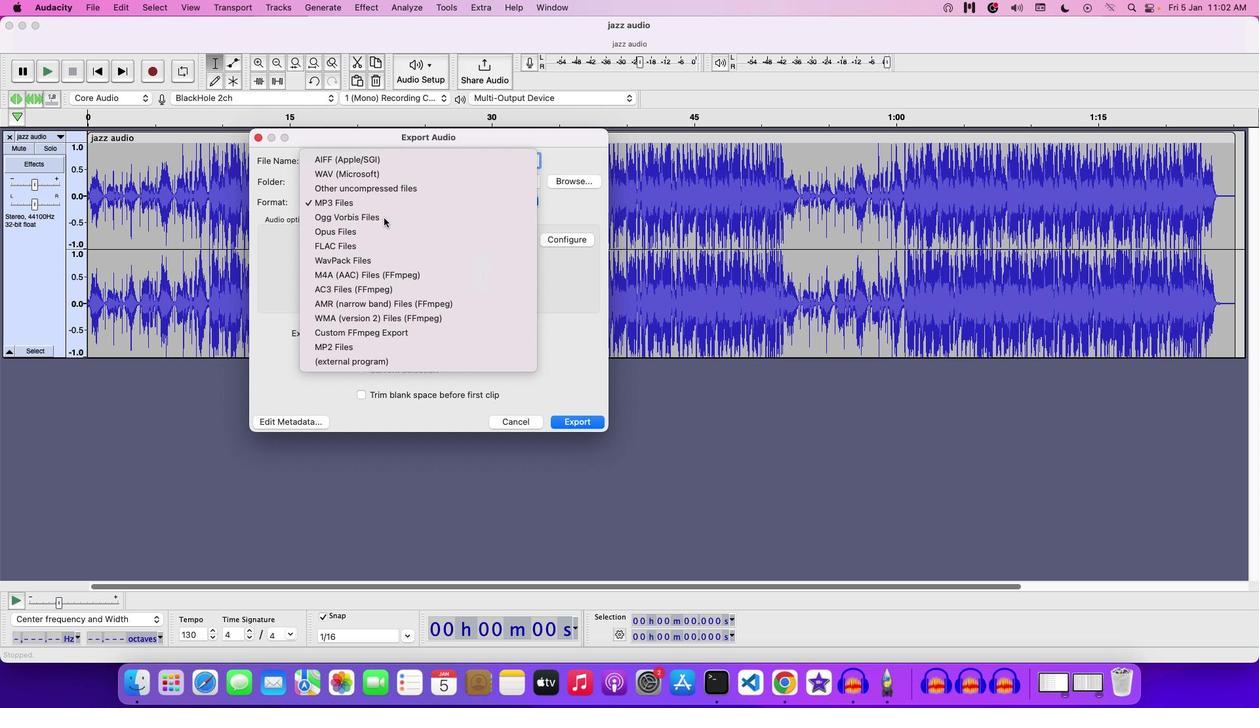 
Action: Mouse moved to (565, 423)
Screenshot: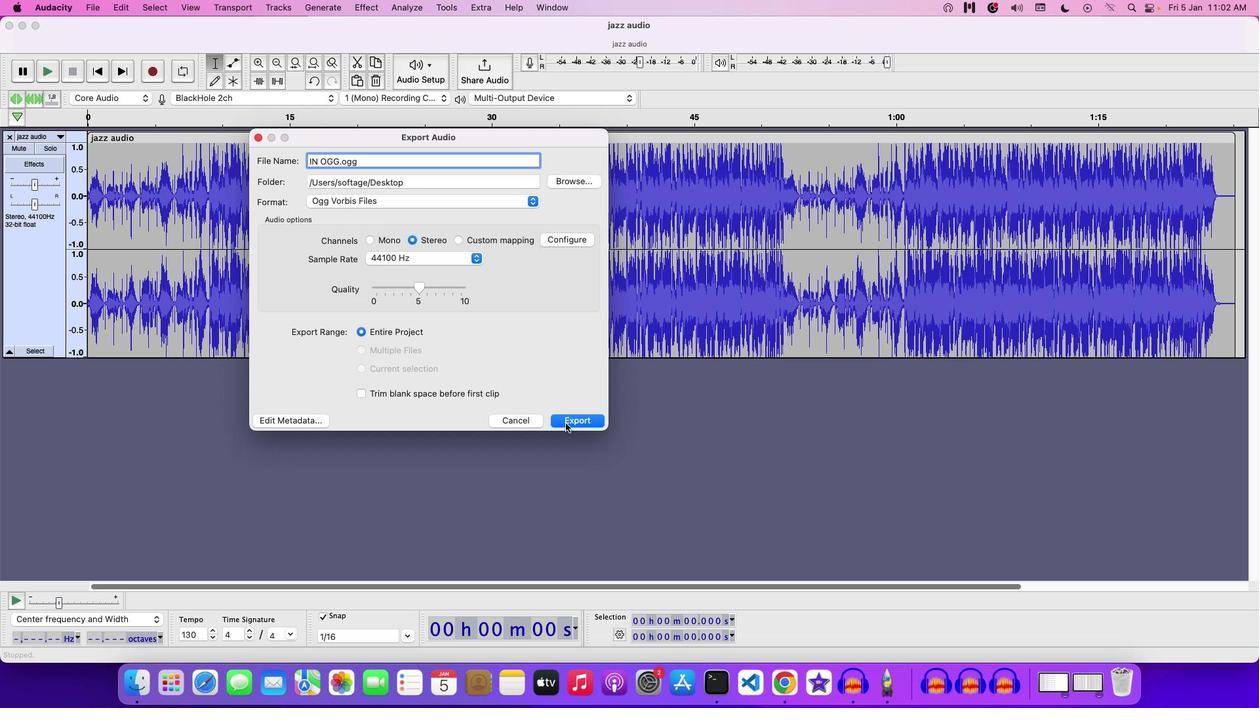 
Action: Mouse pressed left at (565, 423)
Screenshot: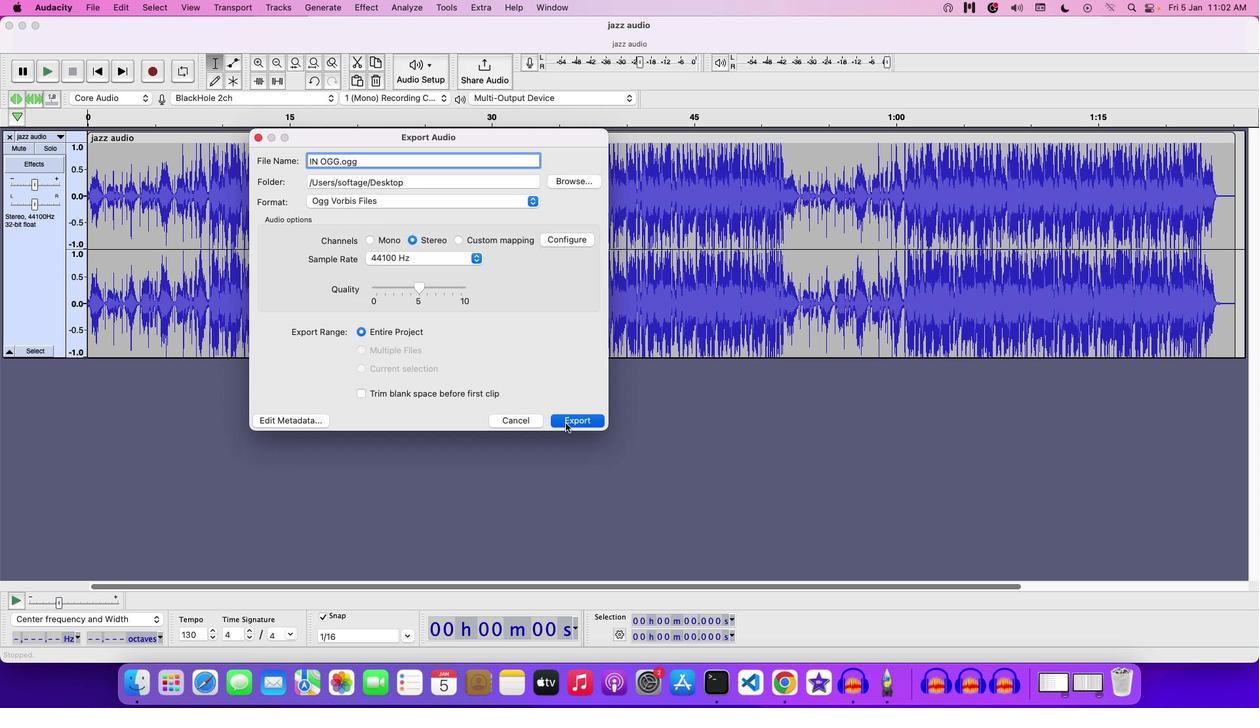 
Action: Mouse moved to (617, 28)
Screenshot: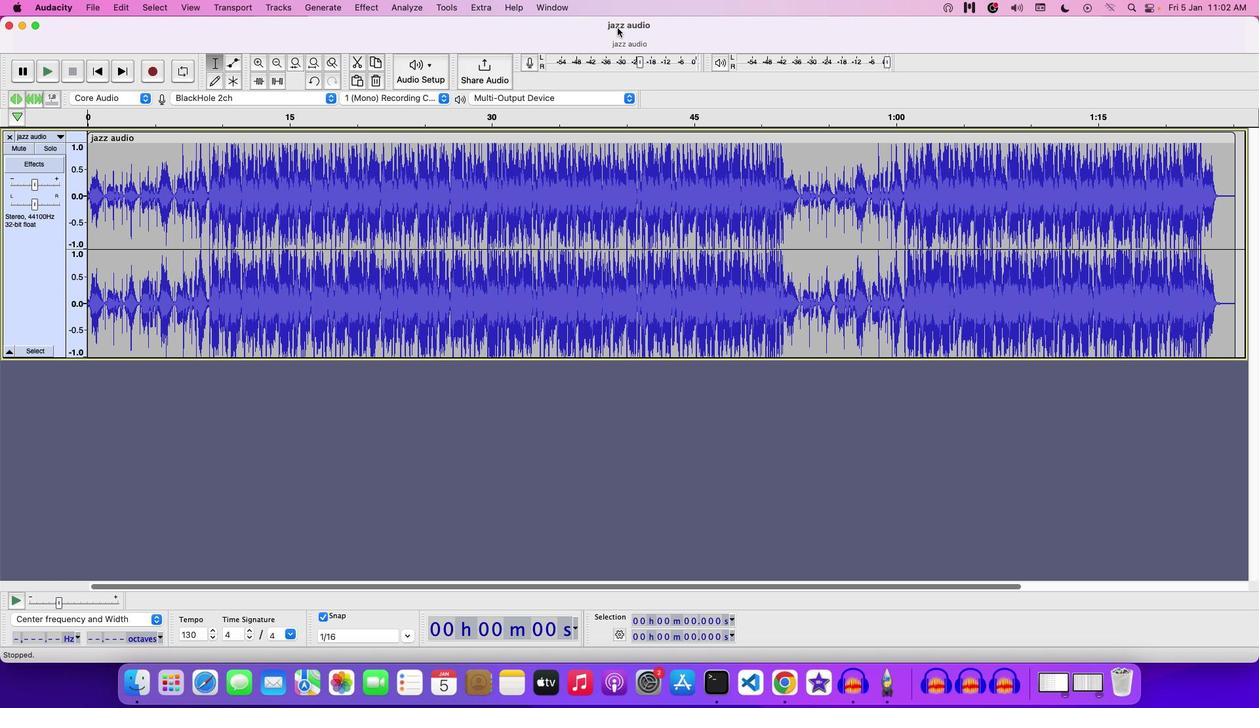 
Action: Mouse pressed left at (617, 28)
Screenshot: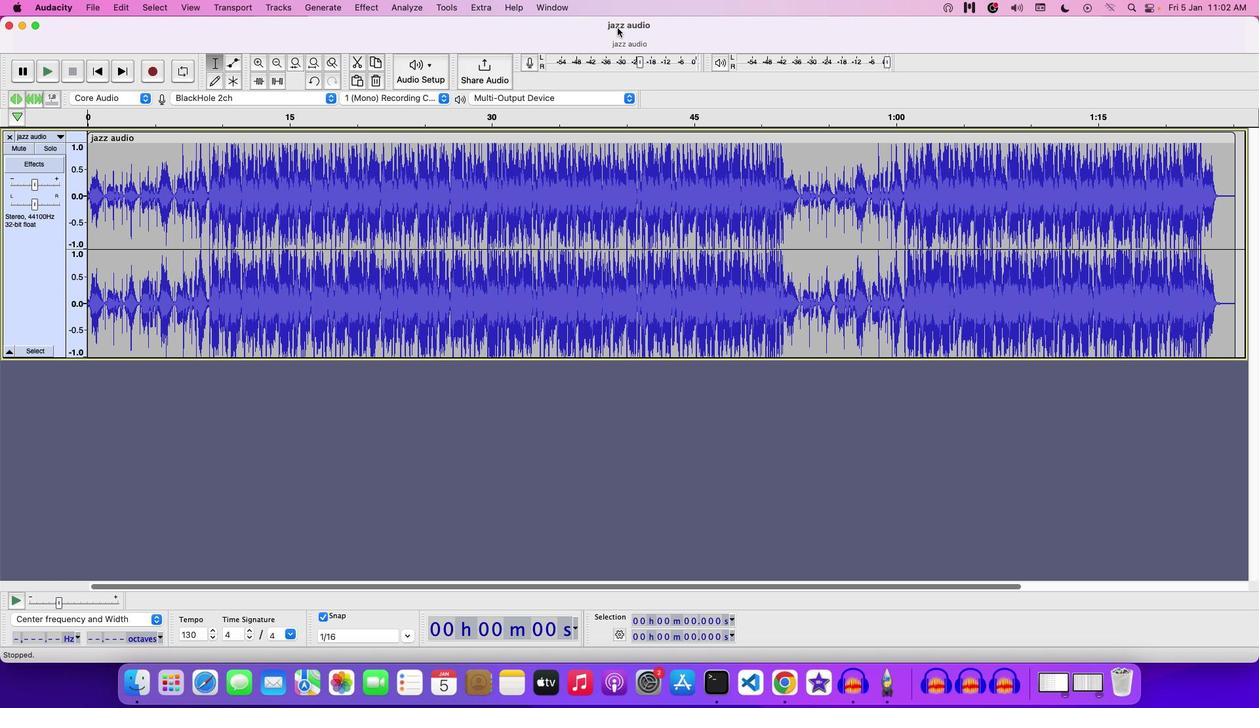 
Action: Mouse moved to (93, 9)
Screenshot: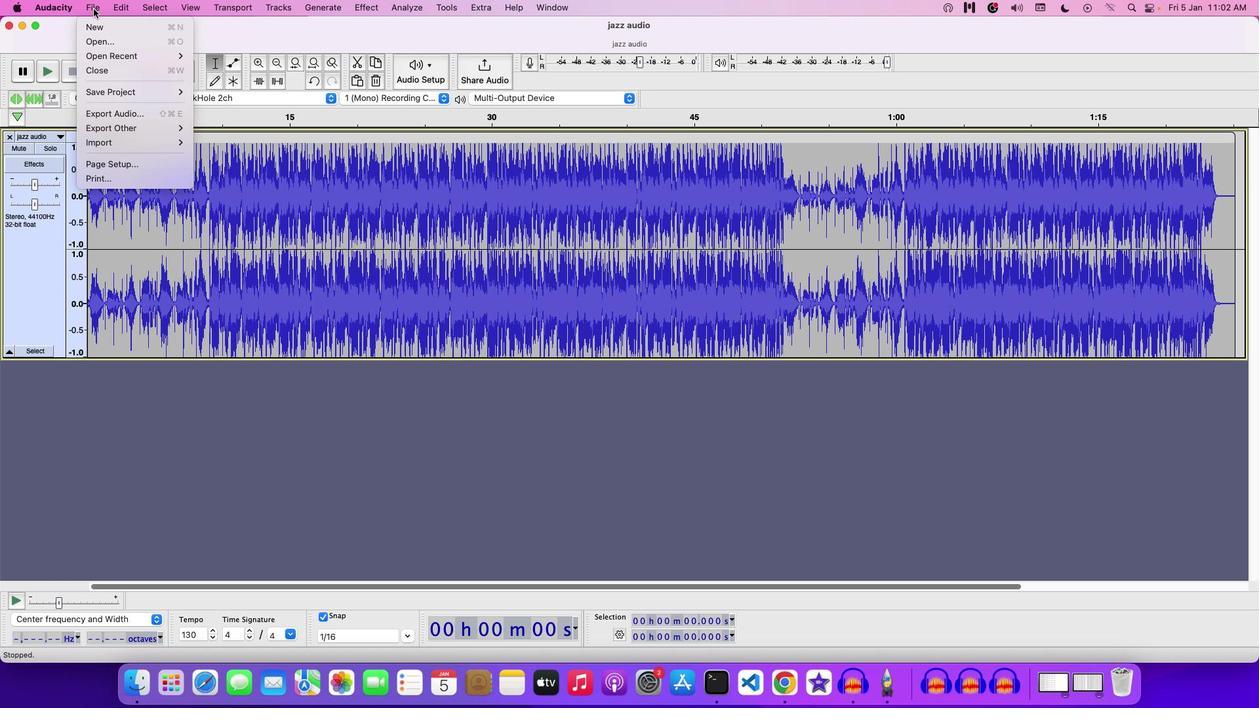 
Action: Mouse pressed left at (93, 9)
Screenshot: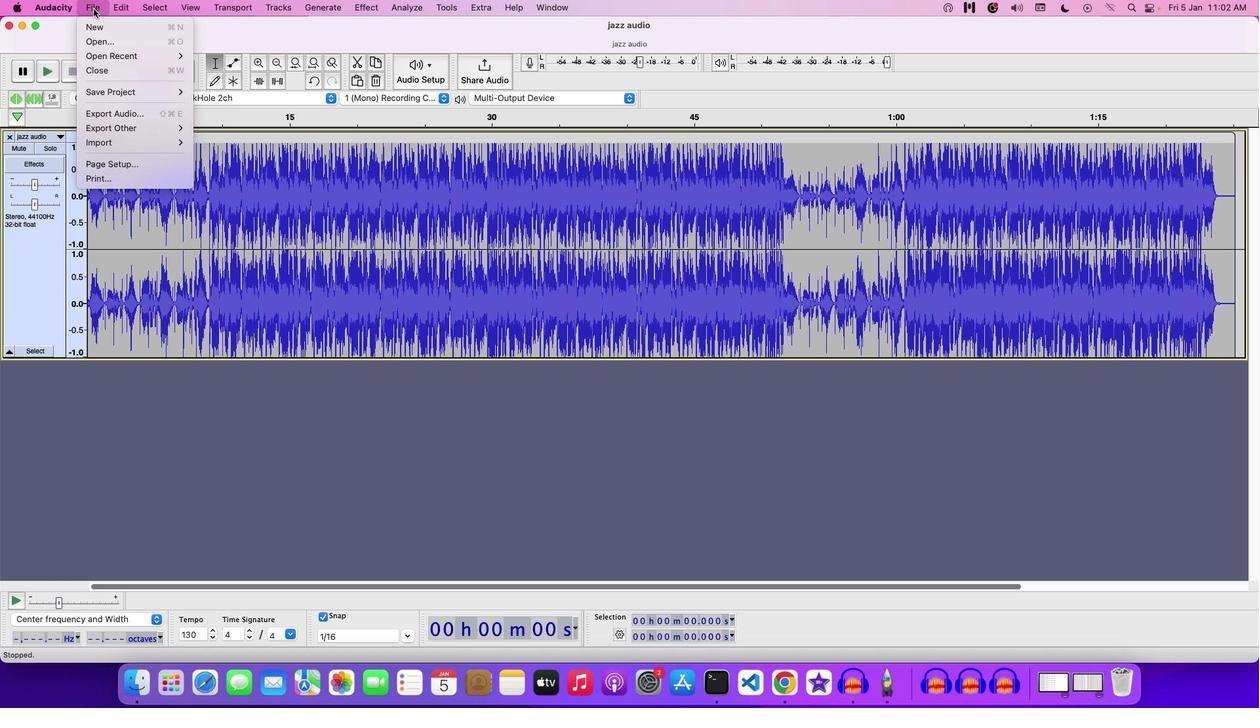 
Action: Mouse moved to (214, 97)
Screenshot: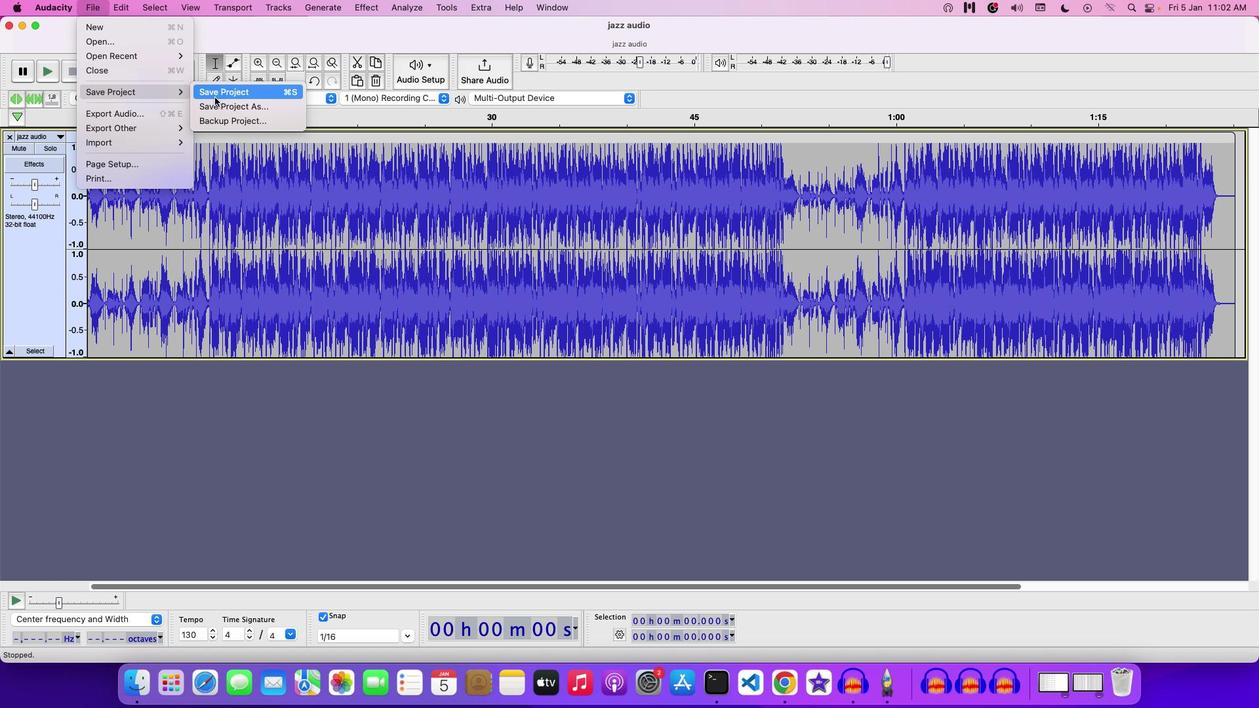 
Action: Mouse pressed left at (214, 97)
Screenshot: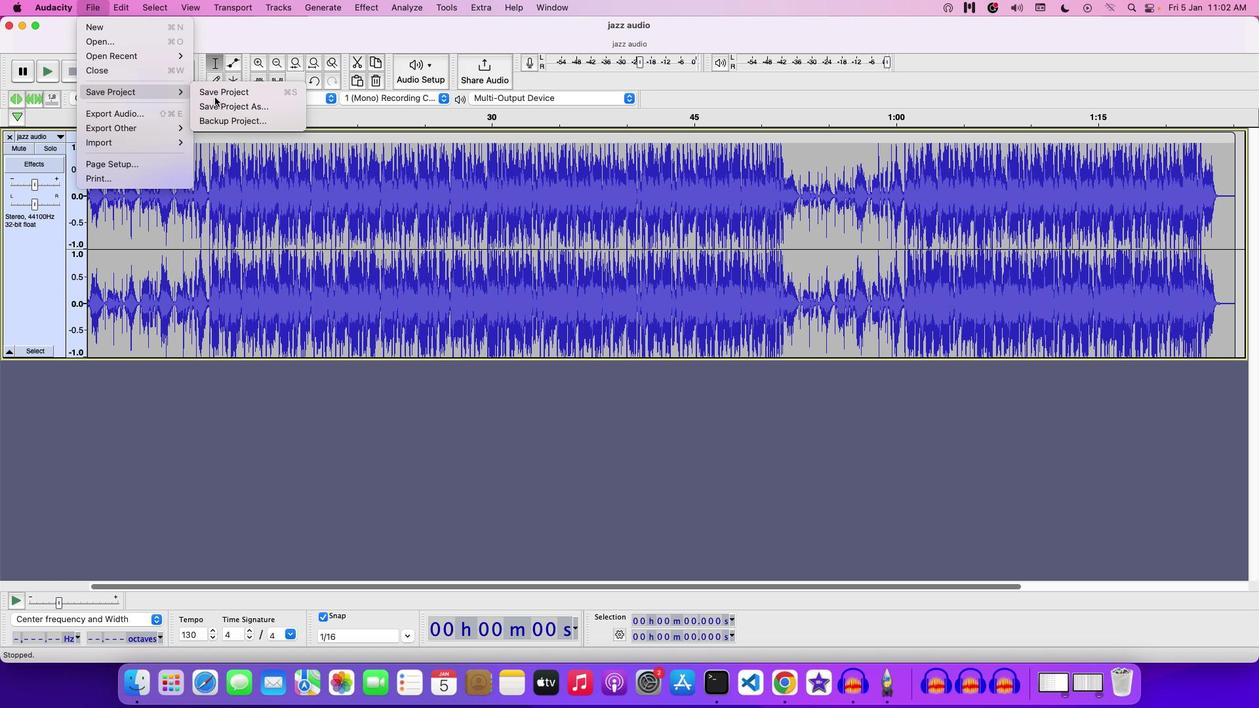 
Action: Mouse moved to (636, 197)
Screenshot: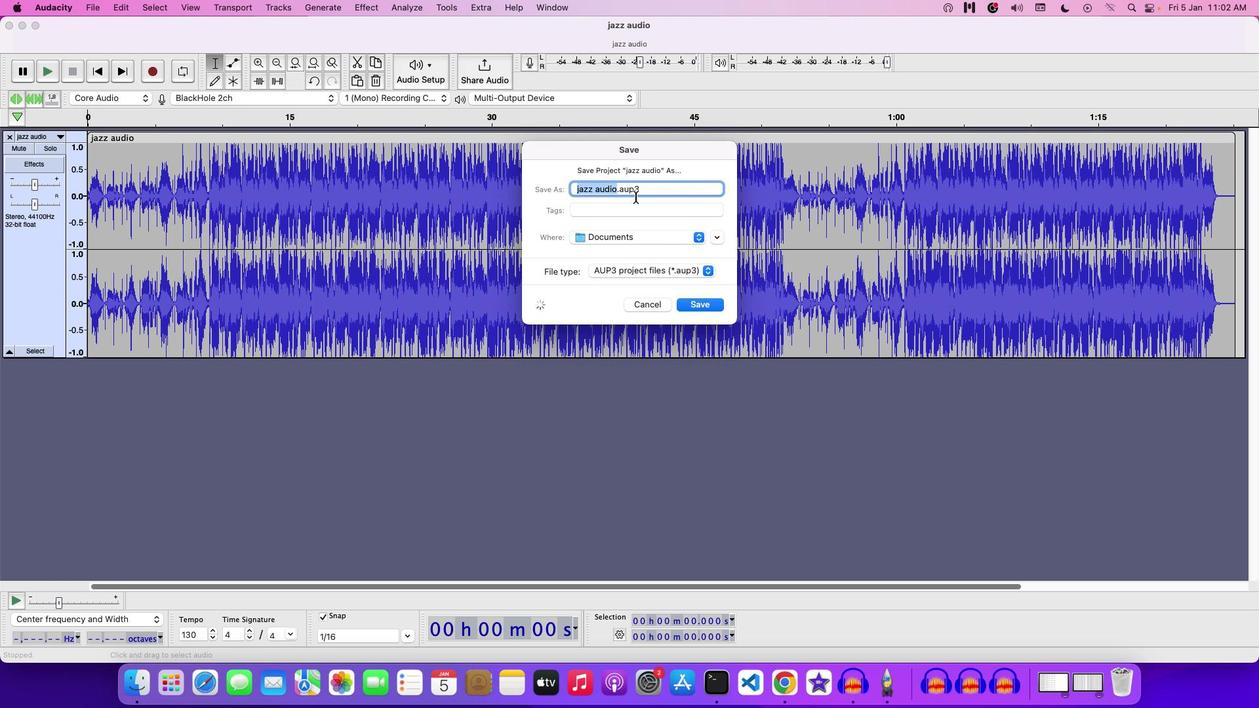 
Action: Key pressed Key.backspace'S''A''V'Key.backspaceKey.backspaceKey.backspace'E''X''P''O''R''T''I''N''G'Key.space'I''N'Key.space'M''U''L''T''I''P''L''E'Key.space'F''O''R''M''A''R''T''S'Key.backspaceKey.backspaceKey.backspace'T''S'
Screenshot: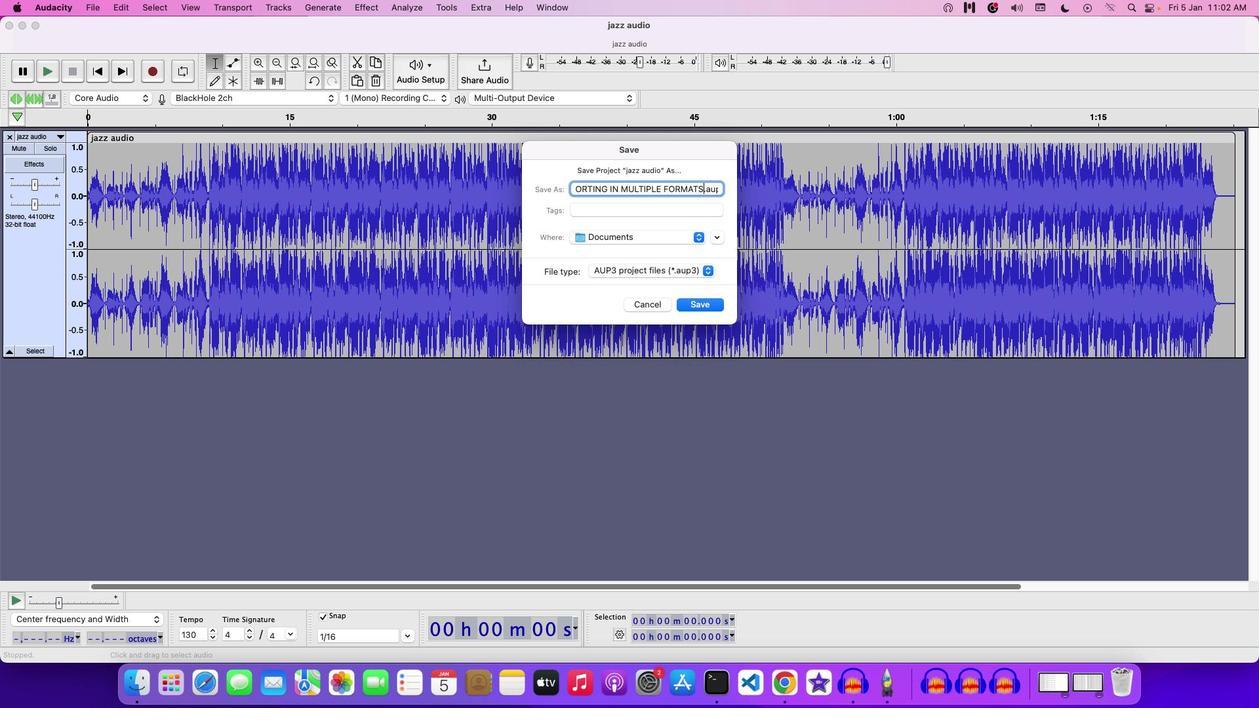 
Action: Mouse moved to (715, 301)
Screenshot: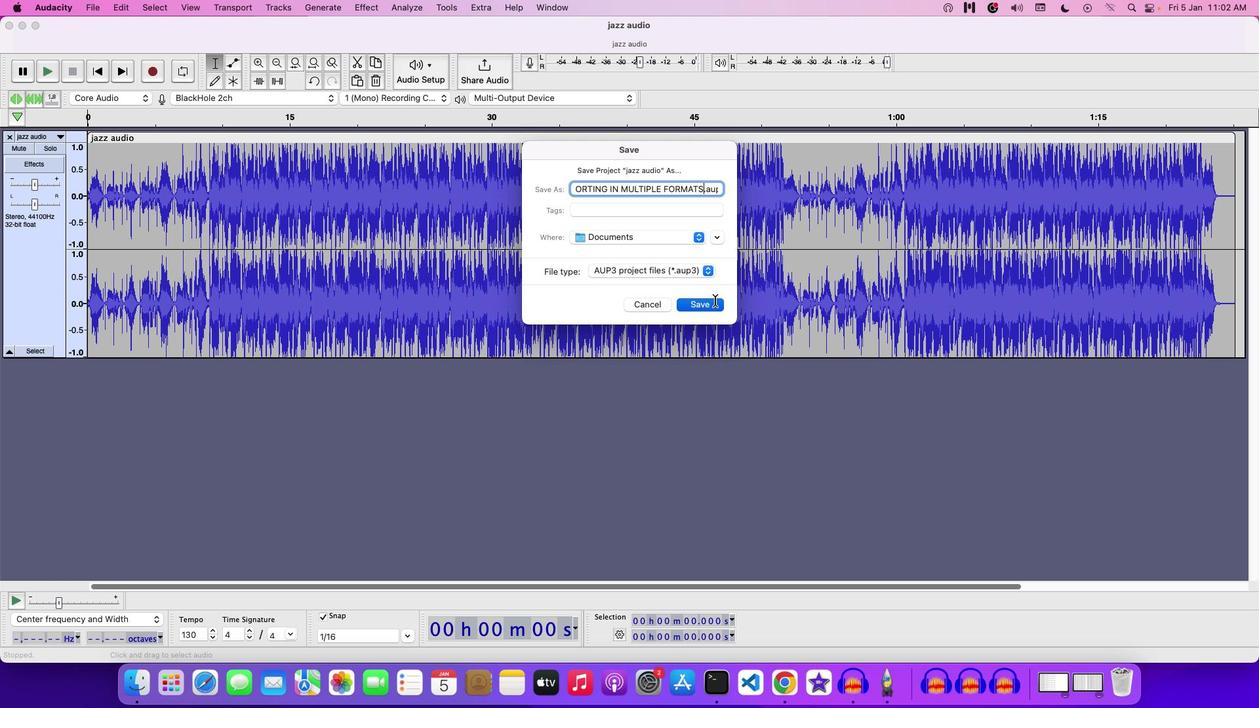 
Action: Mouse pressed left at (715, 301)
Screenshot: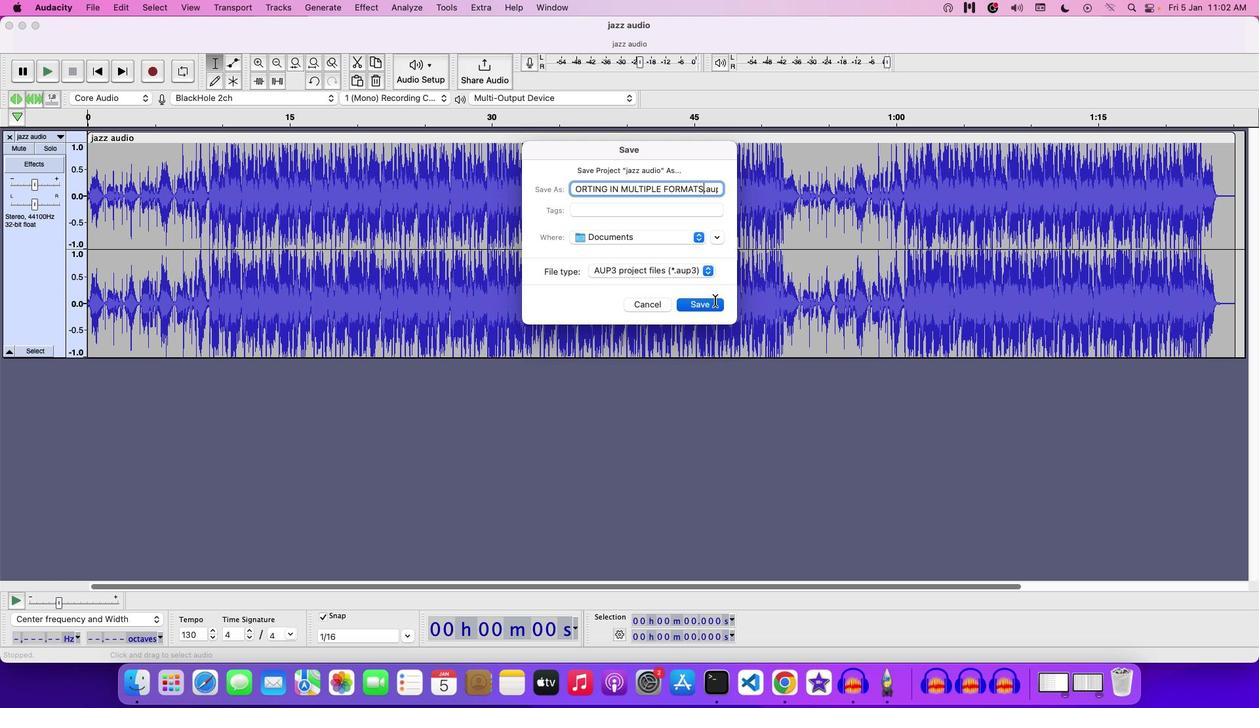 
Action: Mouse moved to (631, 278)
Screenshot: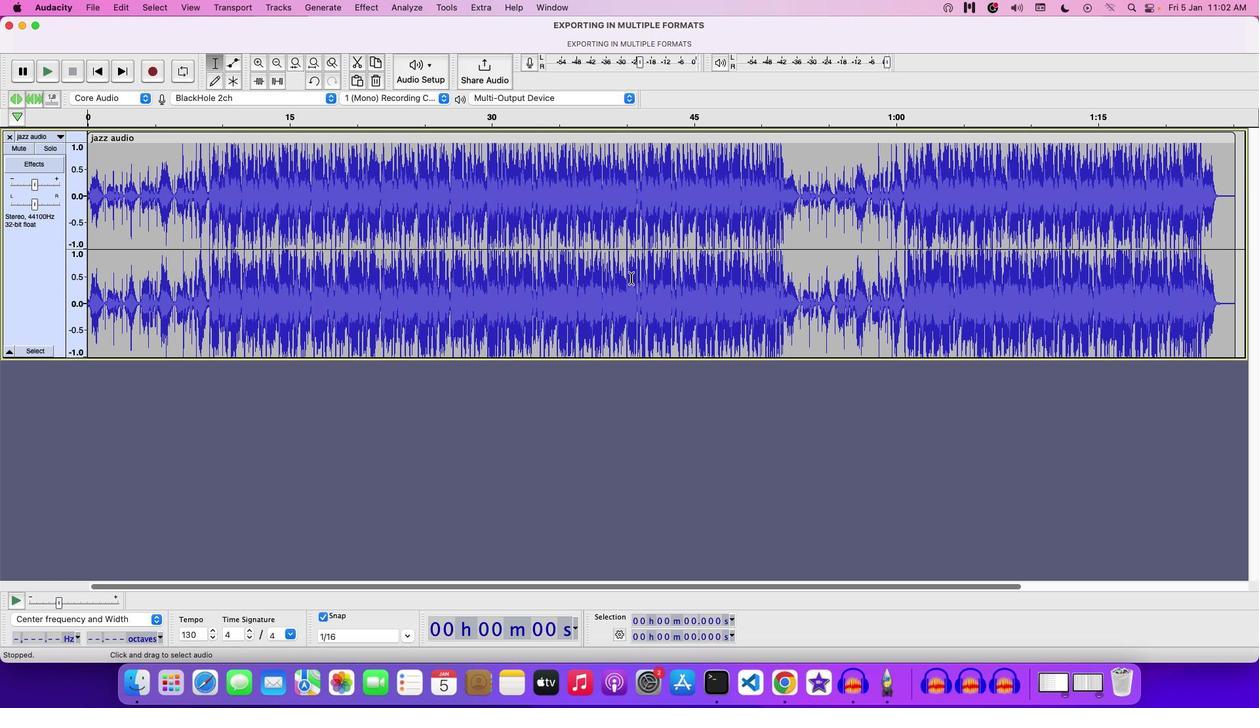 
